 Task: Explore Airbnb accommodation in Razgrad, Bulgaria from 6th December, 2023 to 15th December, 2023 for 6 adults.6 bedrooms having 6 beds and 6 bathrooms. Property type can be house. Amenities needed are: wifi, TV, free parkinig on premises, gym, breakfast. Look for 5 properties as per requirement.
Action: Mouse moved to (523, 120)
Screenshot: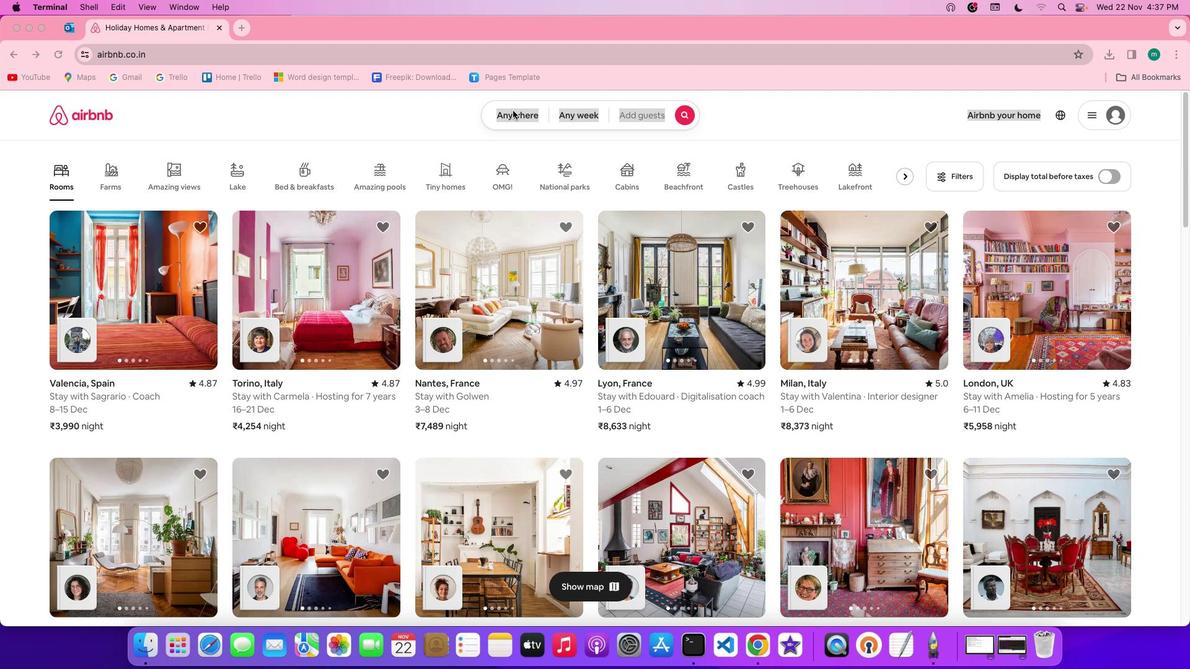 
Action: Mouse pressed left at (523, 120)
Screenshot: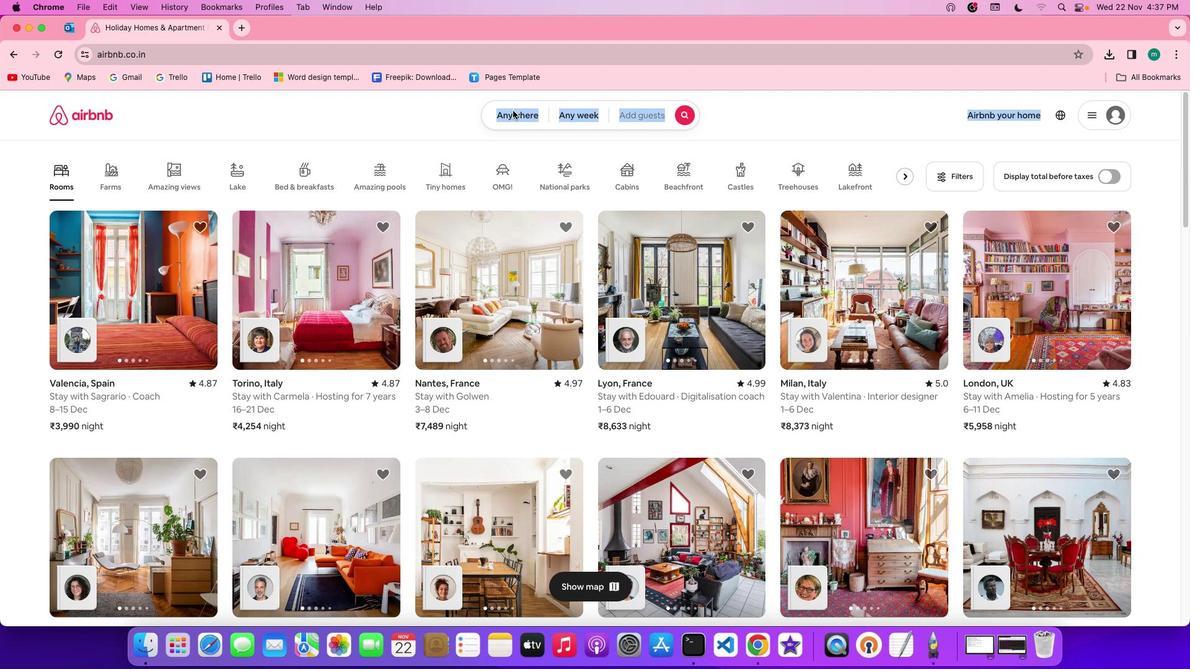 
Action: Mouse pressed left at (523, 120)
Screenshot: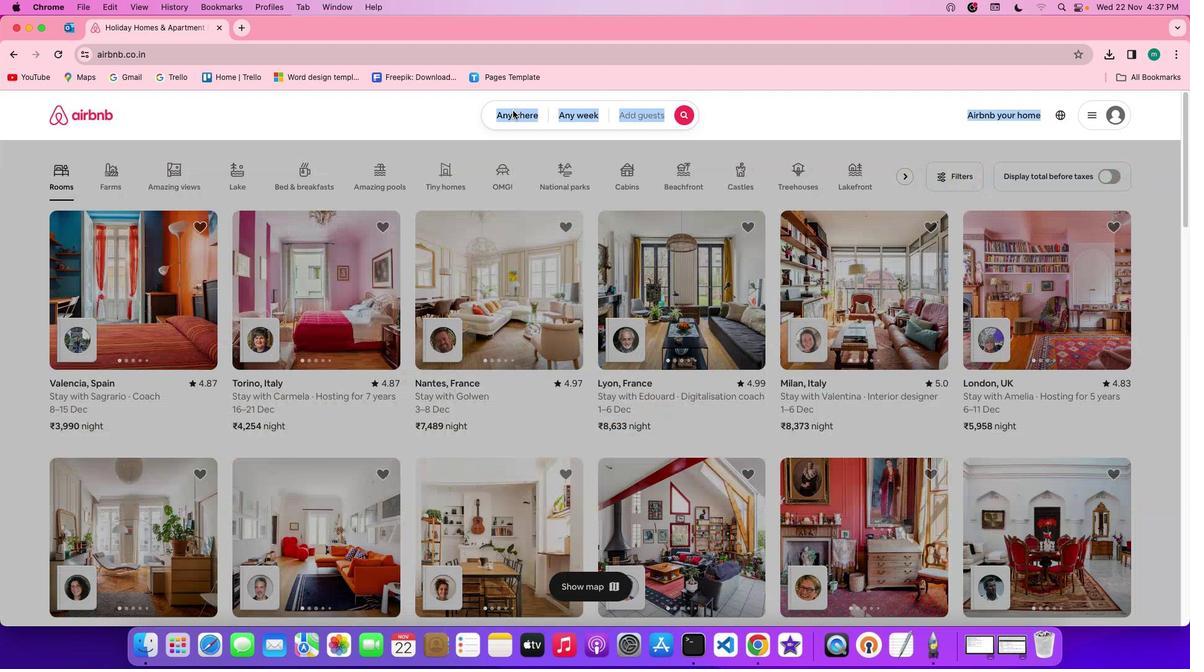 
Action: Mouse moved to (455, 175)
Screenshot: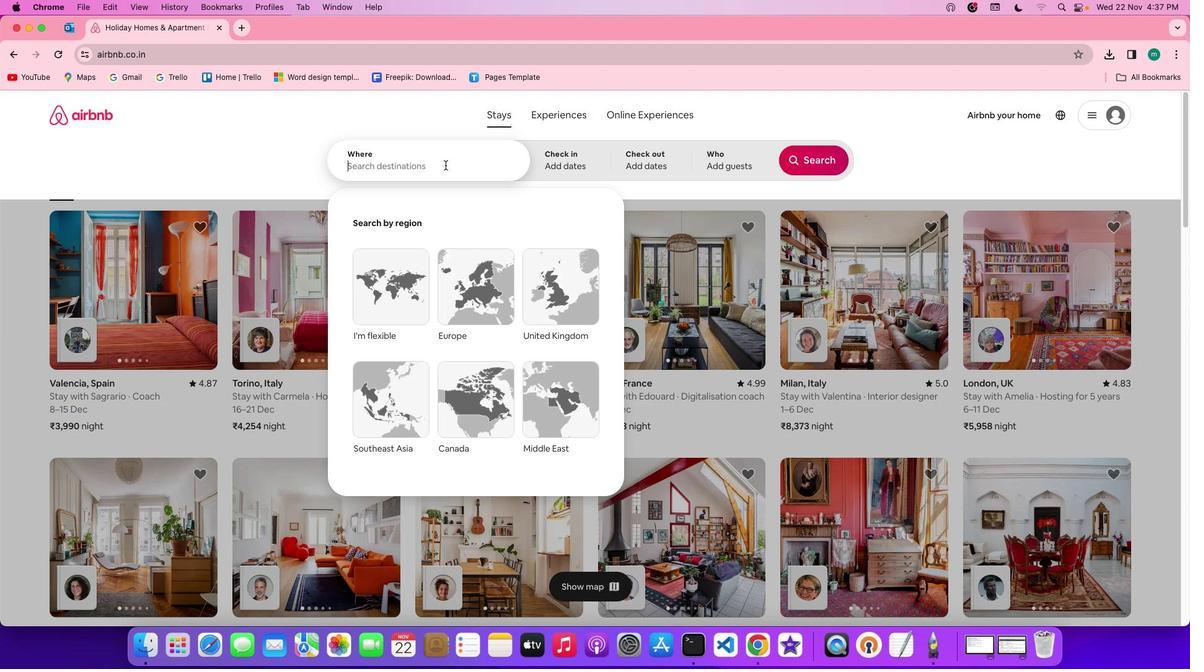 
Action: Mouse pressed left at (455, 175)
Screenshot: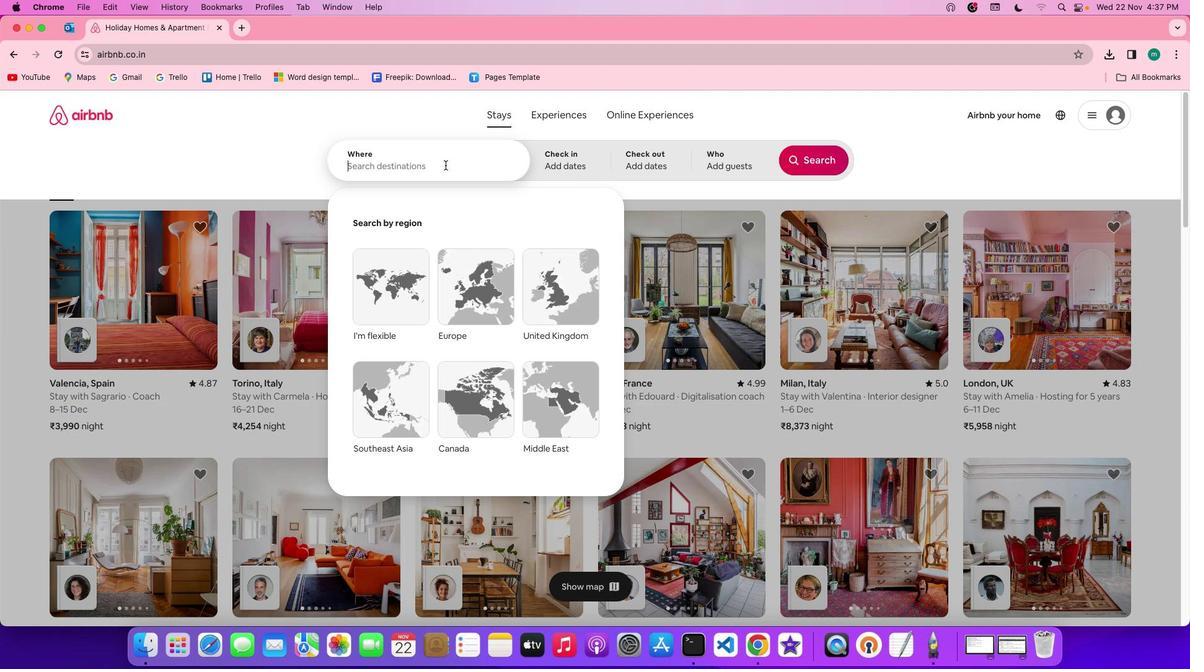 
Action: Mouse moved to (453, 175)
Screenshot: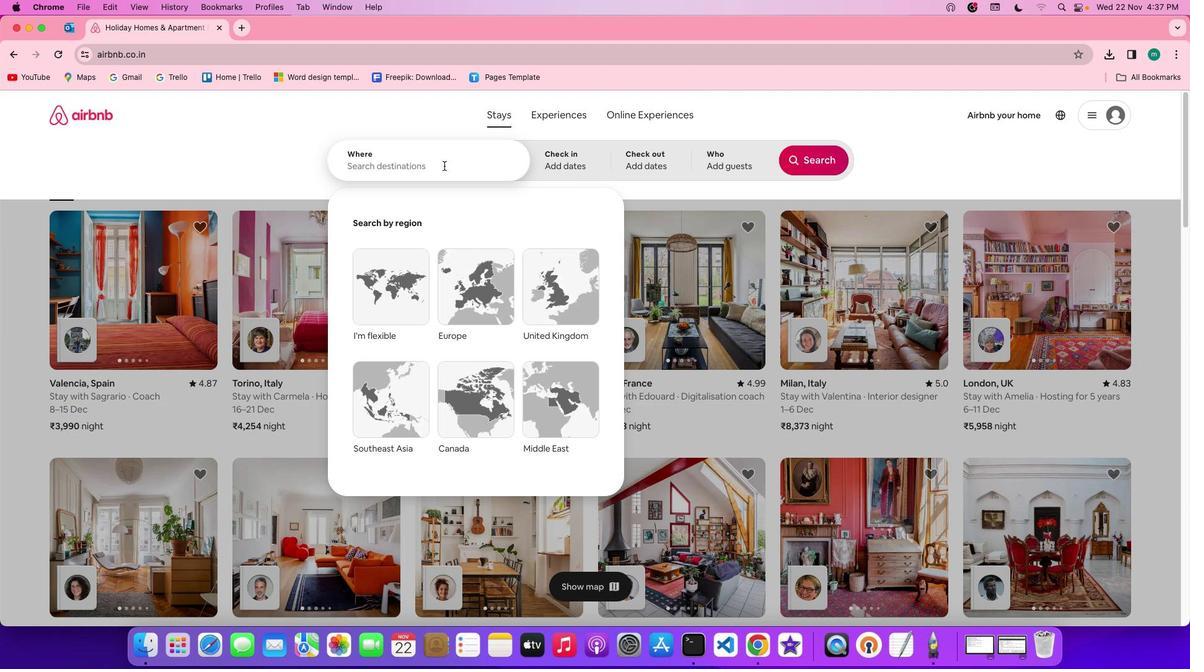 
Action: Key pressed Key.shift'R''a''z''g''r''a''d'','Key.spaceKey.shift'b''u''l''g''a''r''i''a'
Screenshot: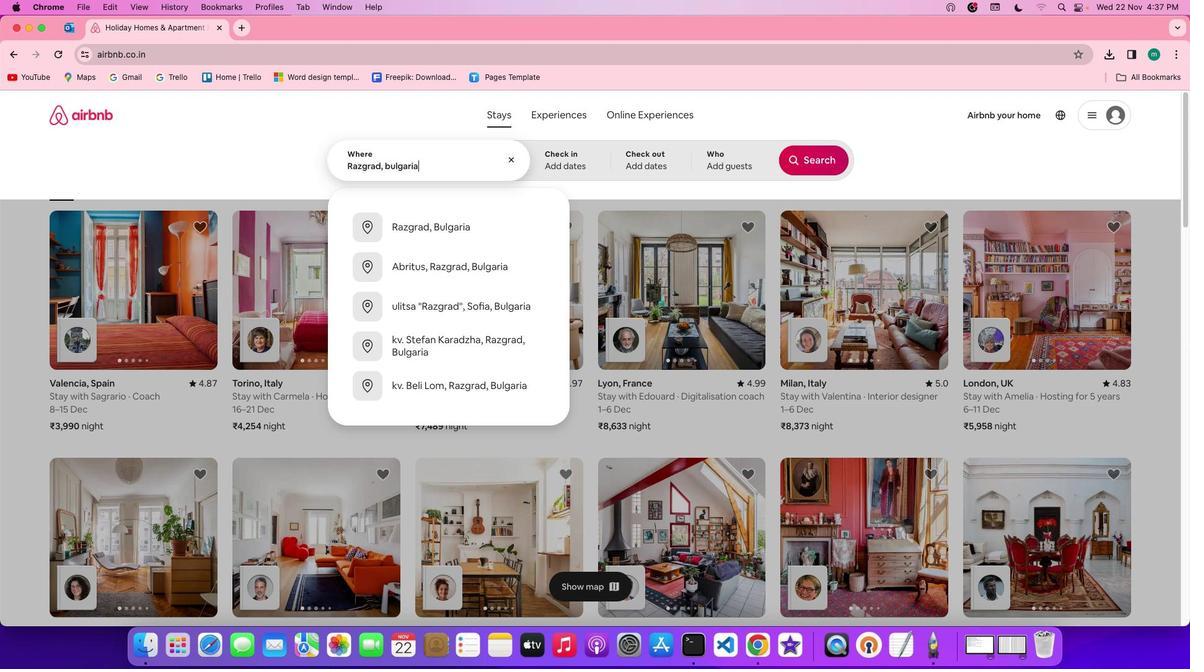 
Action: Mouse moved to (582, 166)
Screenshot: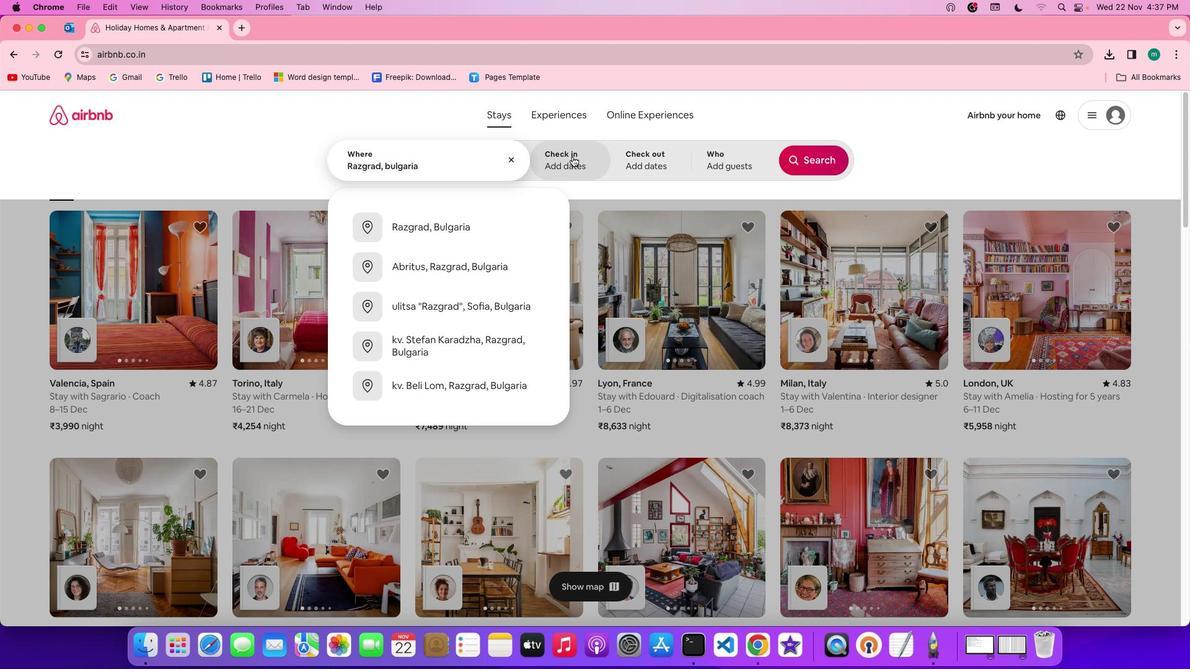 
Action: Mouse pressed left at (582, 166)
Screenshot: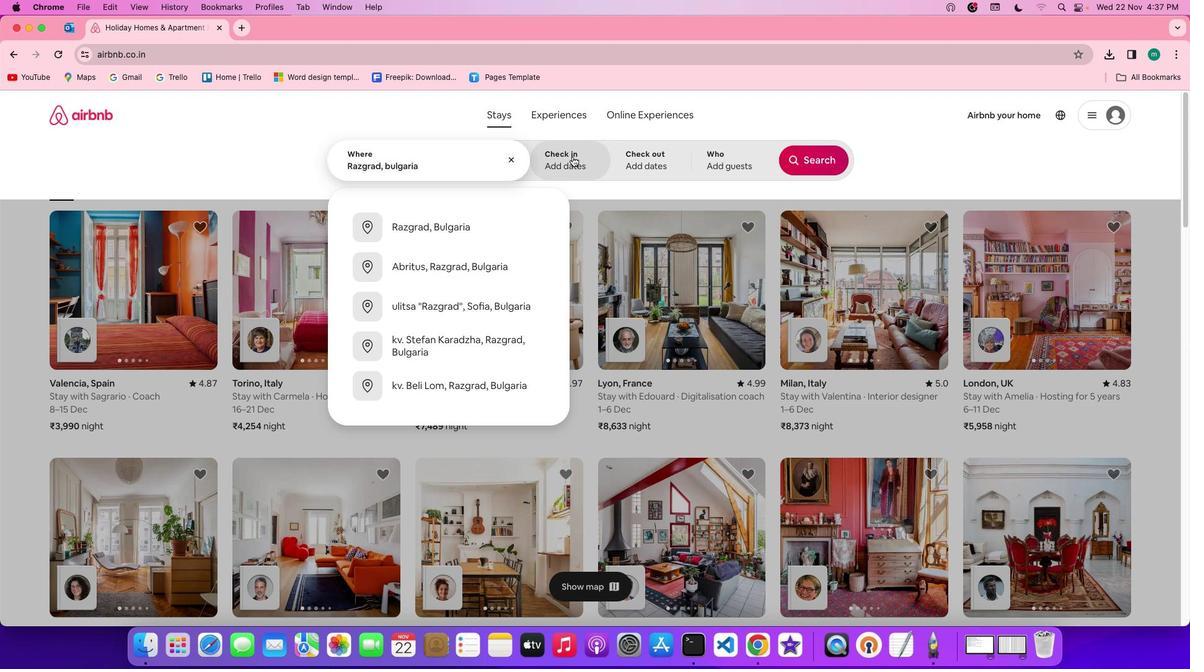 
Action: Mouse moved to (709, 349)
Screenshot: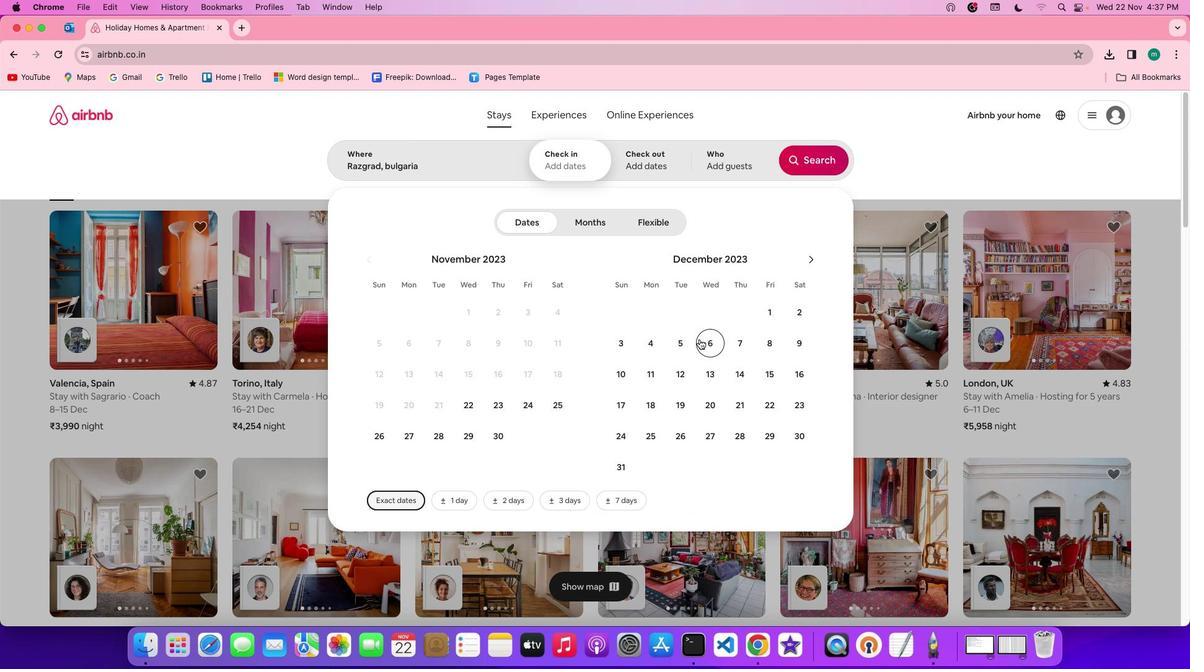 
Action: Mouse pressed left at (709, 349)
Screenshot: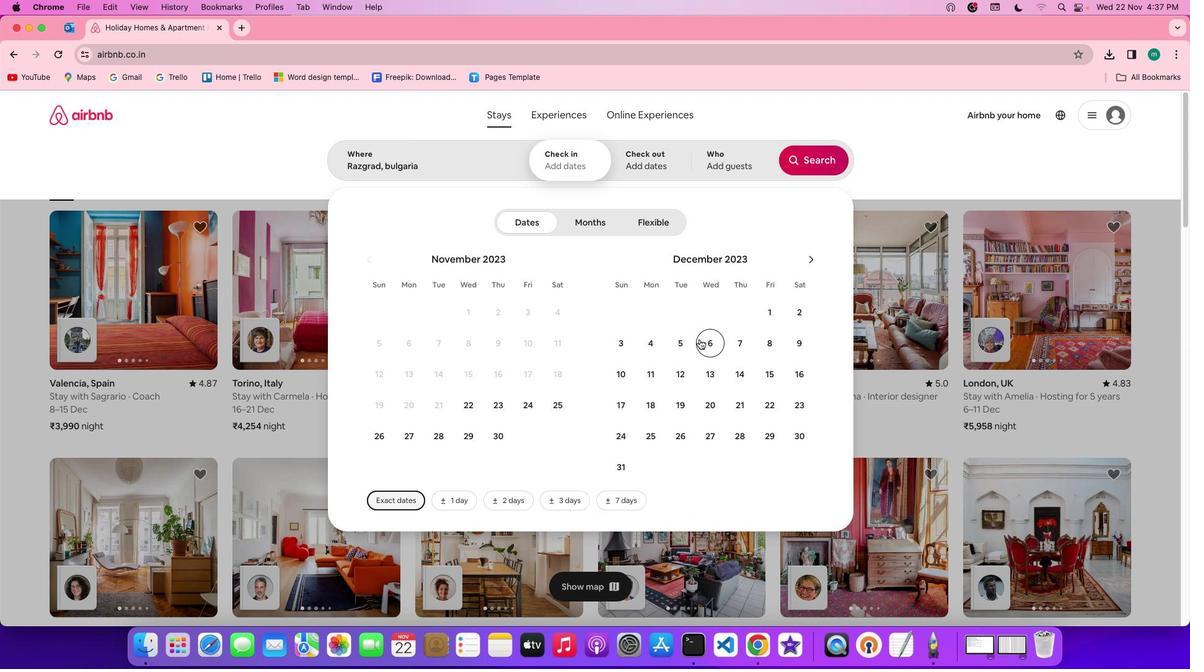 
Action: Mouse moved to (769, 381)
Screenshot: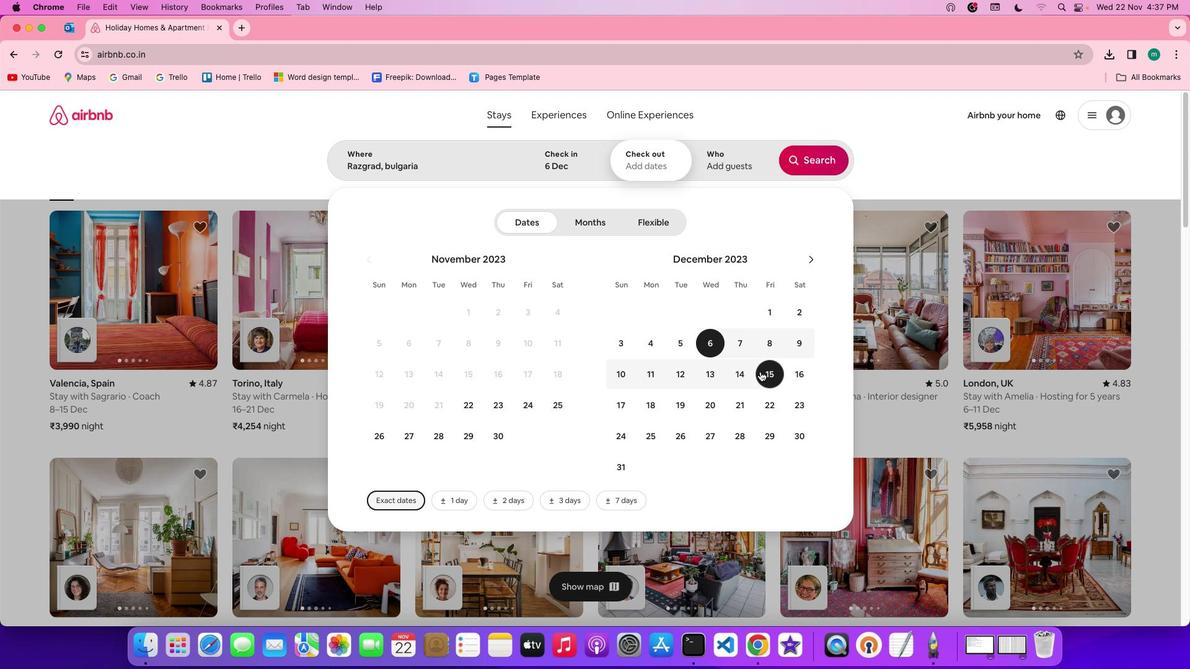 
Action: Mouse pressed left at (769, 381)
Screenshot: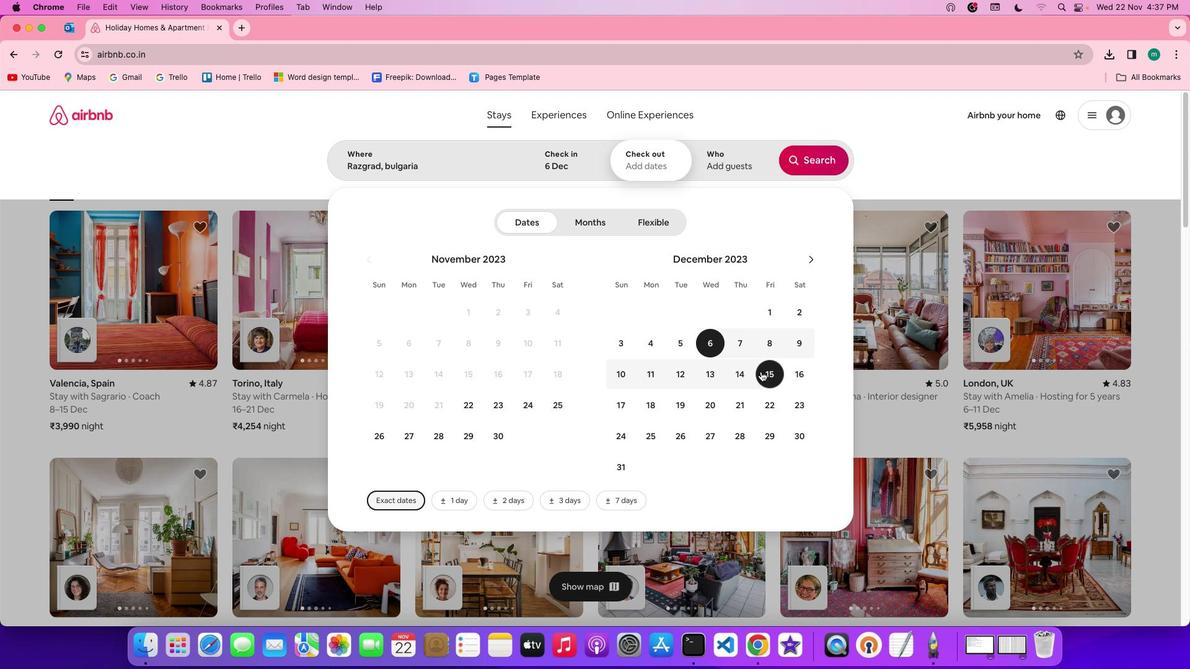 
Action: Mouse moved to (724, 166)
Screenshot: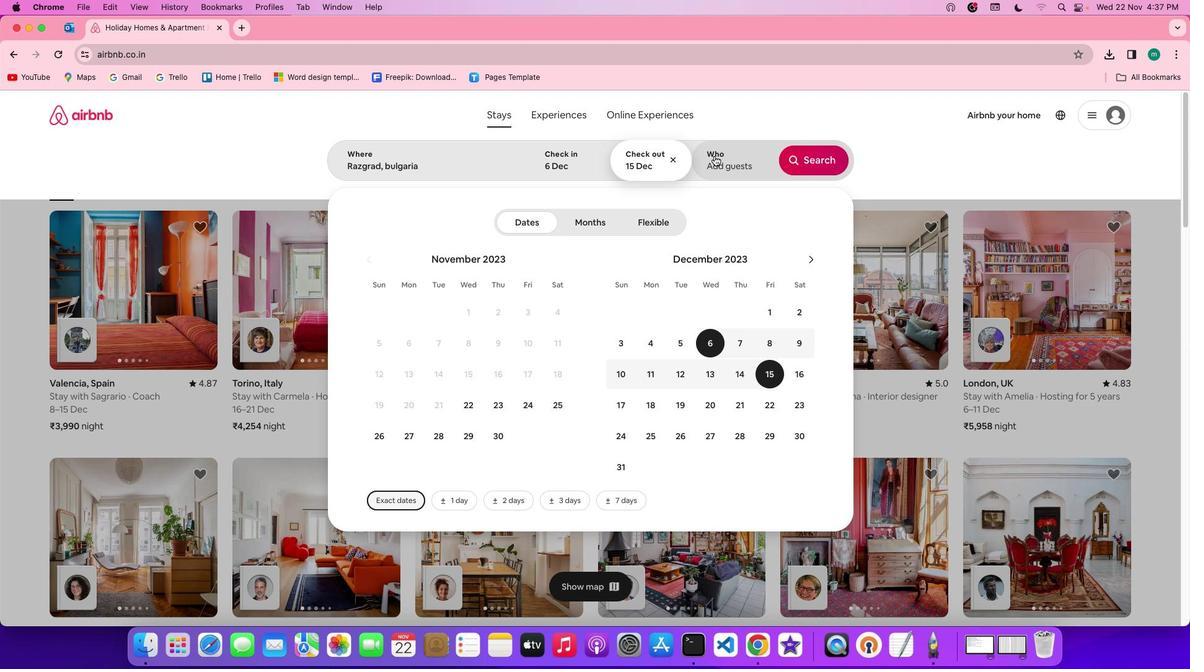 
Action: Mouse pressed left at (724, 166)
Screenshot: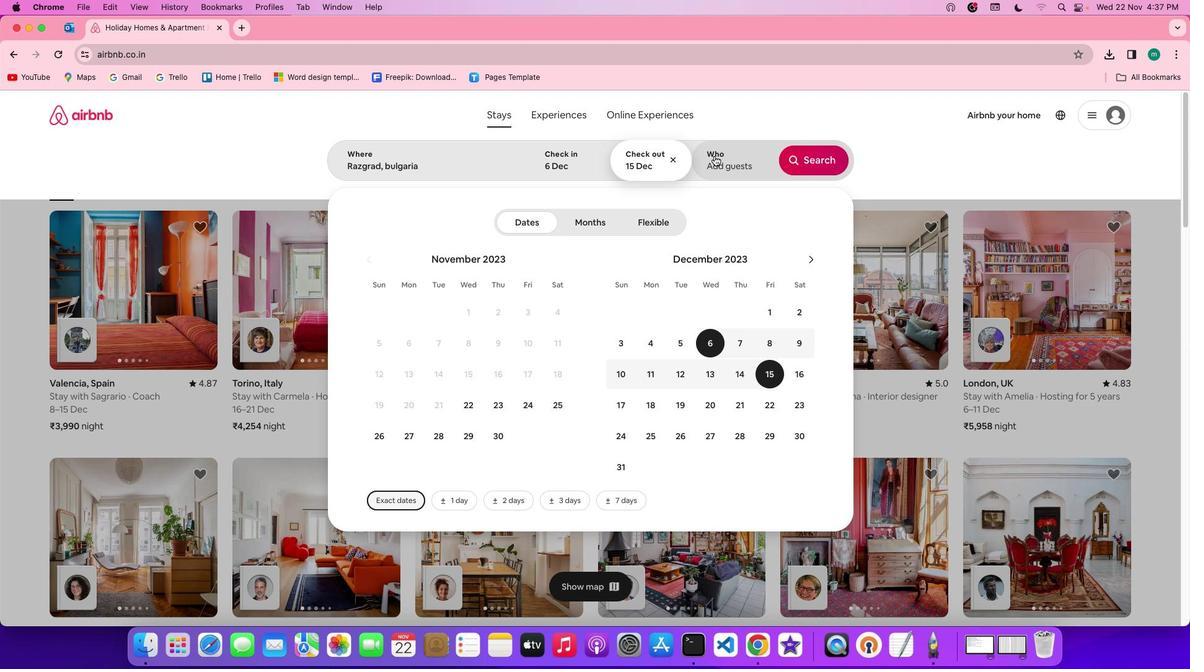 
Action: Mouse moved to (830, 233)
Screenshot: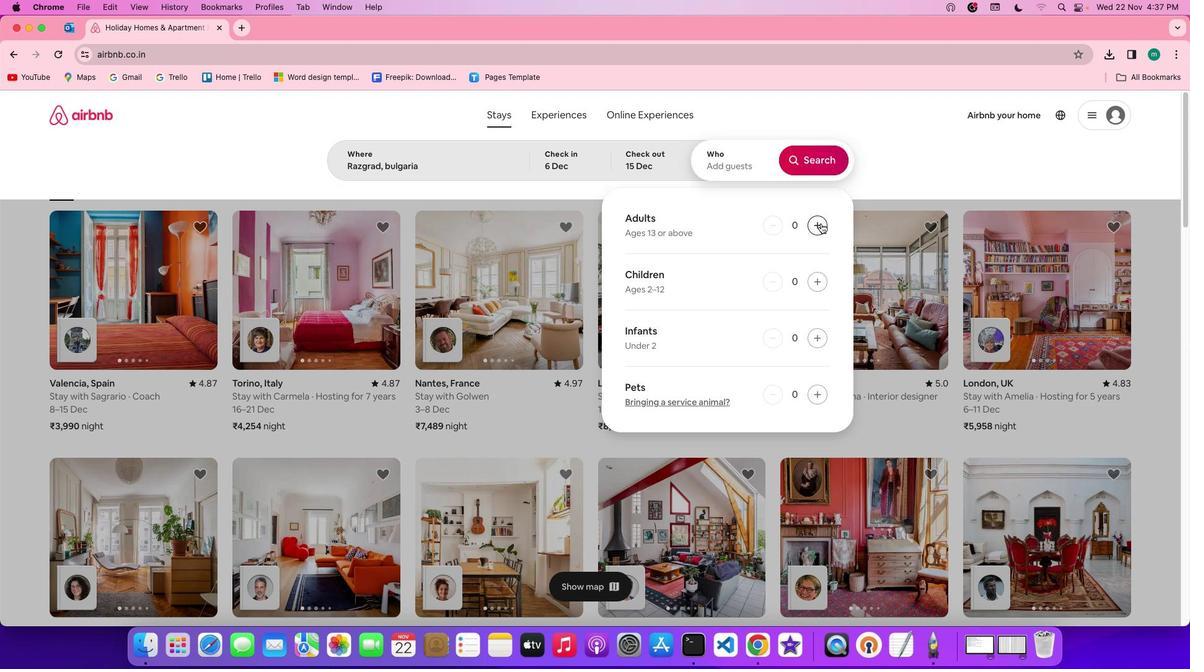 
Action: Mouse pressed left at (830, 233)
Screenshot: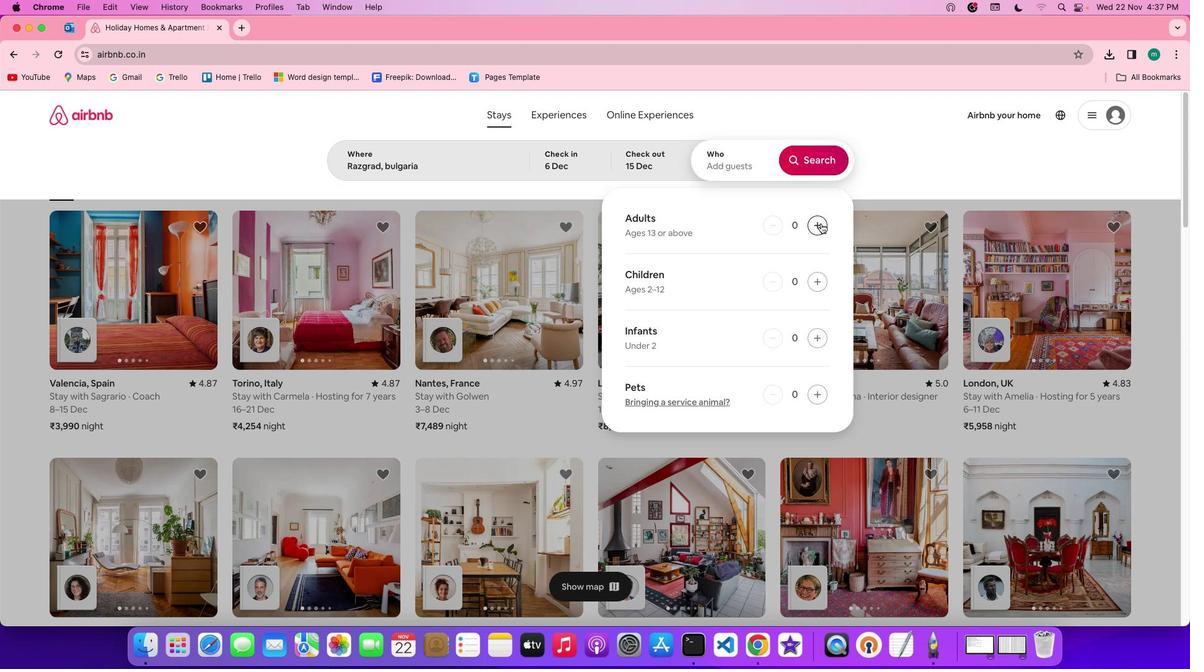 
Action: Mouse pressed left at (830, 233)
Screenshot: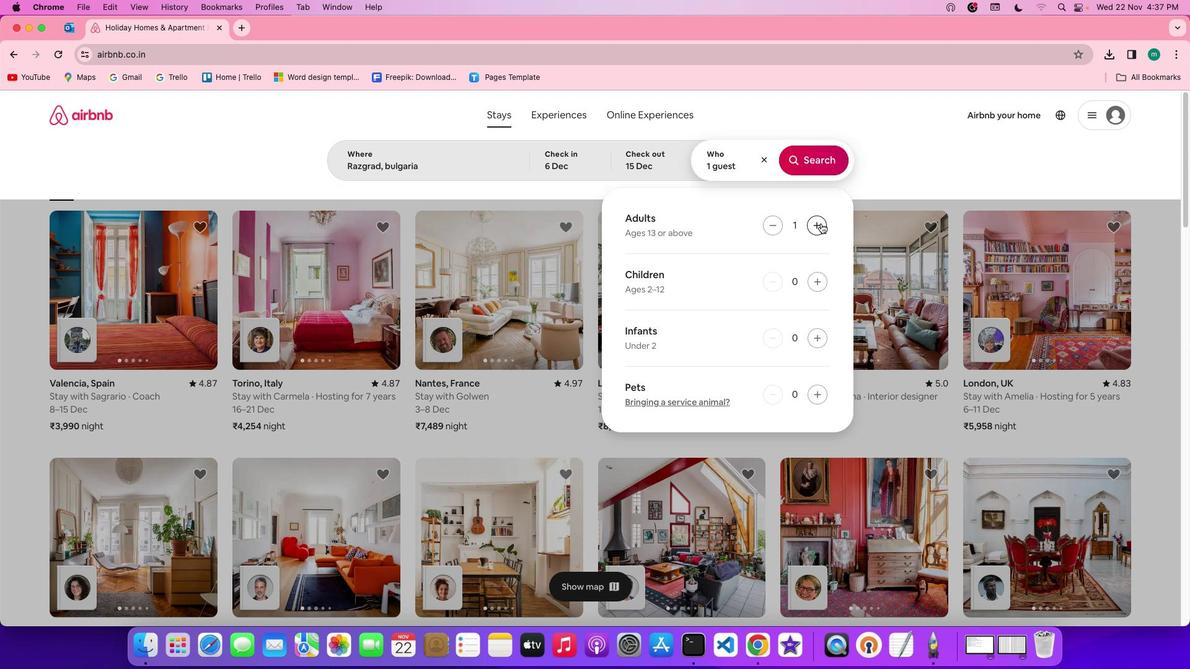 
Action: Mouse pressed left at (830, 233)
Screenshot: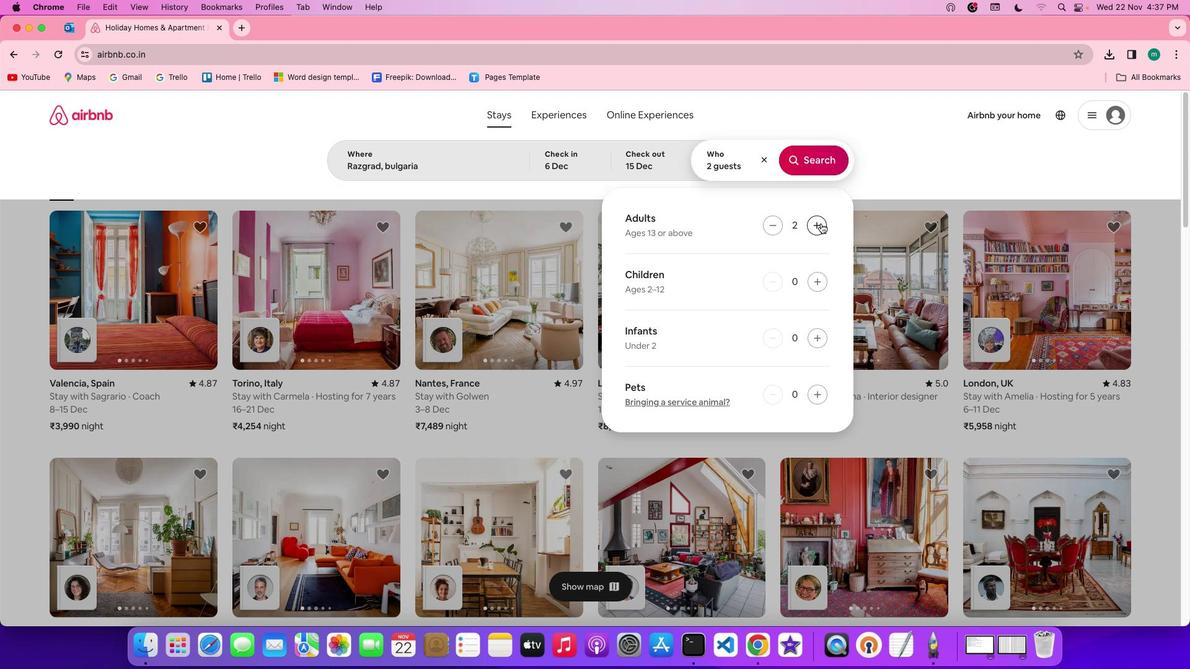 
Action: Mouse pressed left at (830, 233)
Screenshot: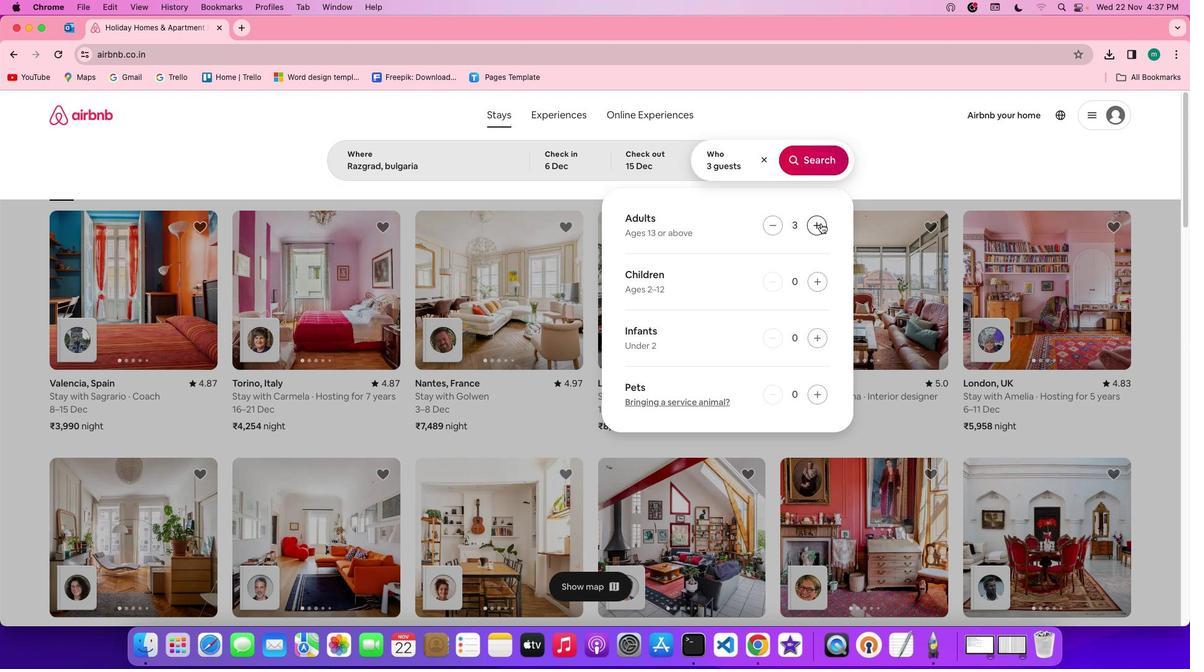 
Action: Mouse pressed left at (830, 233)
Screenshot: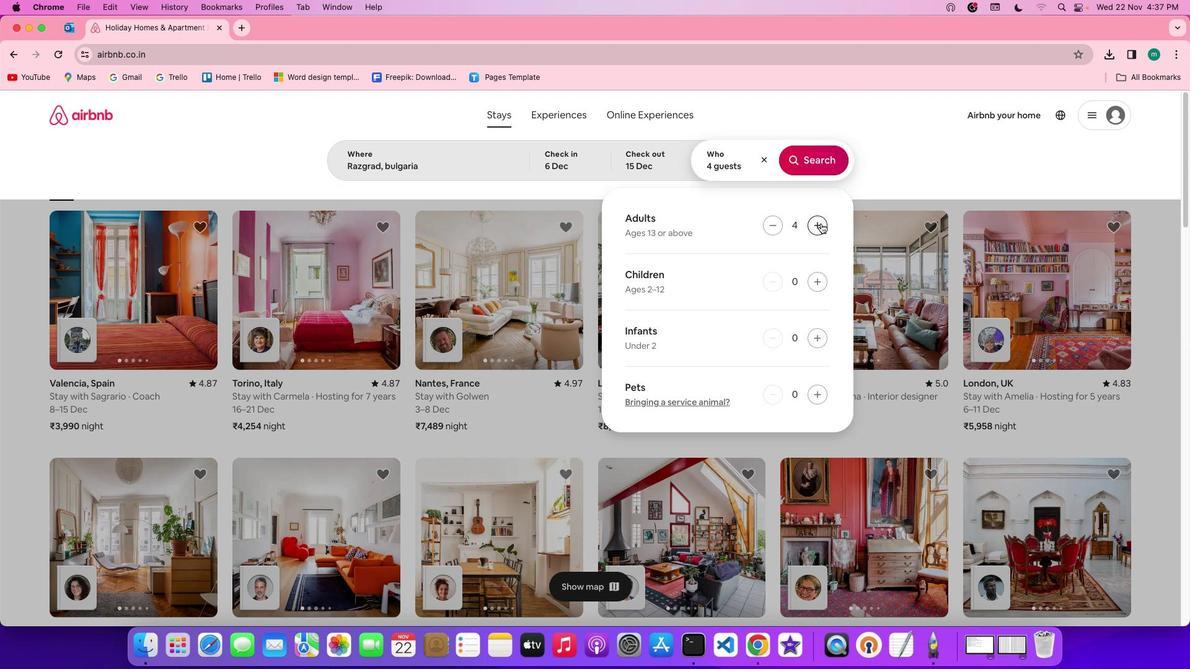 
Action: Mouse pressed left at (830, 233)
Screenshot: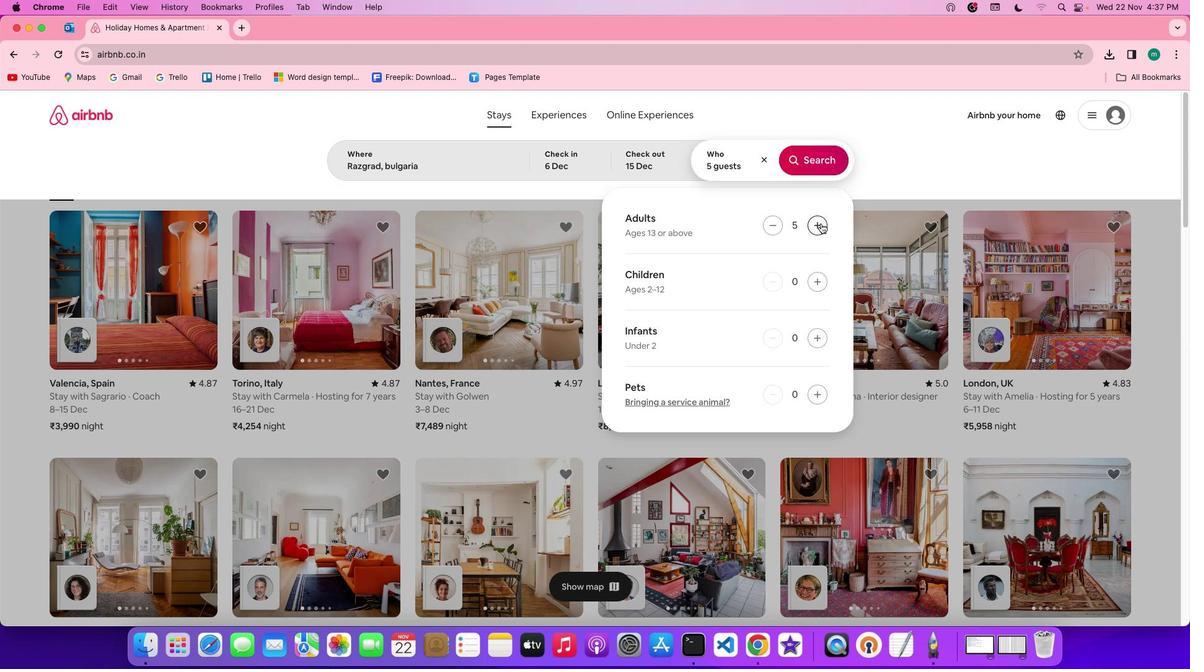 
Action: Mouse moved to (815, 163)
Screenshot: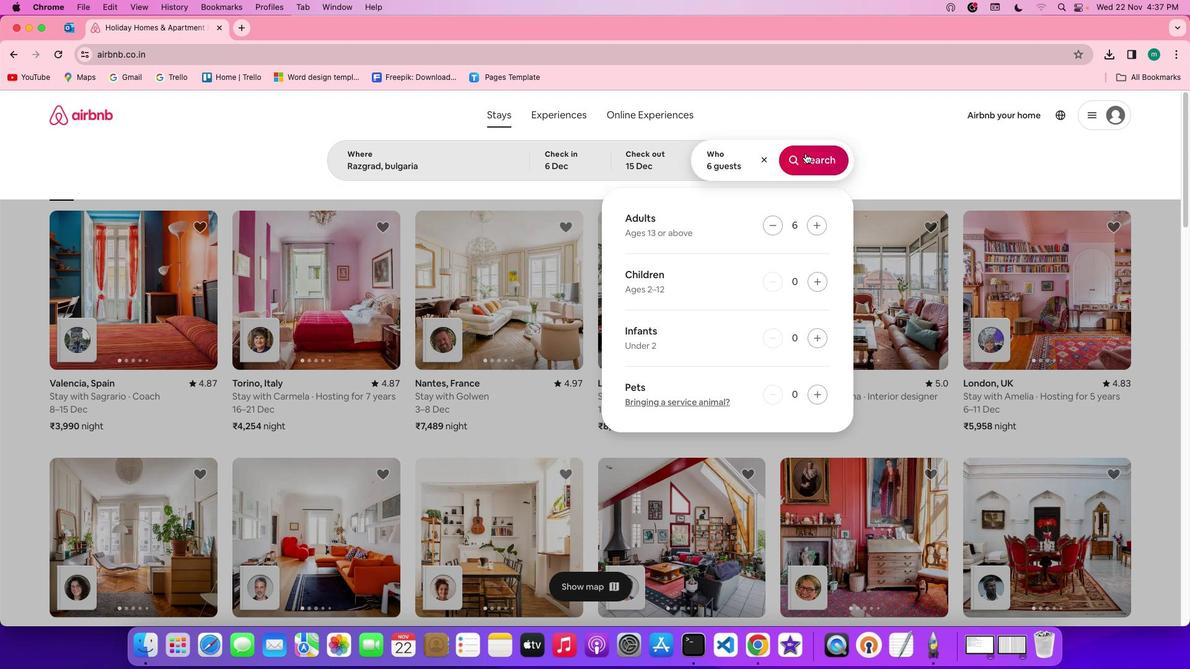 
Action: Mouse pressed left at (815, 163)
Screenshot: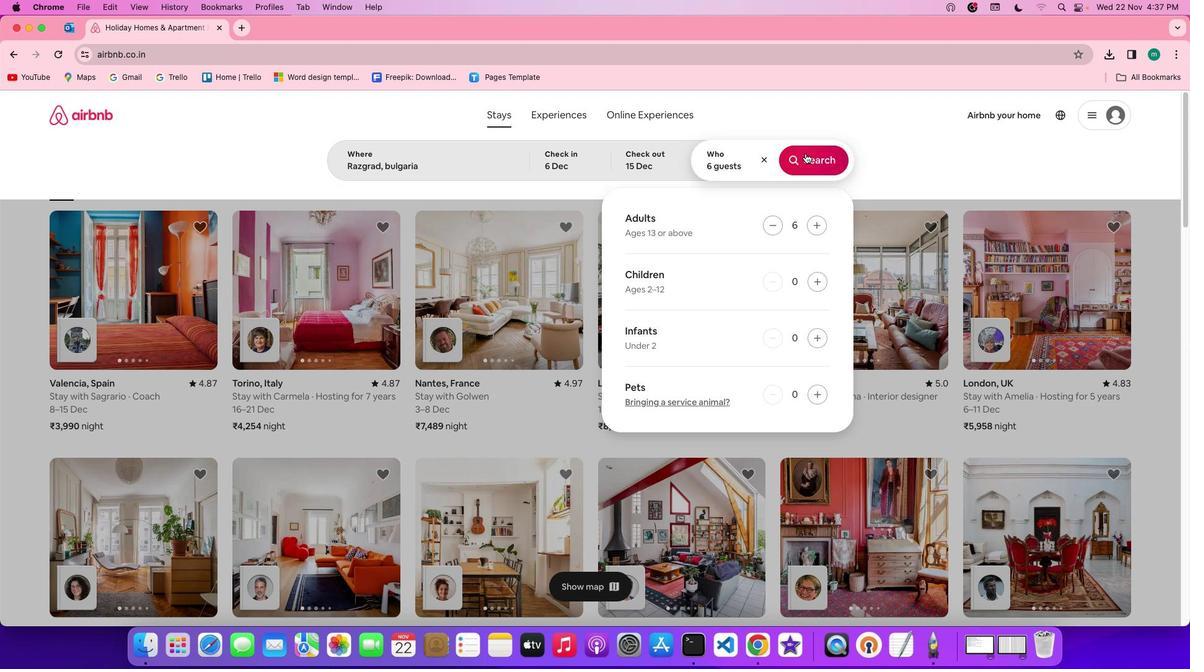 
Action: Mouse moved to (988, 174)
Screenshot: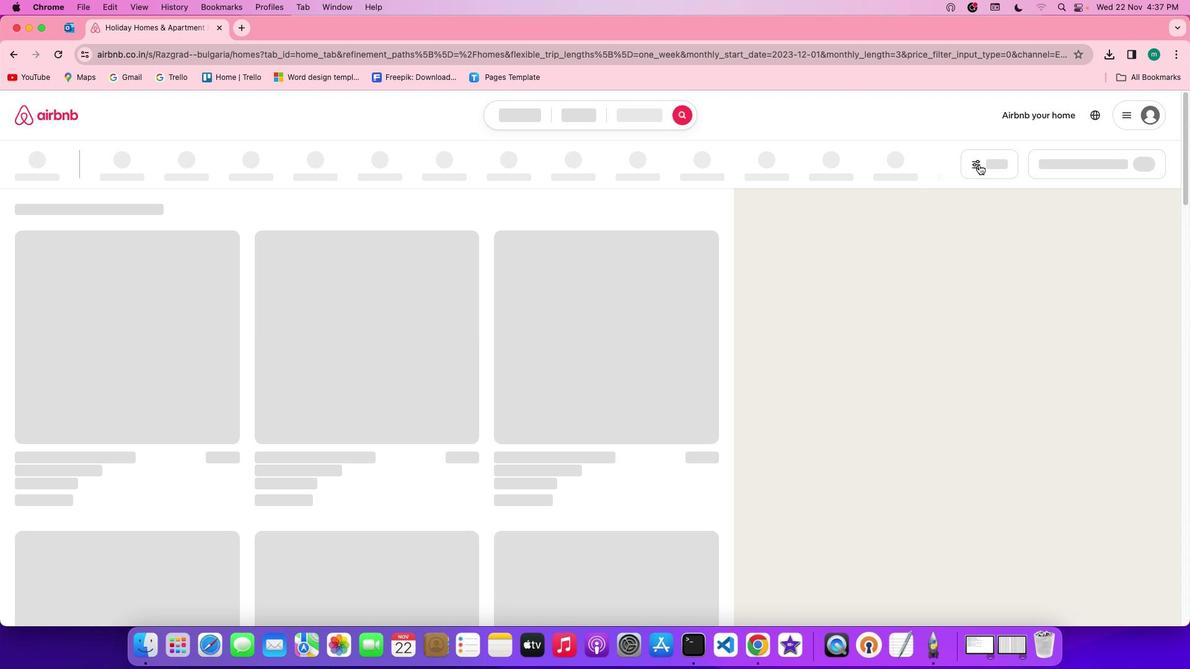 
Action: Mouse pressed left at (988, 174)
Screenshot: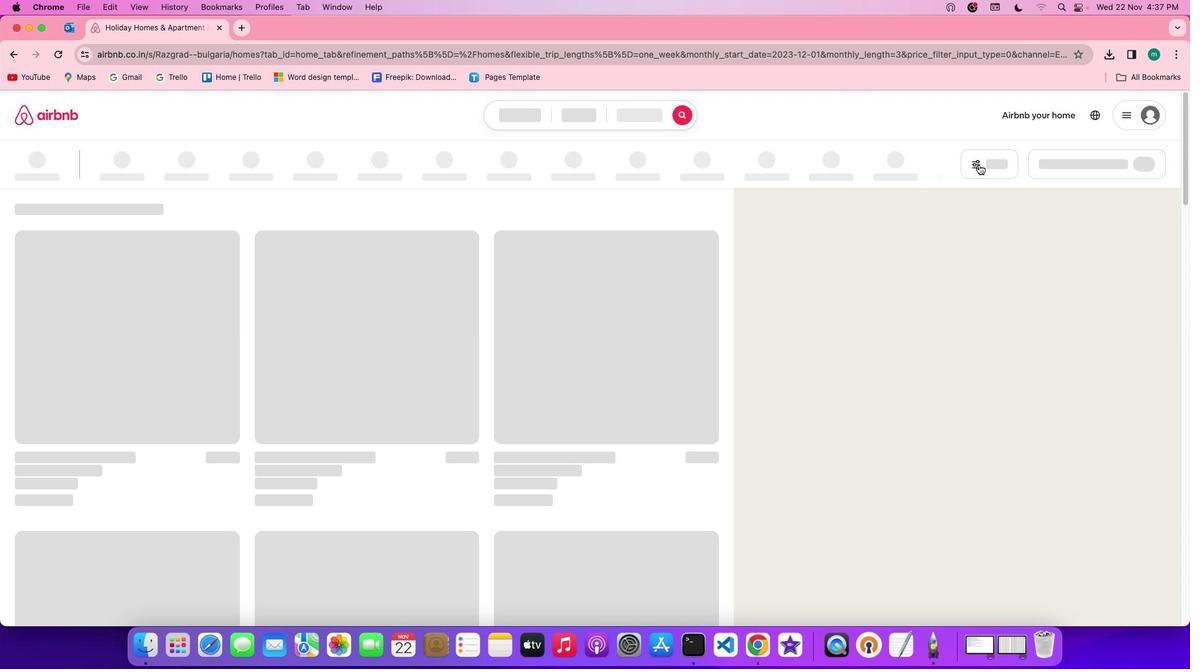 
Action: Mouse moved to (609, 396)
Screenshot: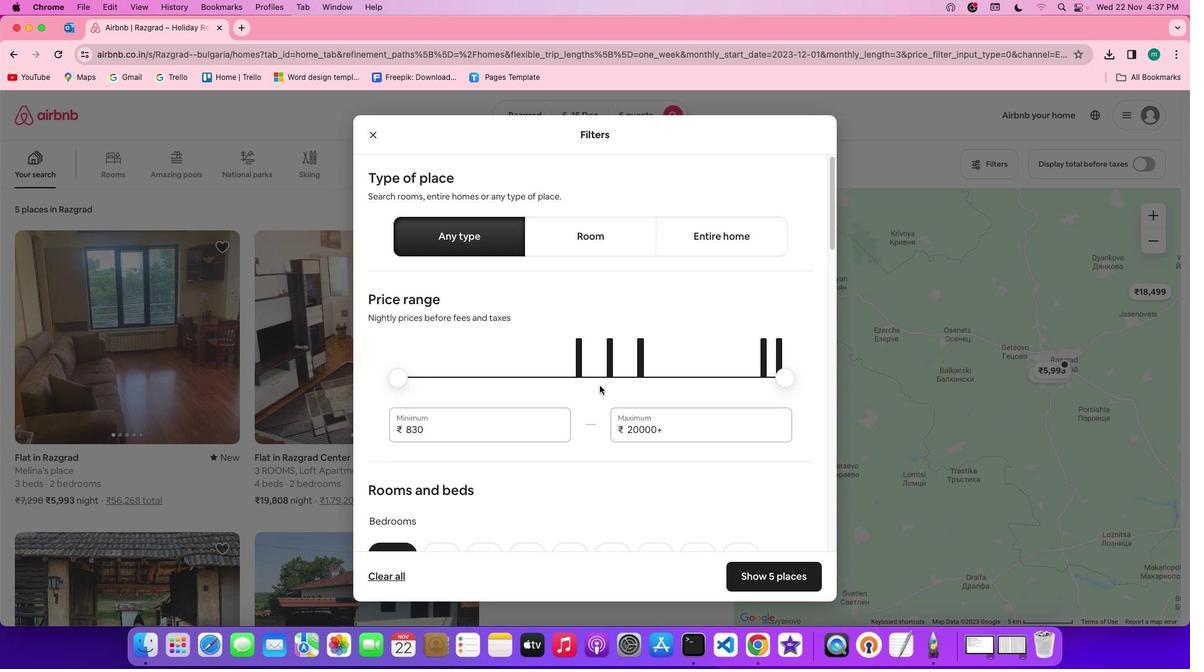 
Action: Mouse scrolled (609, 396) with delta (9, 9)
Screenshot: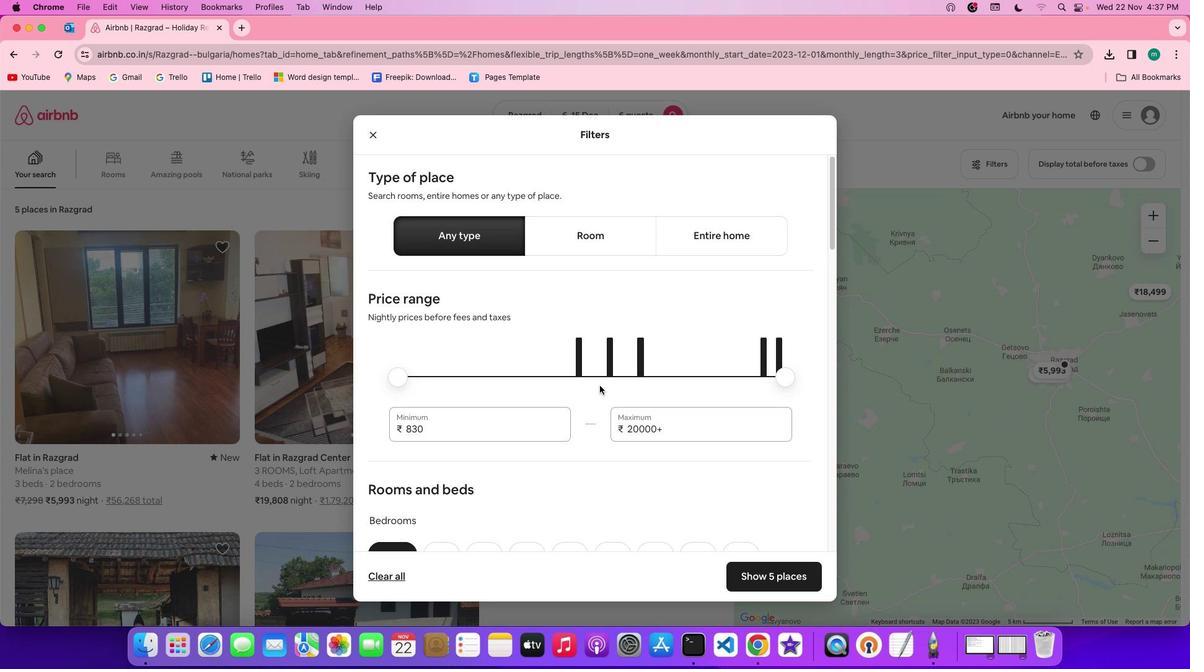 
Action: Mouse scrolled (609, 396) with delta (9, 9)
Screenshot: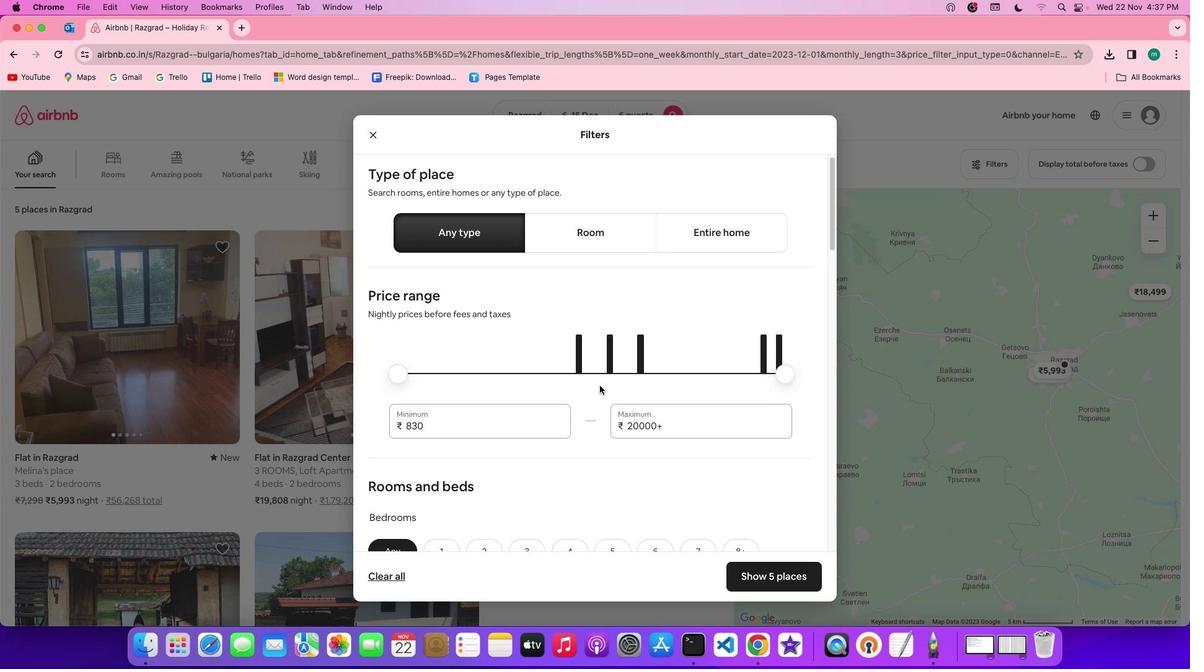 
Action: Mouse scrolled (609, 396) with delta (9, 9)
Screenshot: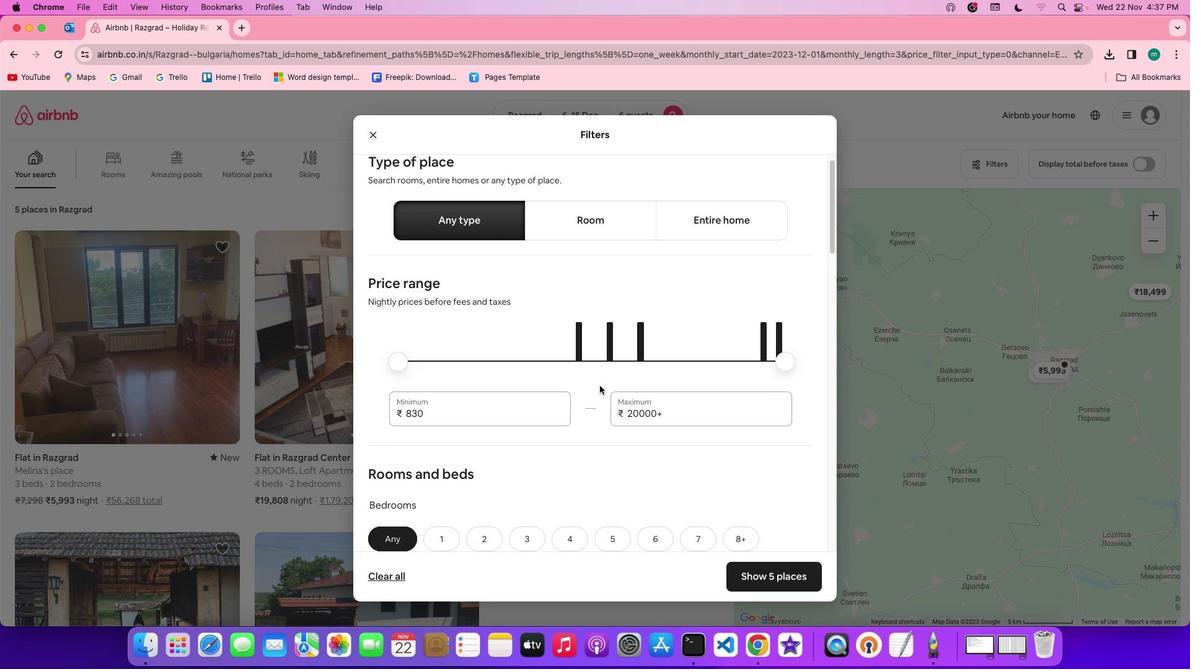 
Action: Mouse scrolled (609, 396) with delta (9, 8)
Screenshot: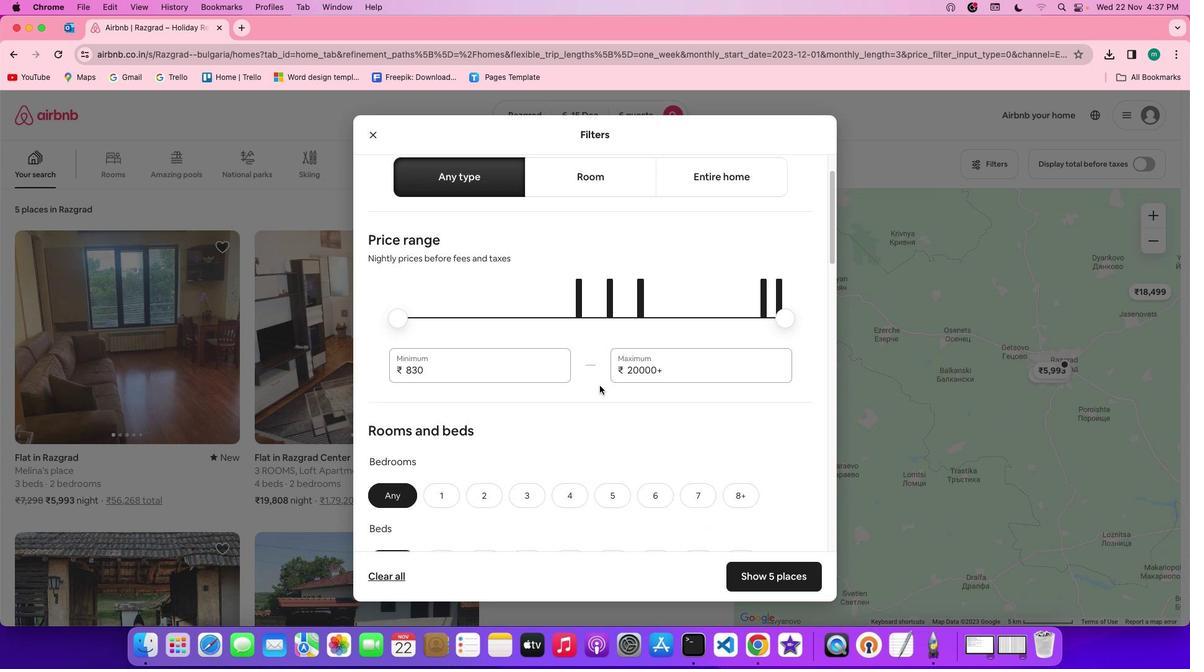 
Action: Mouse scrolled (609, 396) with delta (9, 8)
Screenshot: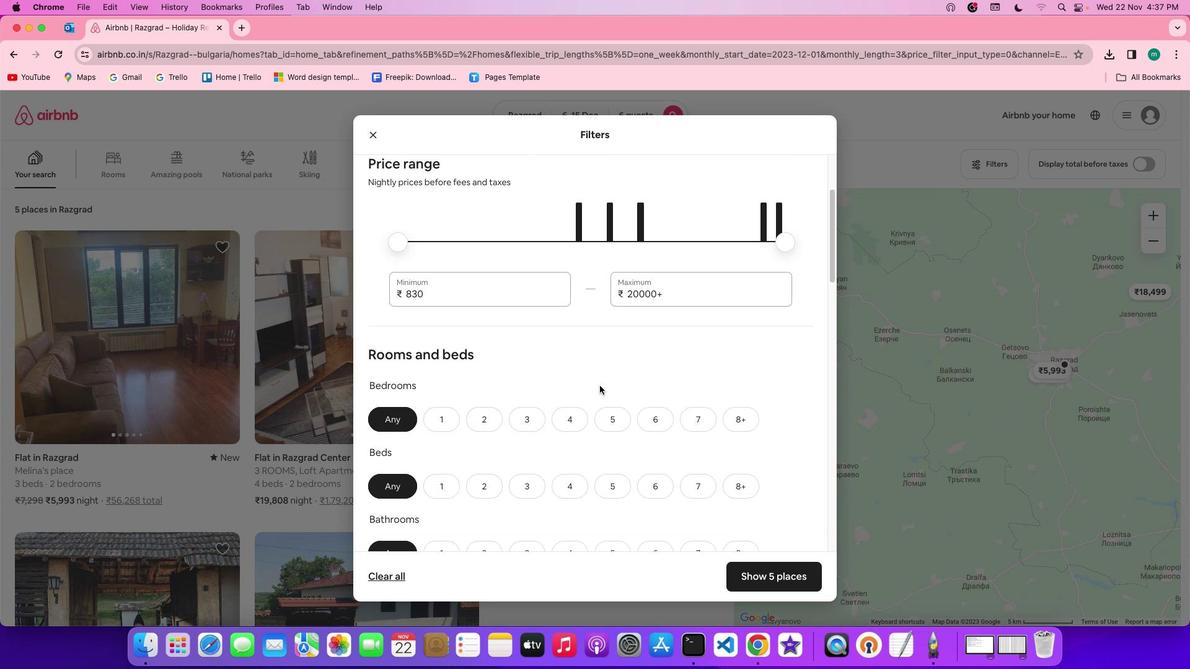 
Action: Mouse scrolled (609, 396) with delta (9, 9)
Screenshot: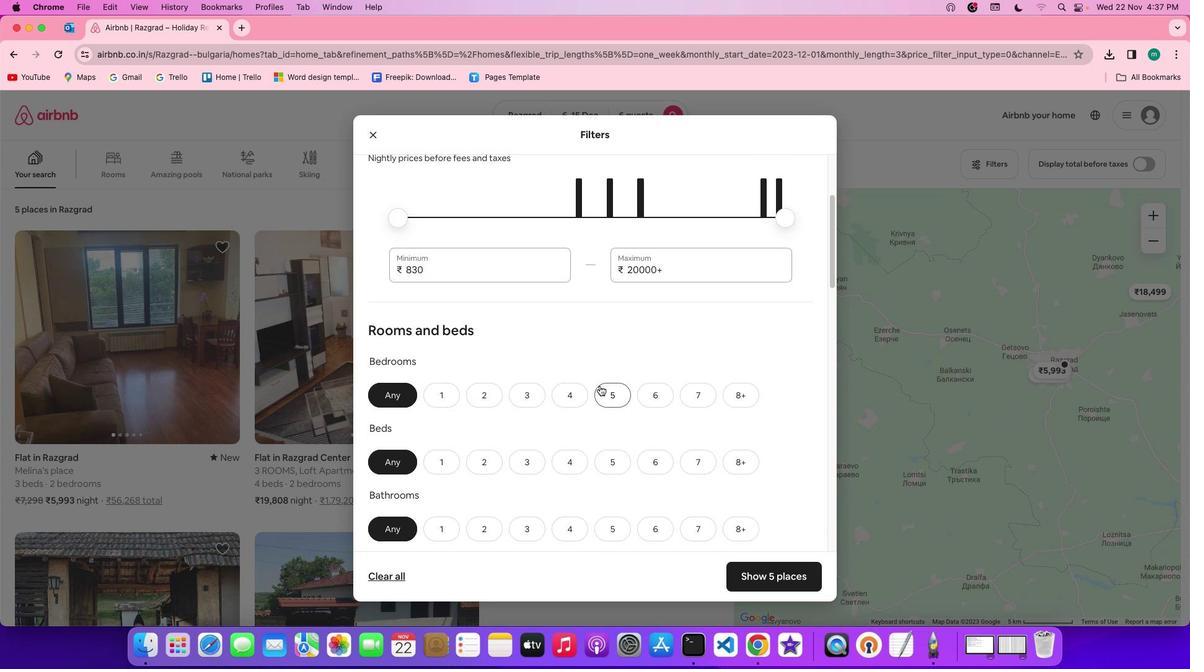 
Action: Mouse scrolled (609, 396) with delta (9, 9)
Screenshot: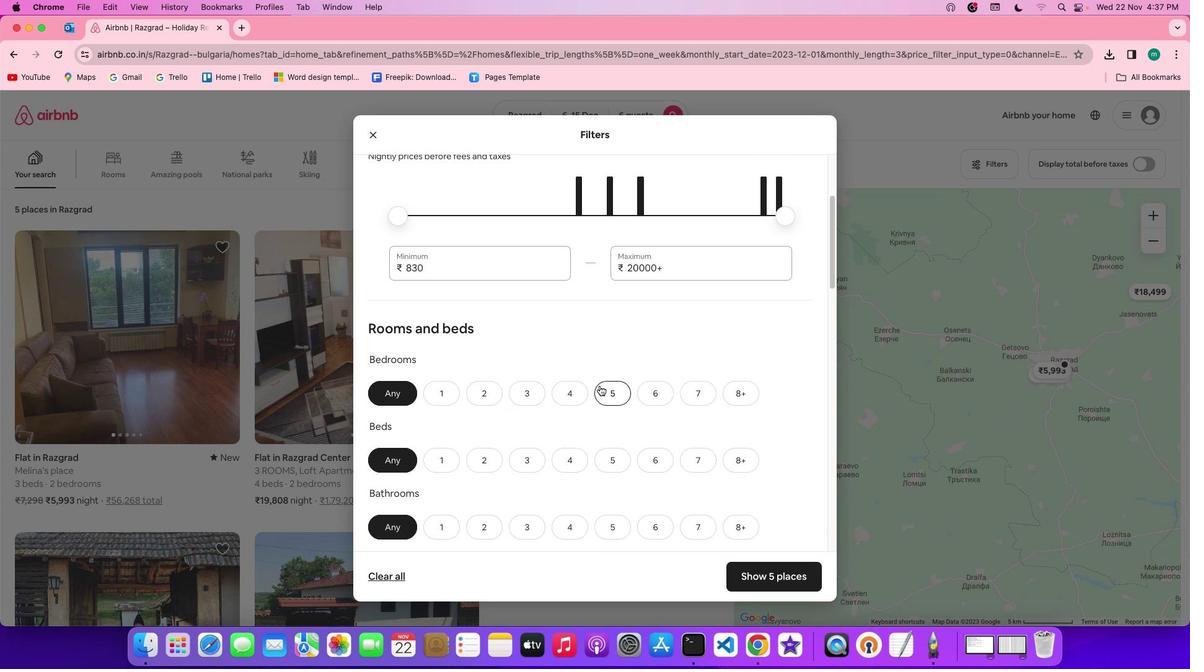 
Action: Mouse scrolled (609, 396) with delta (9, 8)
Screenshot: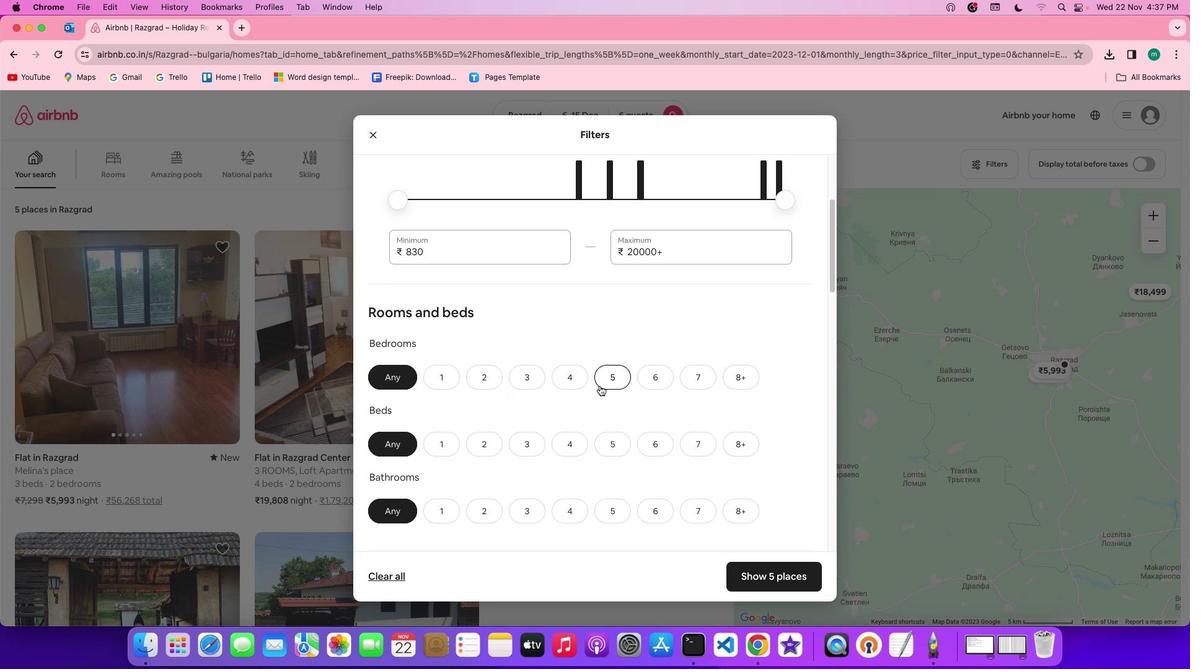 
Action: Mouse scrolled (609, 396) with delta (9, 8)
Screenshot: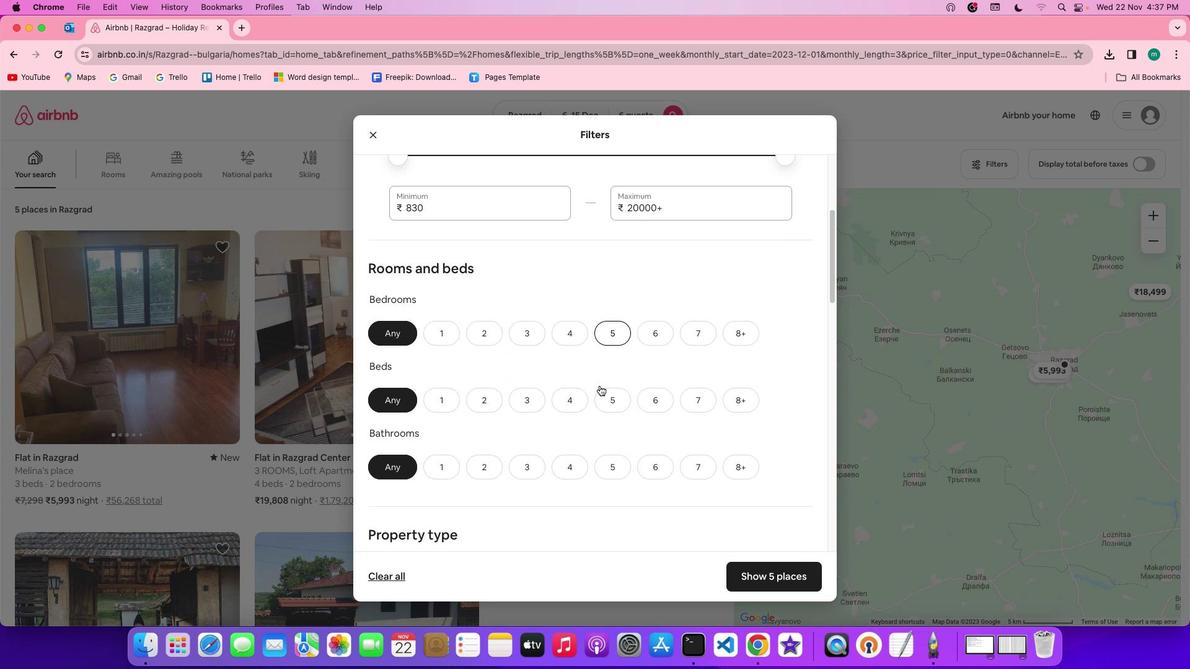 
Action: Mouse scrolled (609, 396) with delta (9, 9)
Screenshot: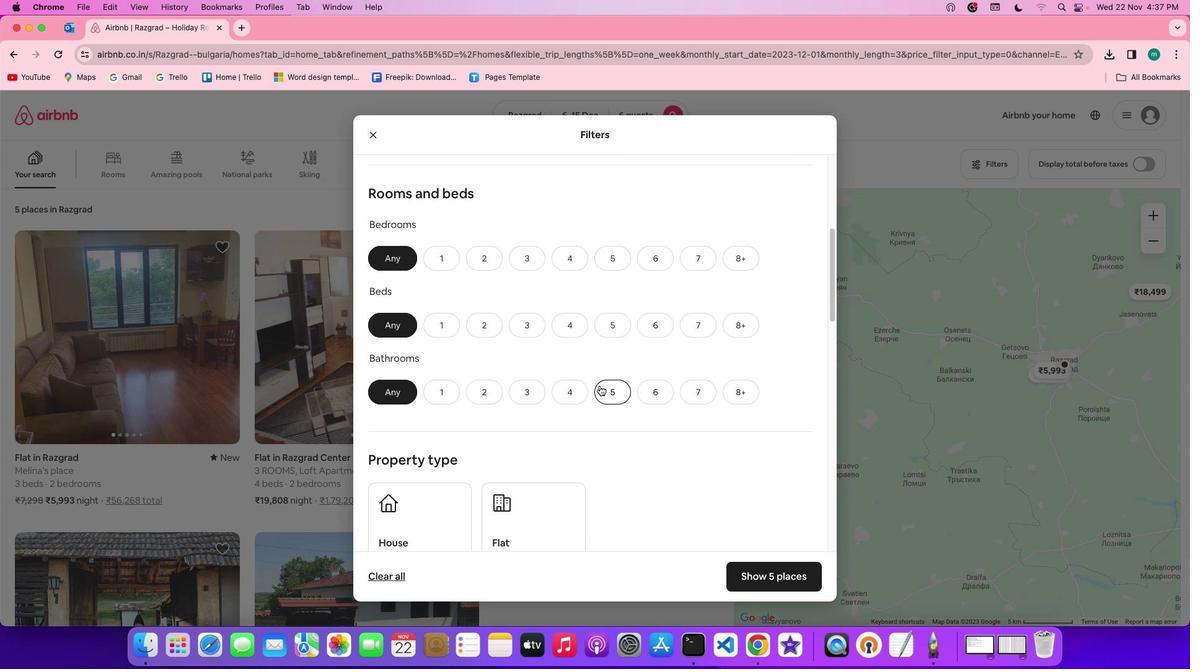 
Action: Mouse scrolled (609, 396) with delta (9, 9)
Screenshot: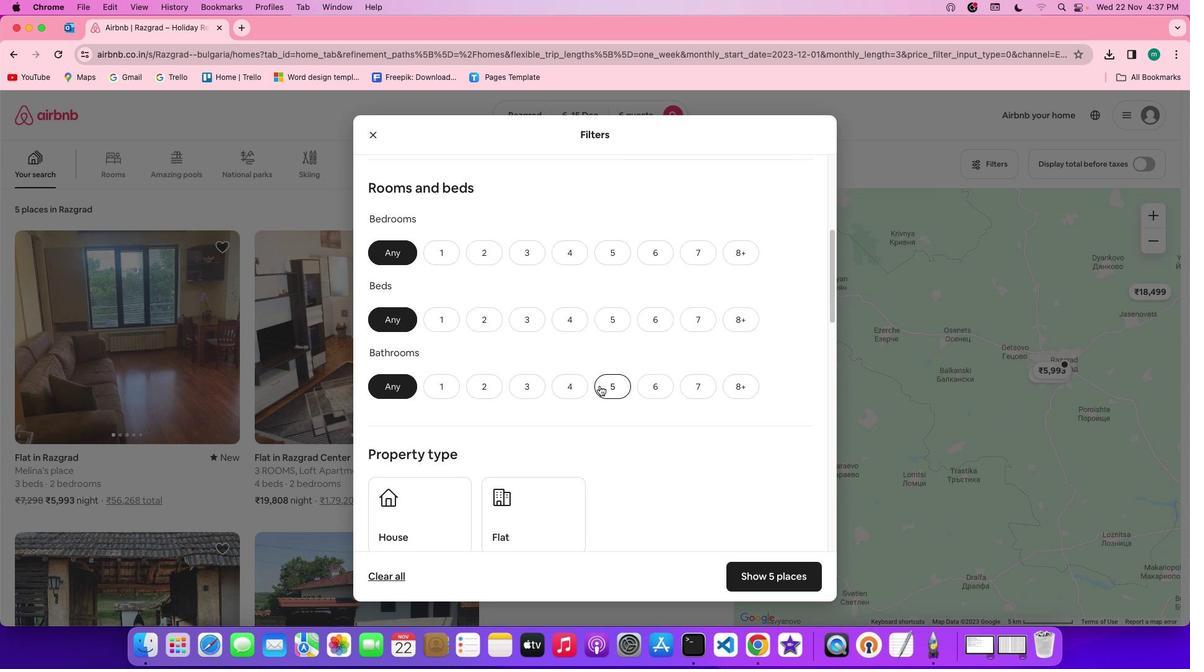 
Action: Mouse scrolled (609, 396) with delta (9, 9)
Screenshot: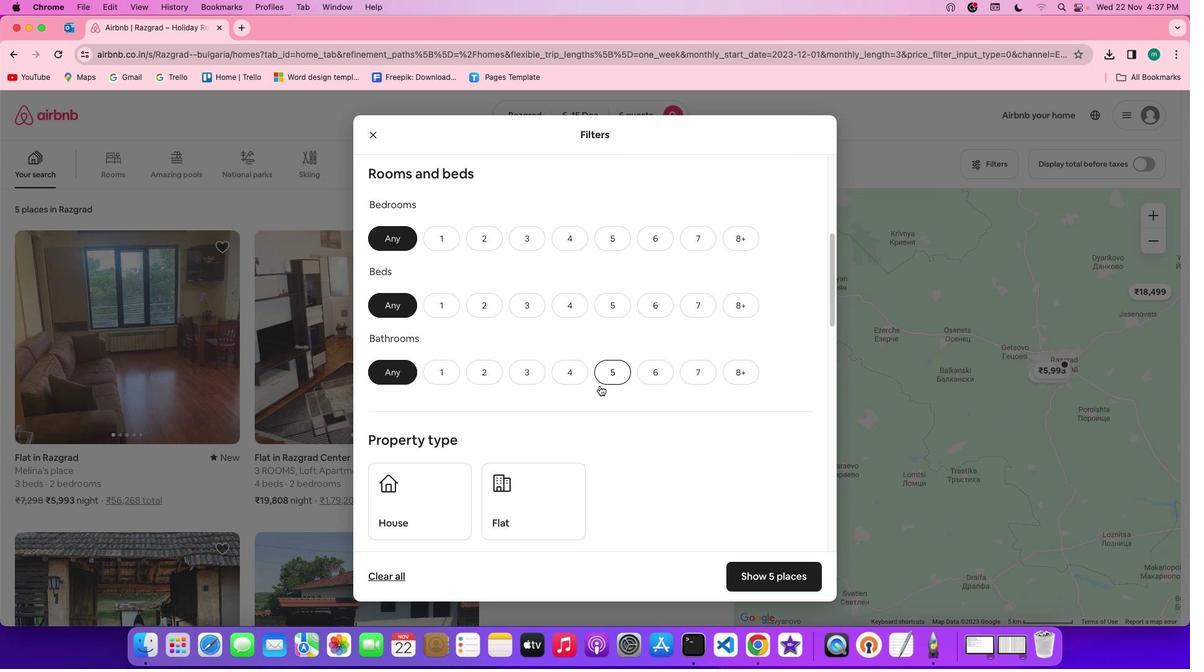 
Action: Mouse scrolled (609, 396) with delta (9, 9)
Screenshot: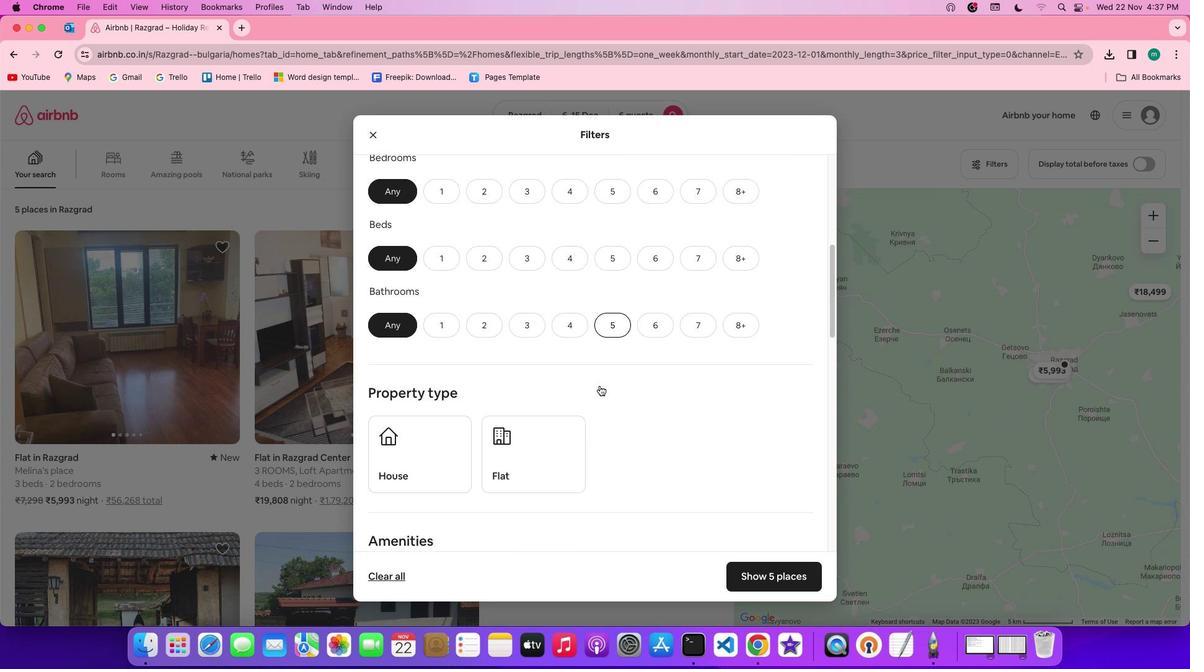 
Action: Mouse moved to (660, 205)
Screenshot: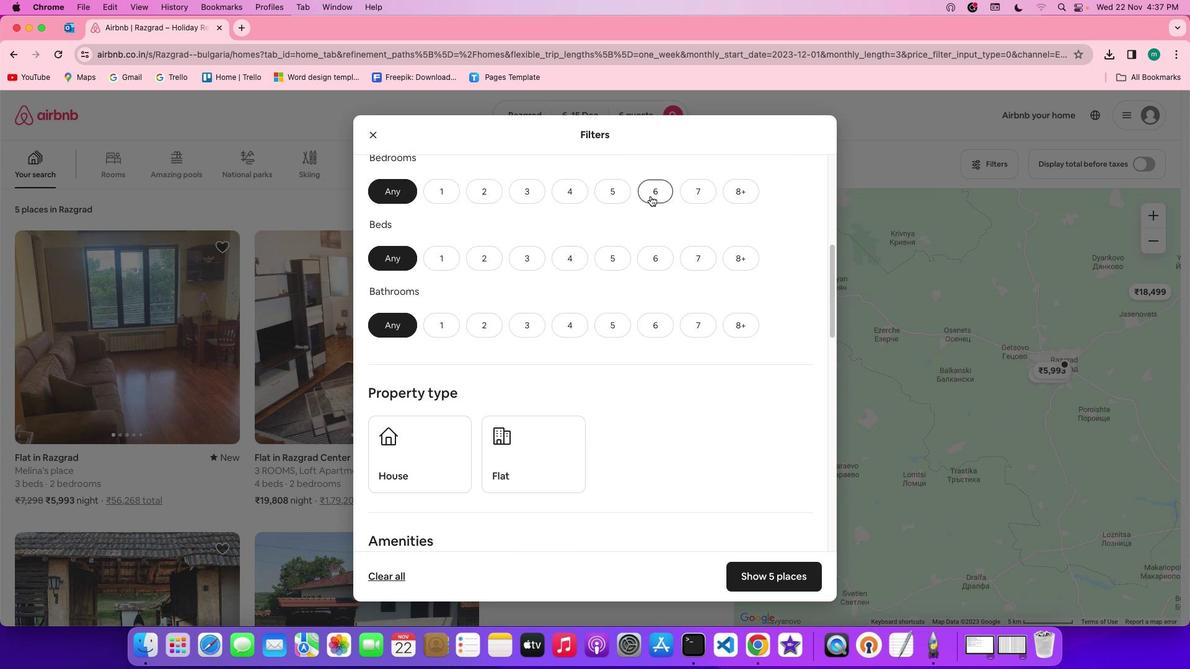 
Action: Mouse pressed left at (660, 205)
Screenshot: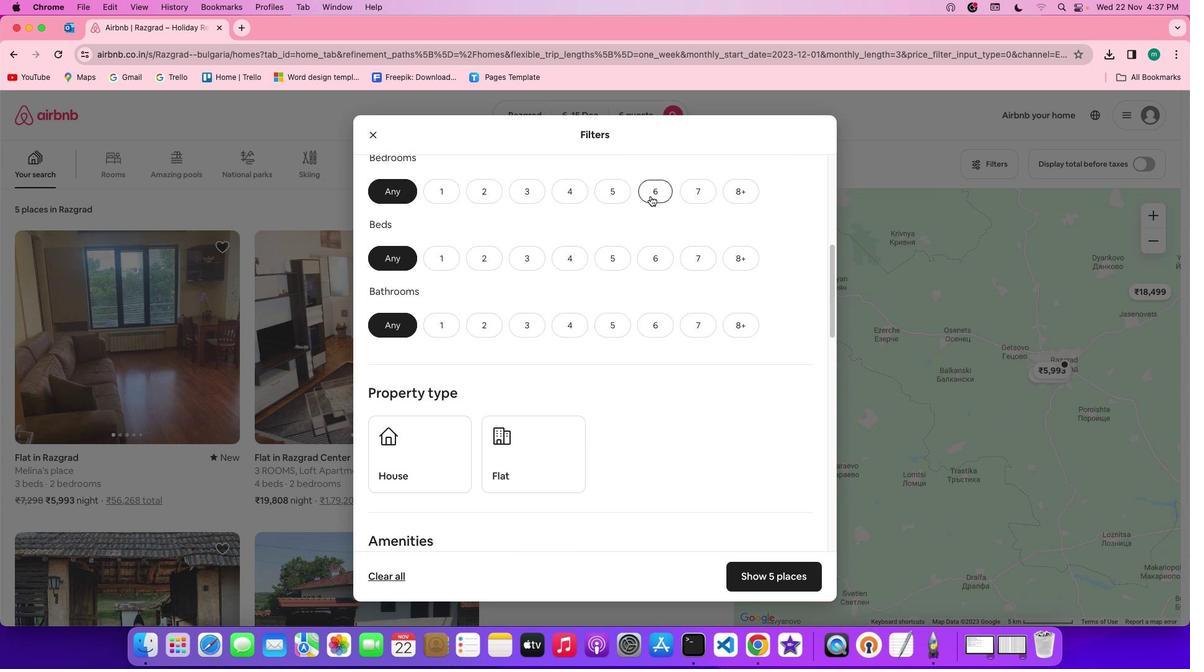 
Action: Mouse moved to (675, 282)
Screenshot: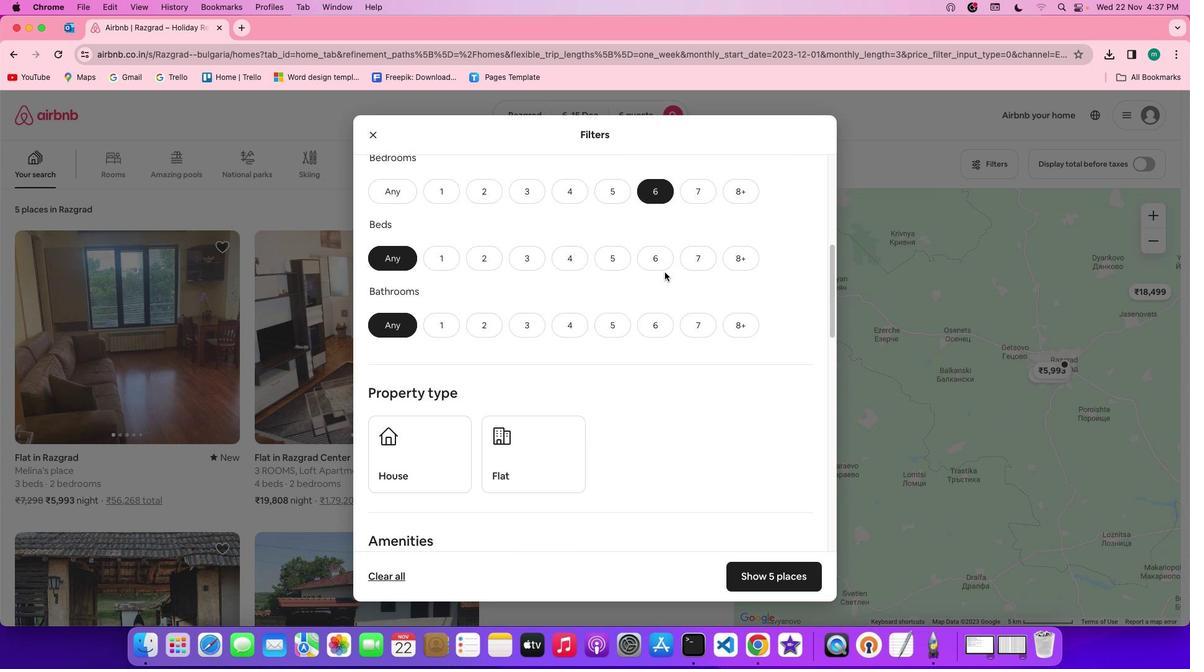 
Action: Mouse pressed left at (675, 282)
Screenshot: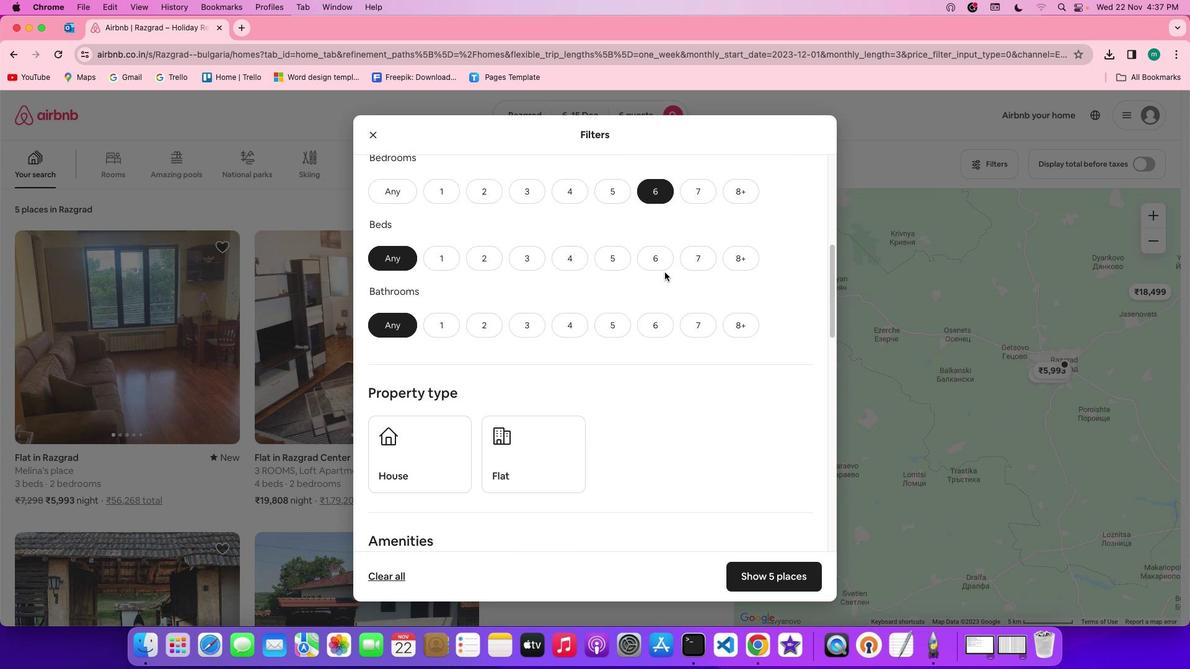 
Action: Mouse moved to (668, 269)
Screenshot: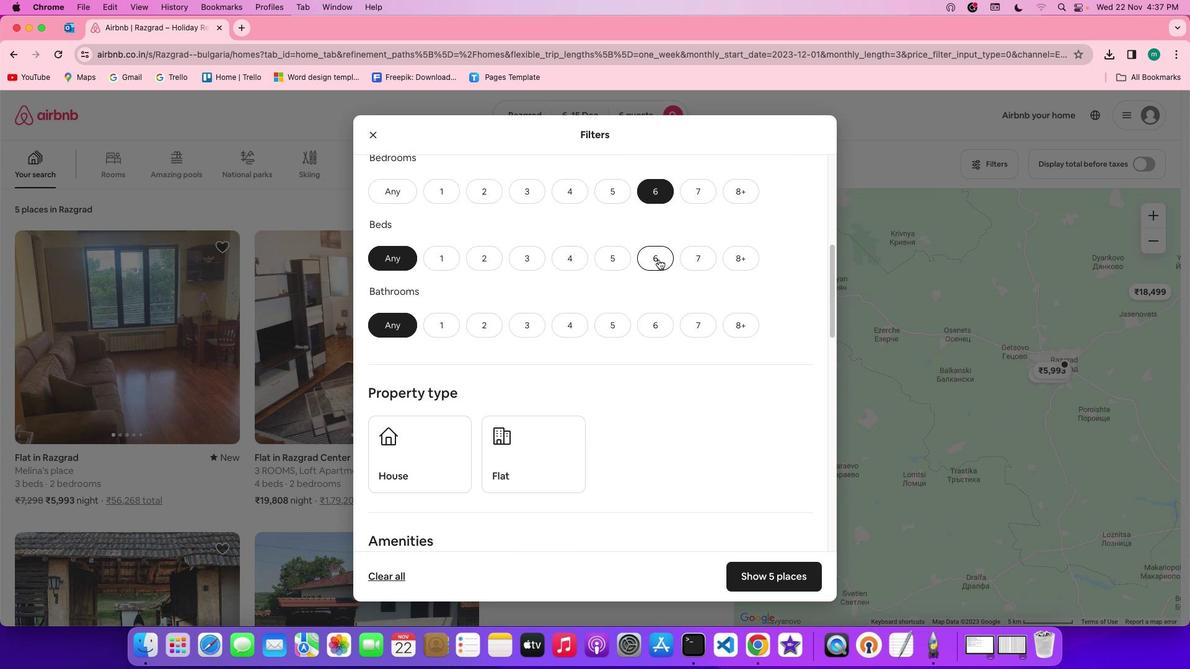 
Action: Mouse pressed left at (668, 269)
Screenshot: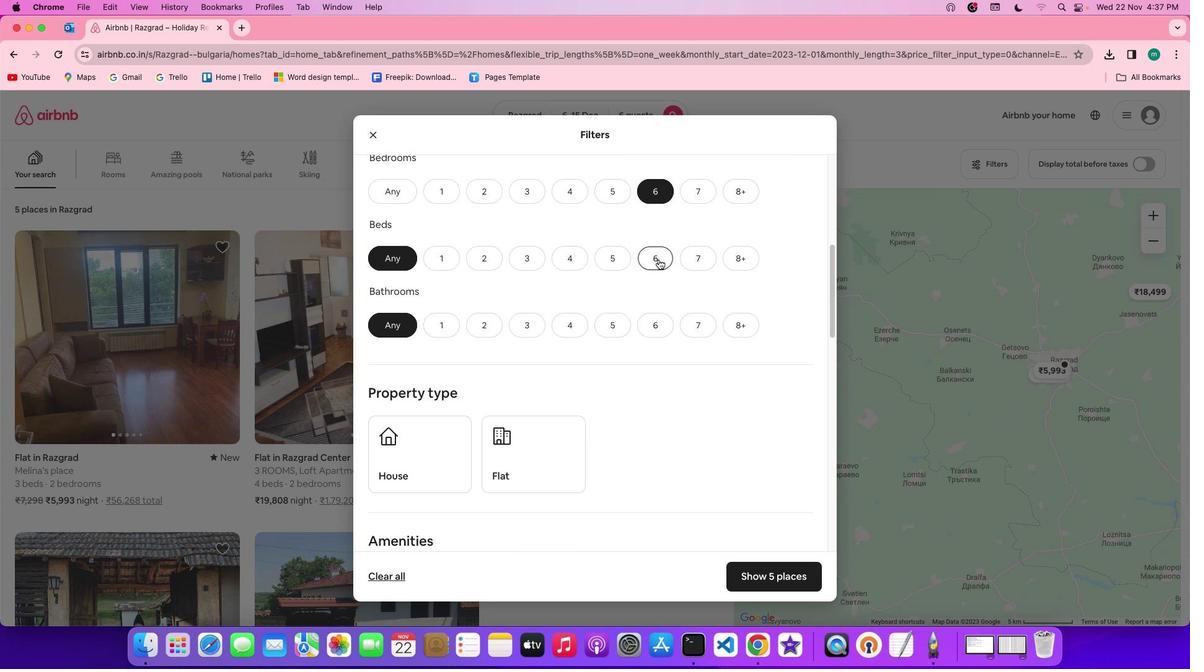 
Action: Mouse moved to (659, 334)
Screenshot: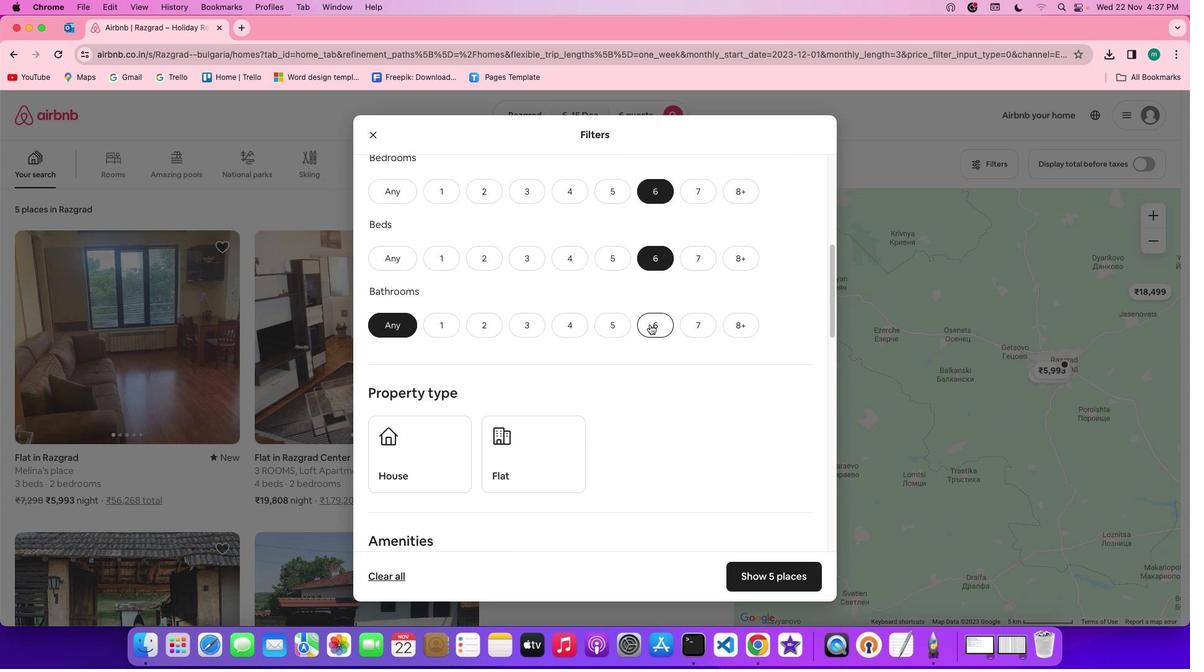 
Action: Mouse pressed left at (659, 334)
Screenshot: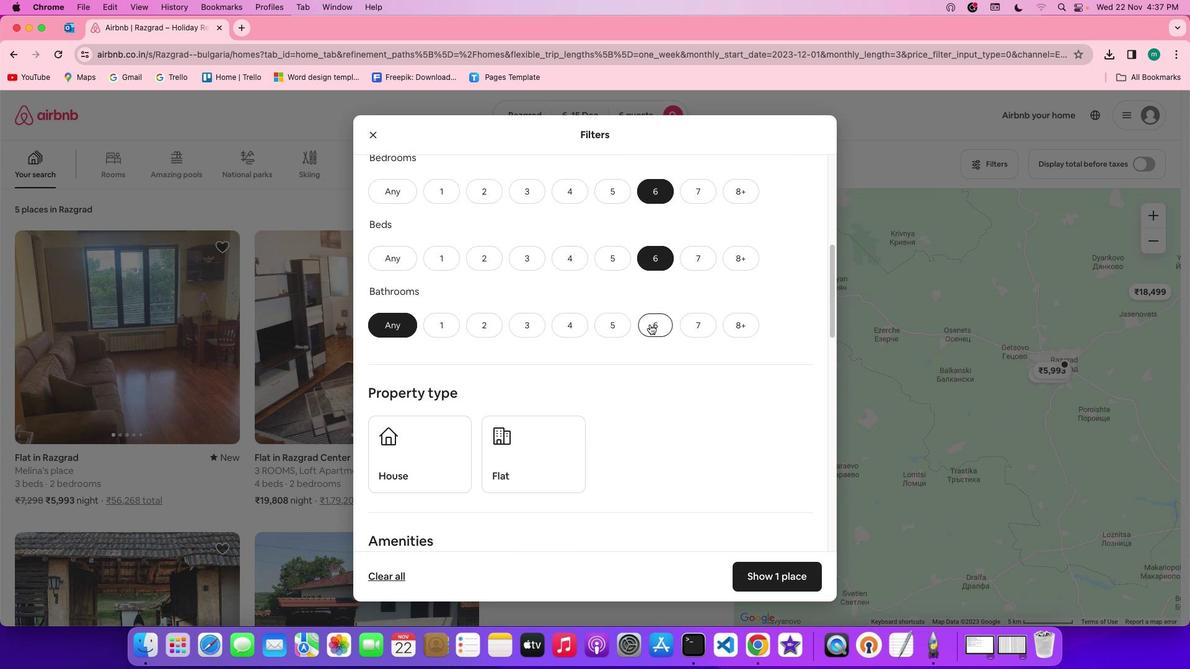 
Action: Mouse moved to (711, 401)
Screenshot: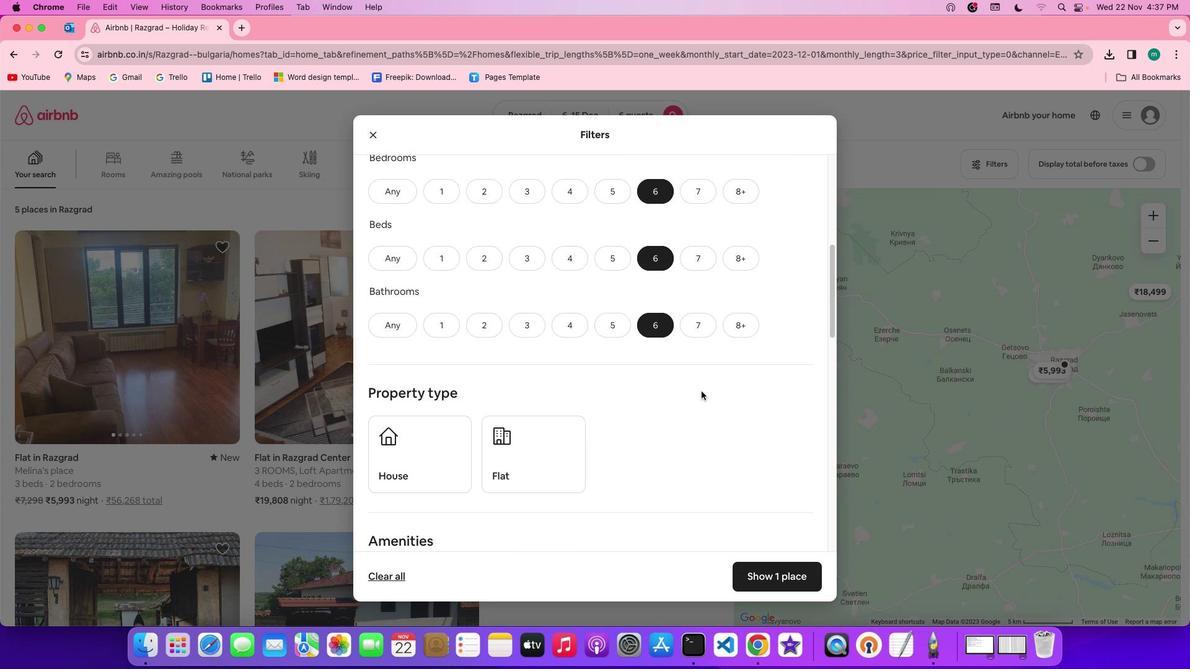 
Action: Mouse scrolled (711, 401) with delta (9, 9)
Screenshot: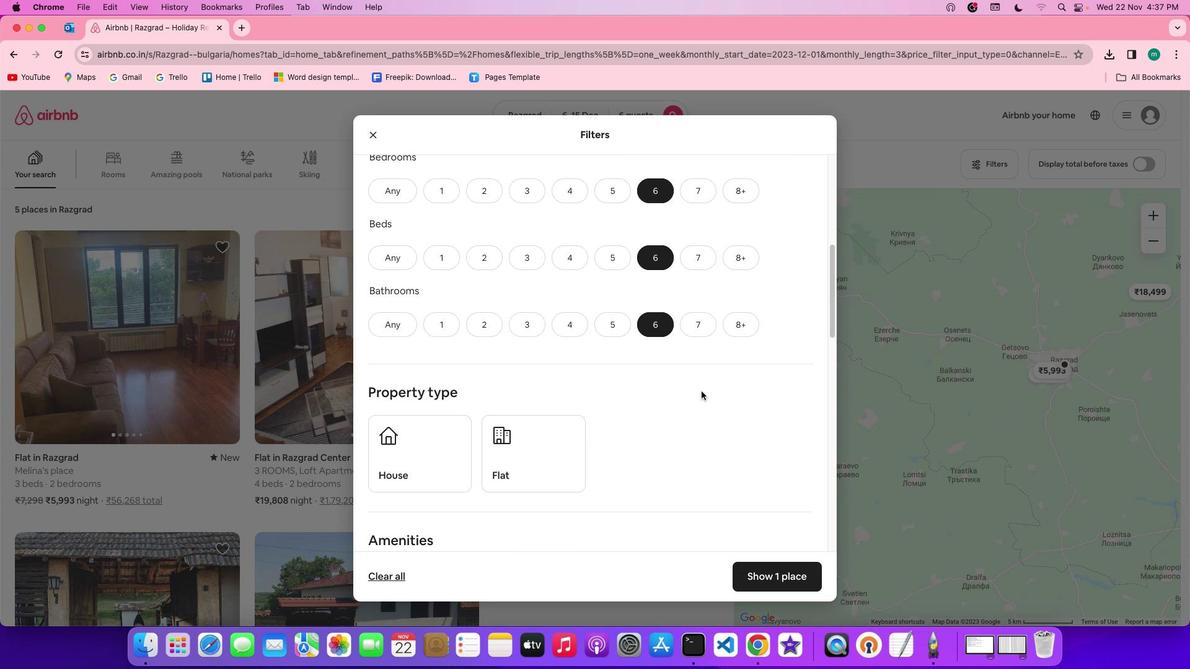 
Action: Mouse scrolled (711, 401) with delta (9, 9)
Screenshot: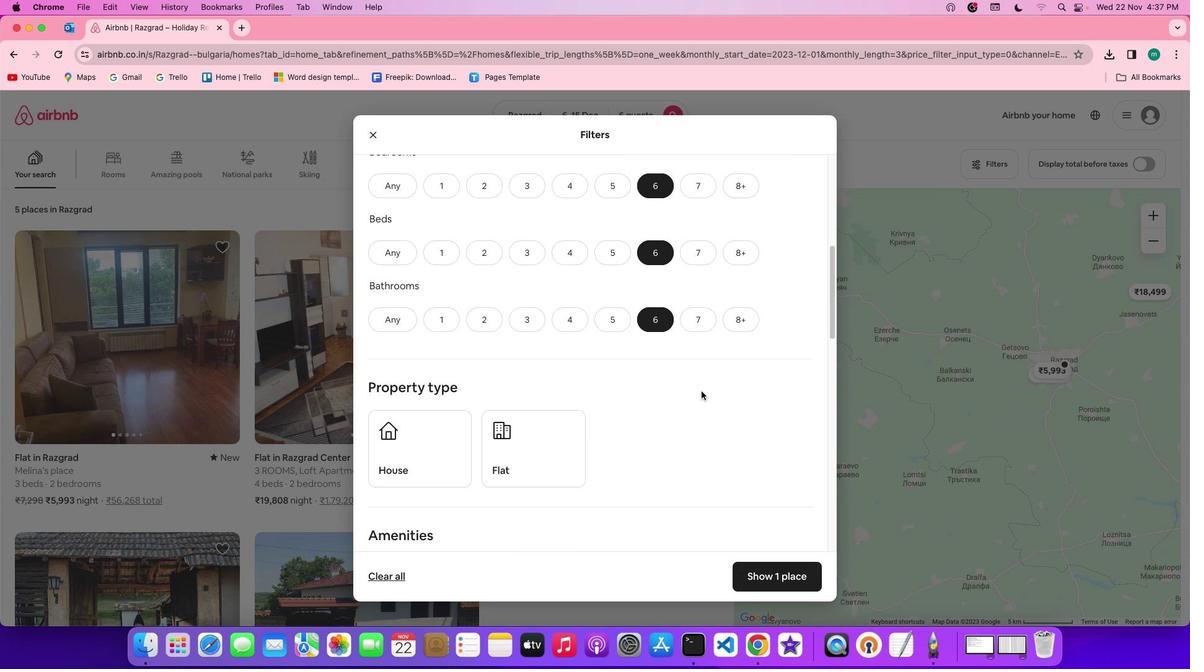 
Action: Mouse scrolled (711, 401) with delta (9, 9)
Screenshot: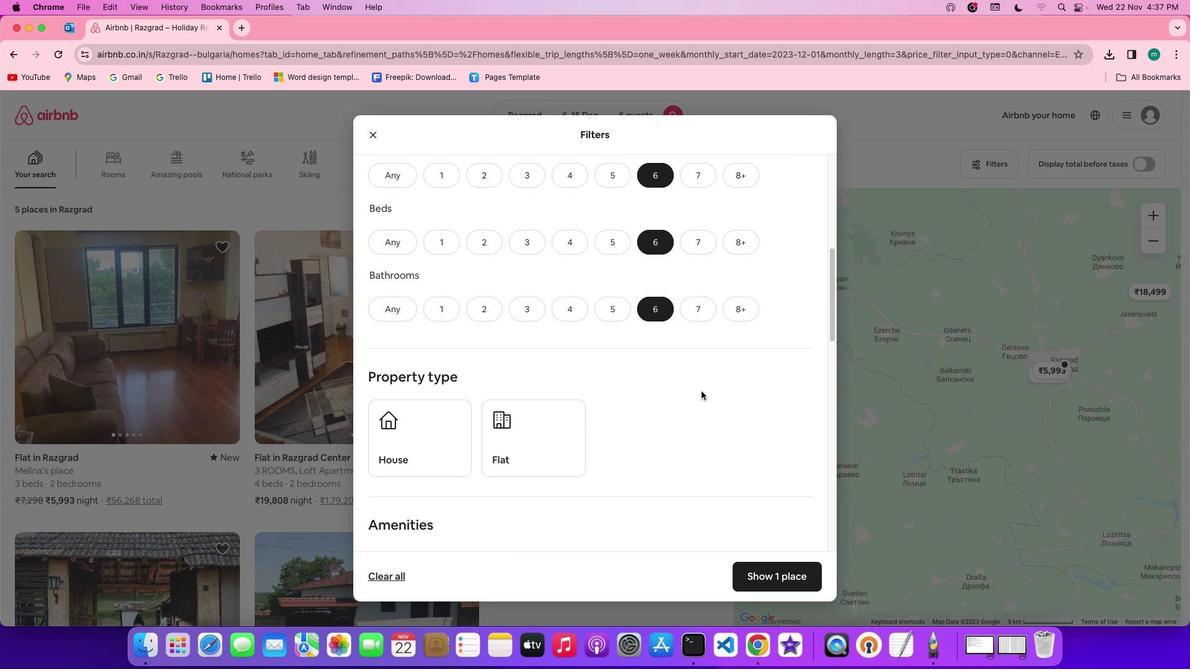 
Action: Mouse scrolled (711, 401) with delta (9, 9)
Screenshot: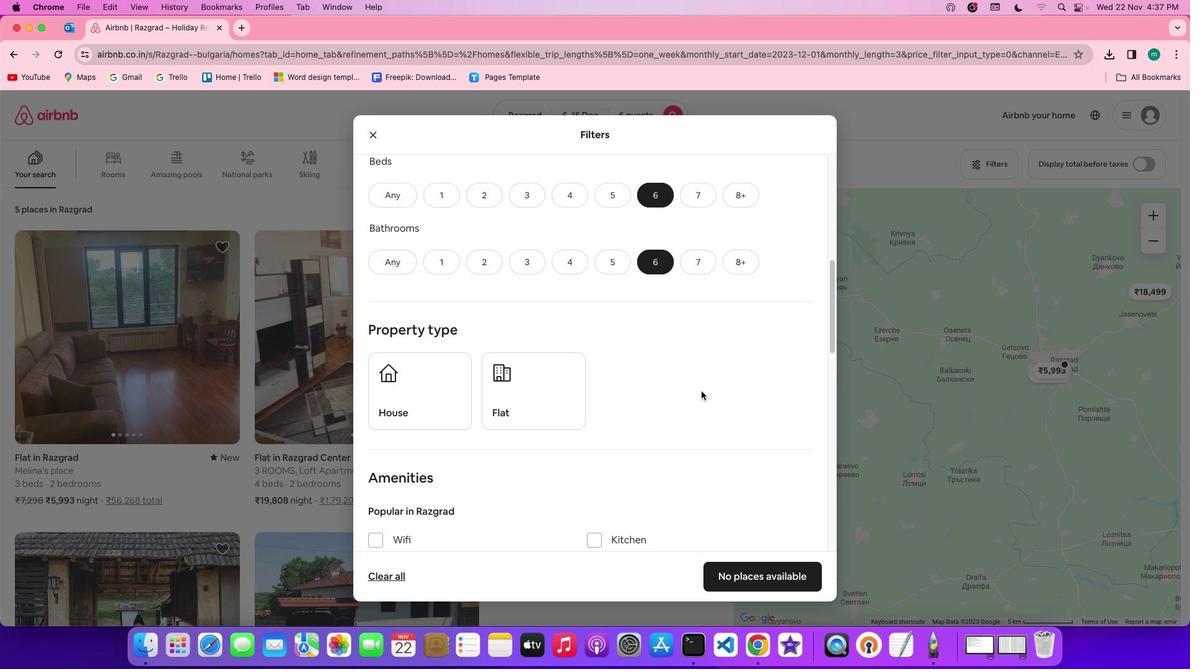 
Action: Mouse scrolled (711, 401) with delta (9, 9)
Screenshot: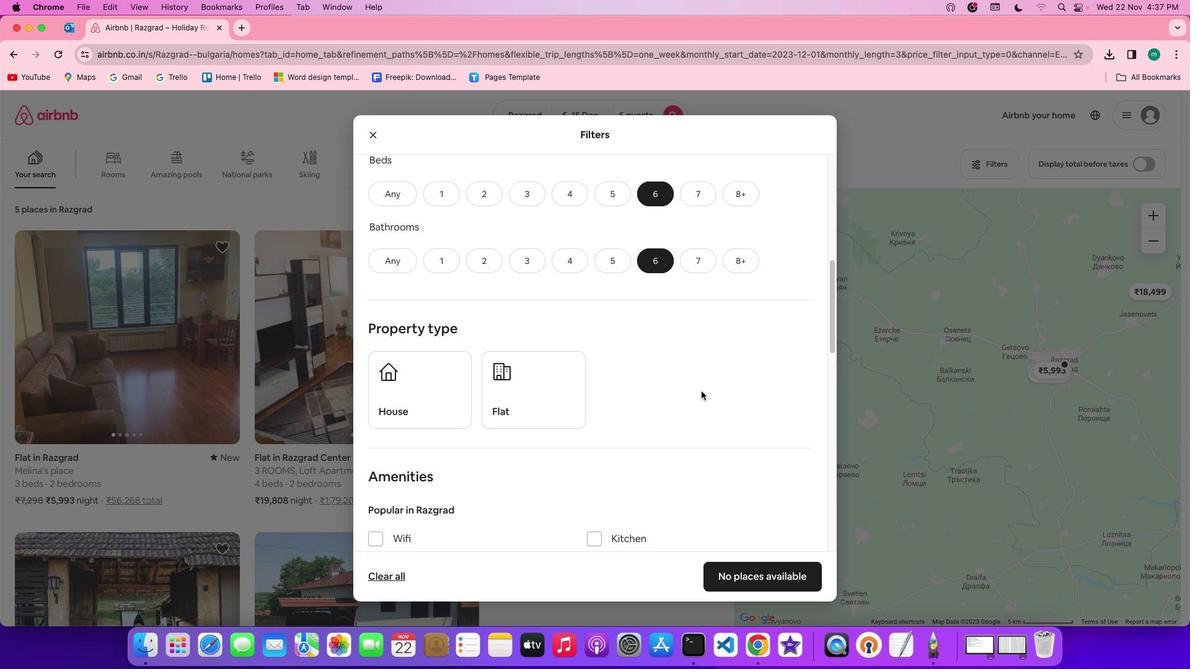 
Action: Mouse scrolled (711, 401) with delta (9, 9)
Screenshot: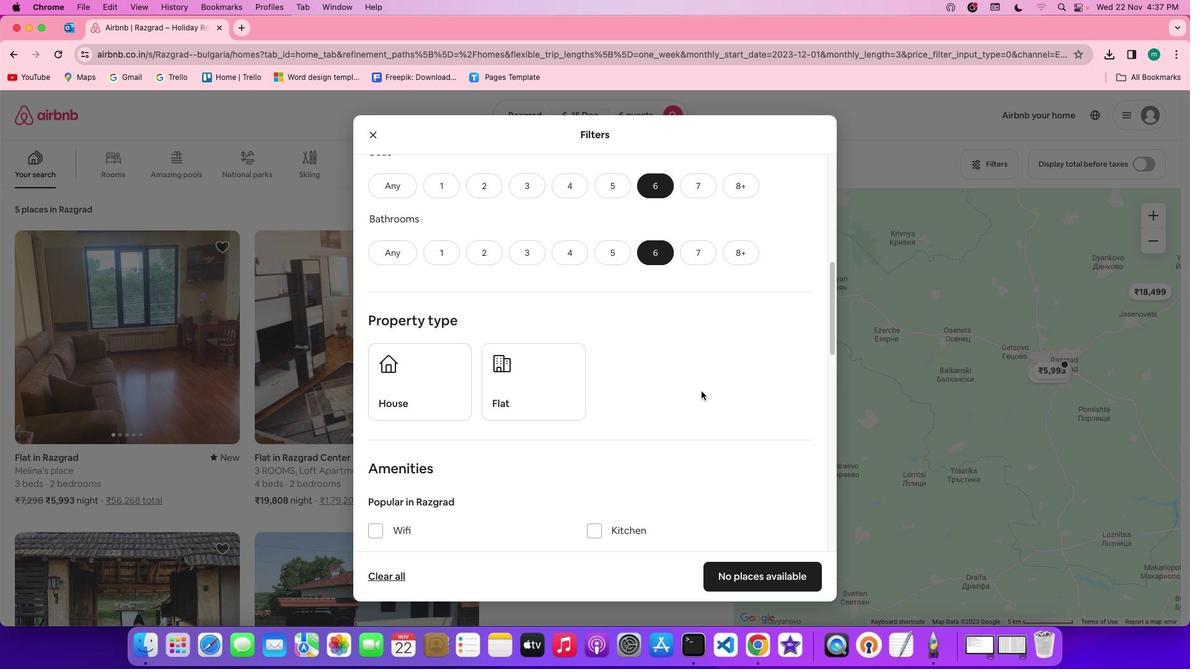 
Action: Mouse scrolled (711, 401) with delta (9, 8)
Screenshot: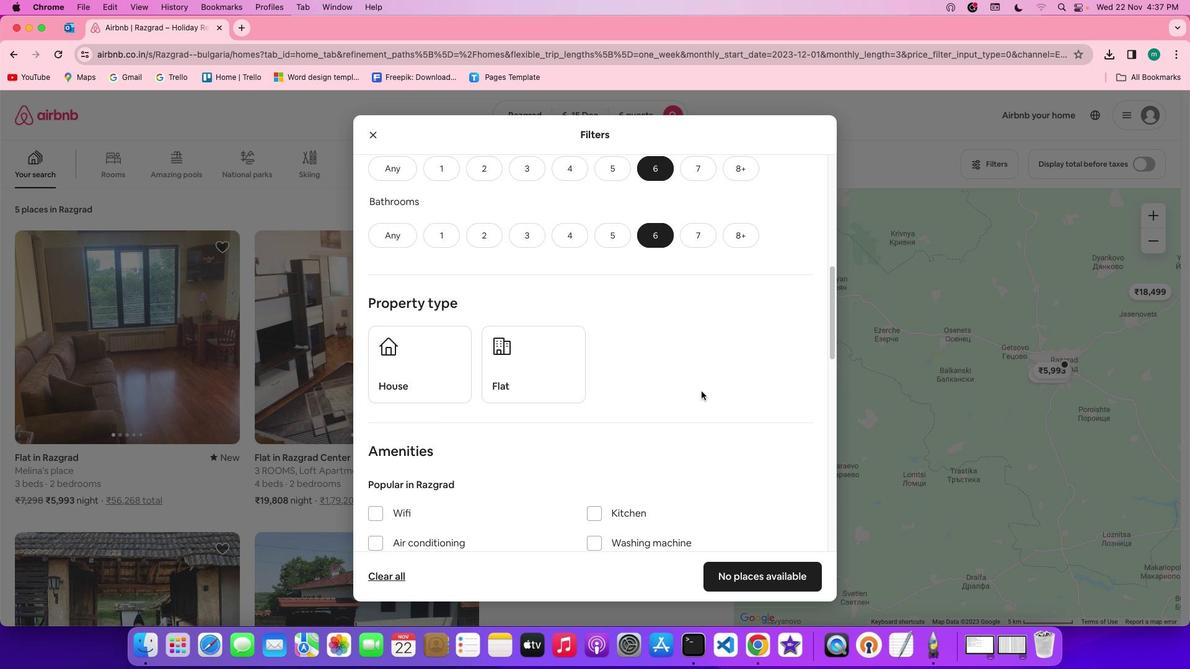 
Action: Mouse scrolled (711, 401) with delta (9, 9)
Screenshot: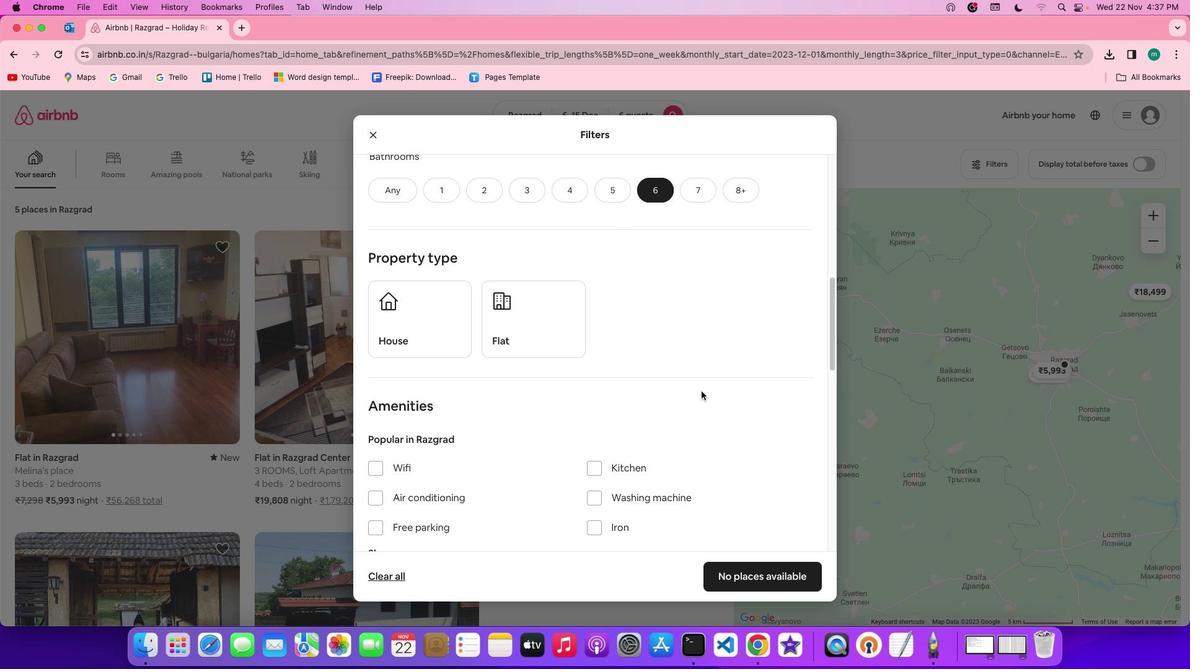 
Action: Mouse moved to (471, 329)
Screenshot: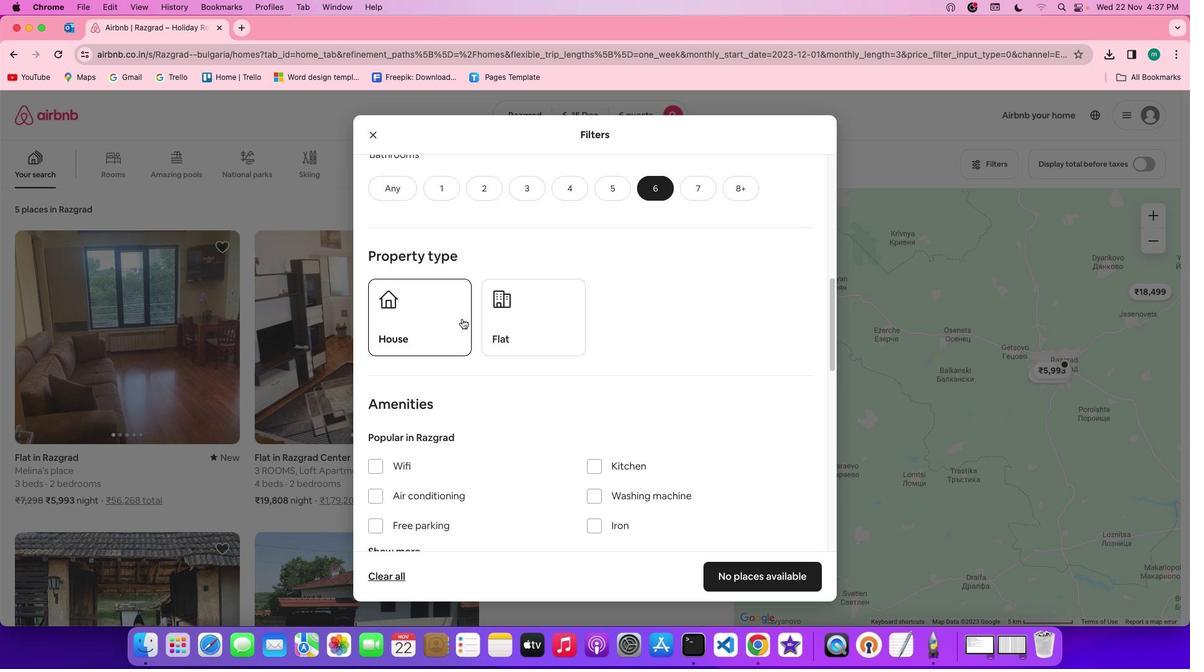 
Action: Mouse pressed left at (471, 329)
Screenshot: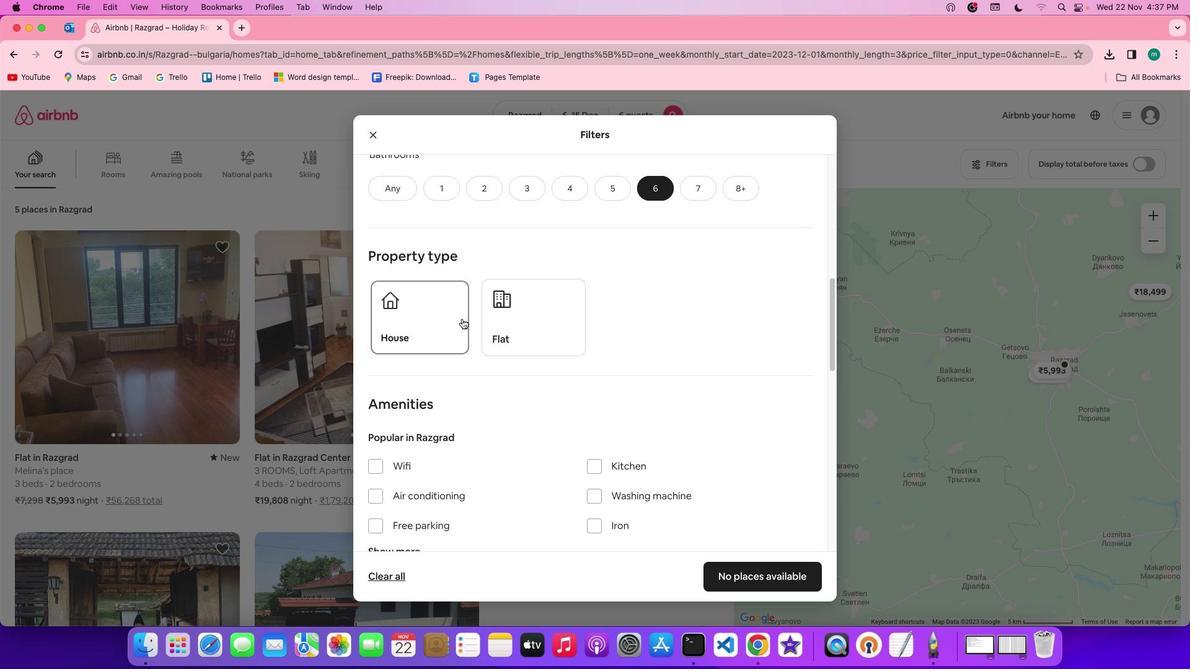 
Action: Mouse moved to (667, 387)
Screenshot: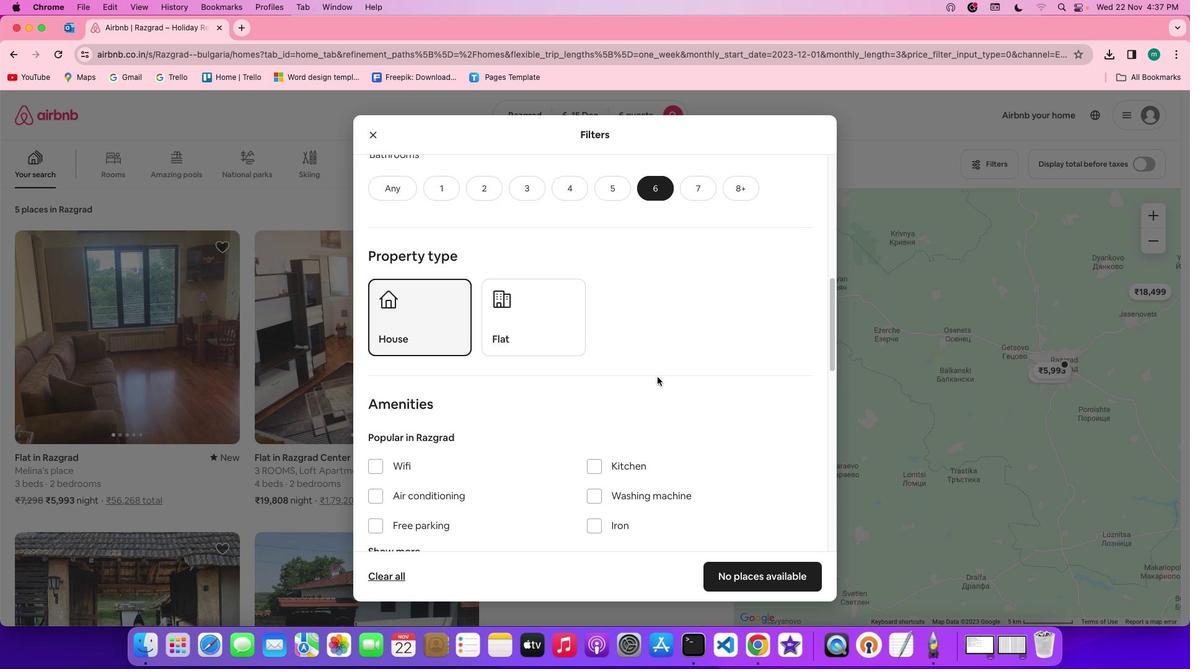 
Action: Mouse scrolled (667, 387) with delta (9, 9)
Screenshot: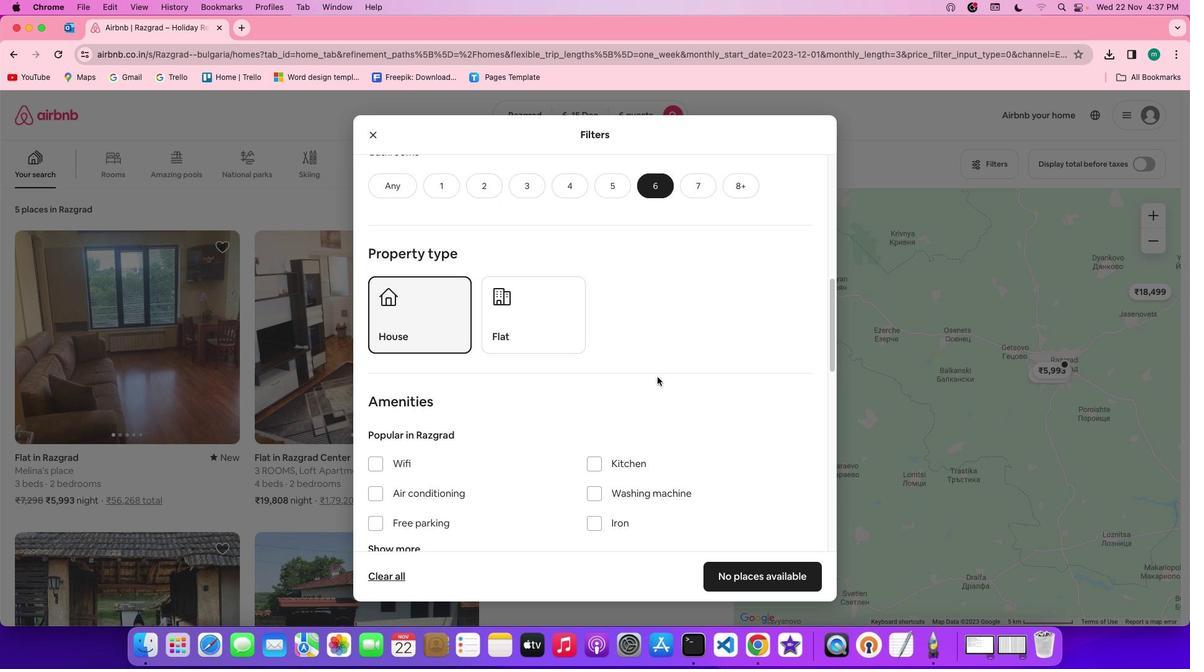 
Action: Mouse scrolled (667, 387) with delta (9, 9)
Screenshot: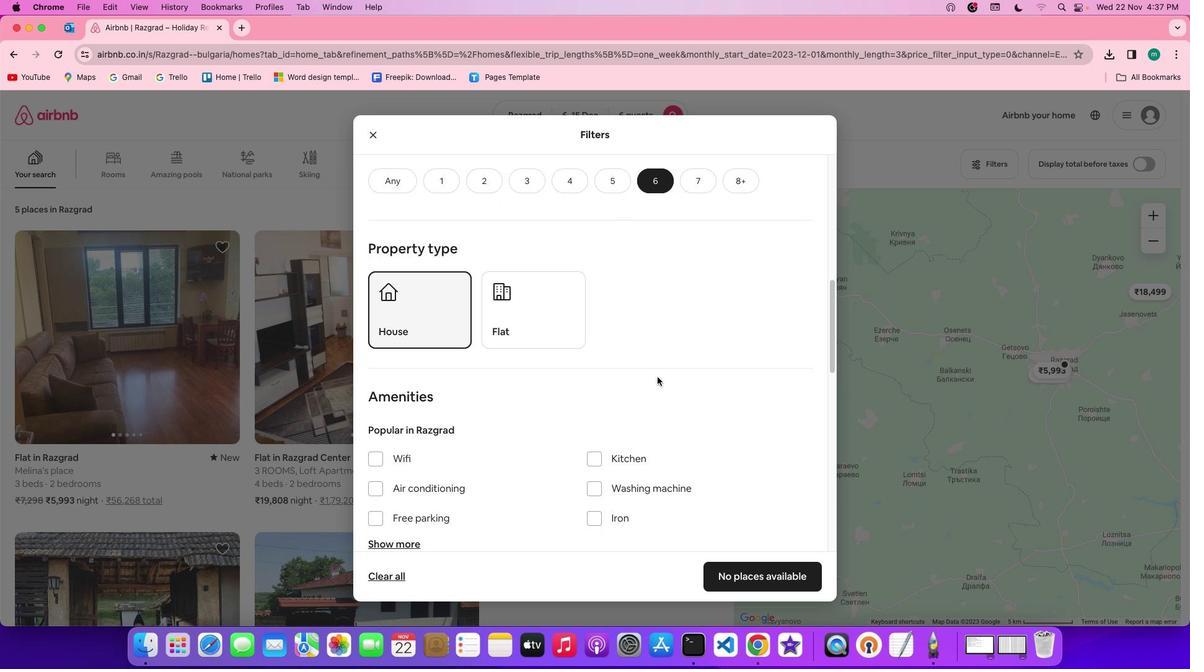 
Action: Mouse scrolled (667, 387) with delta (9, 8)
Screenshot: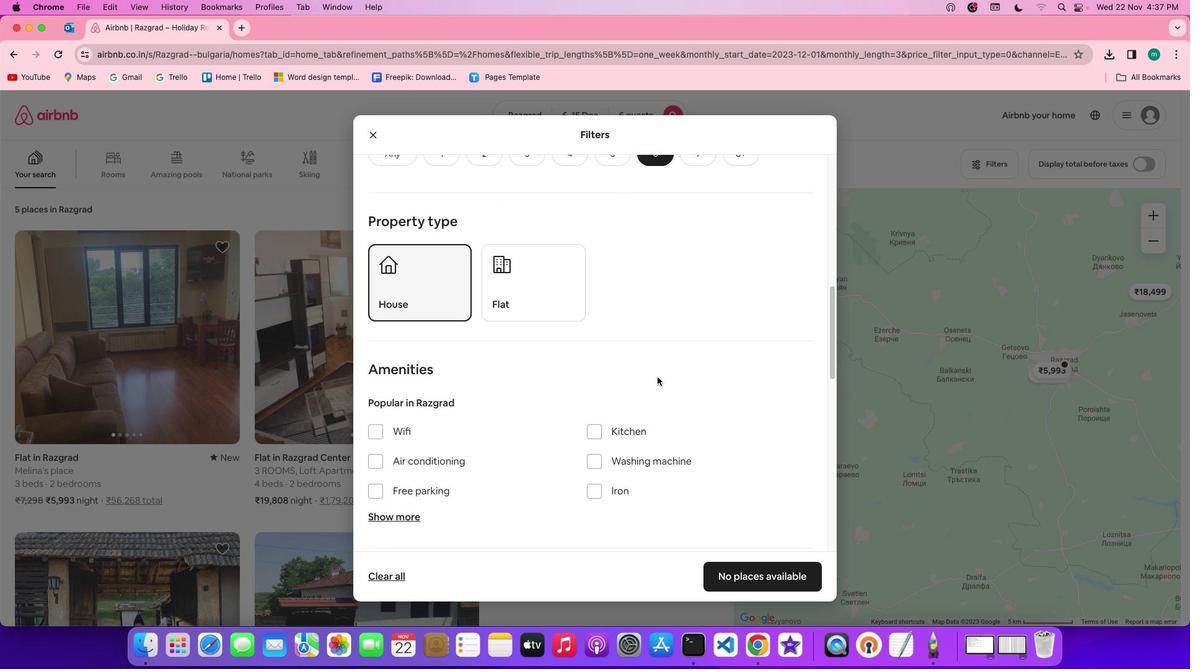
Action: Mouse scrolled (667, 387) with delta (9, 9)
Screenshot: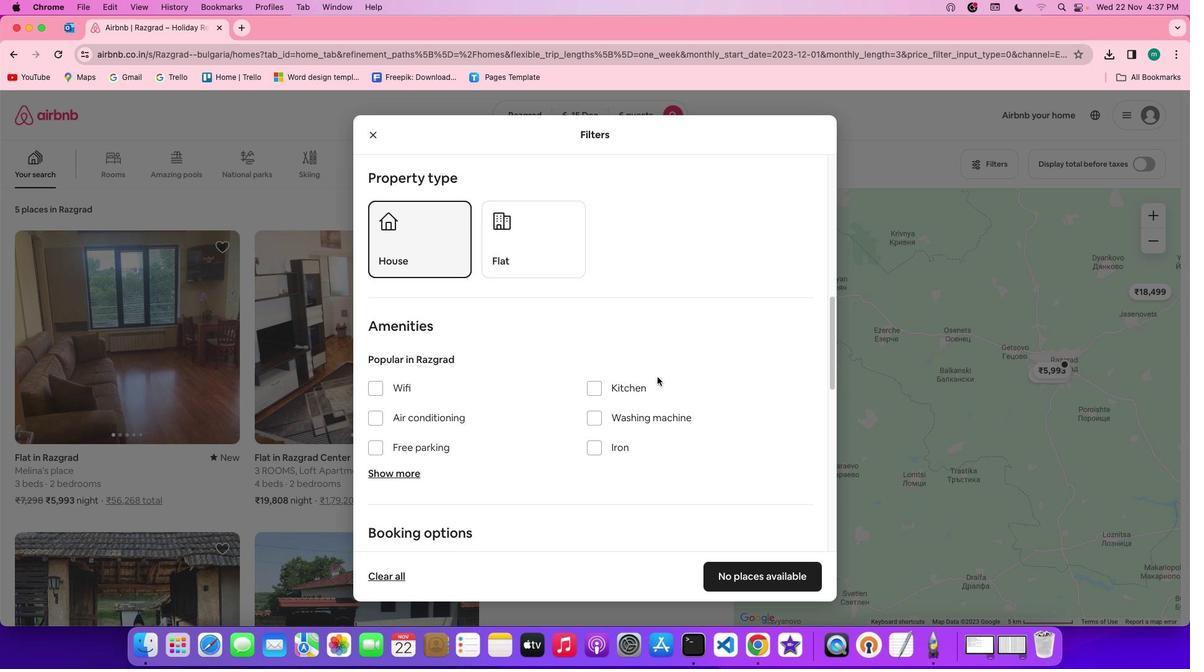 
Action: Mouse scrolled (667, 387) with delta (9, 9)
Screenshot: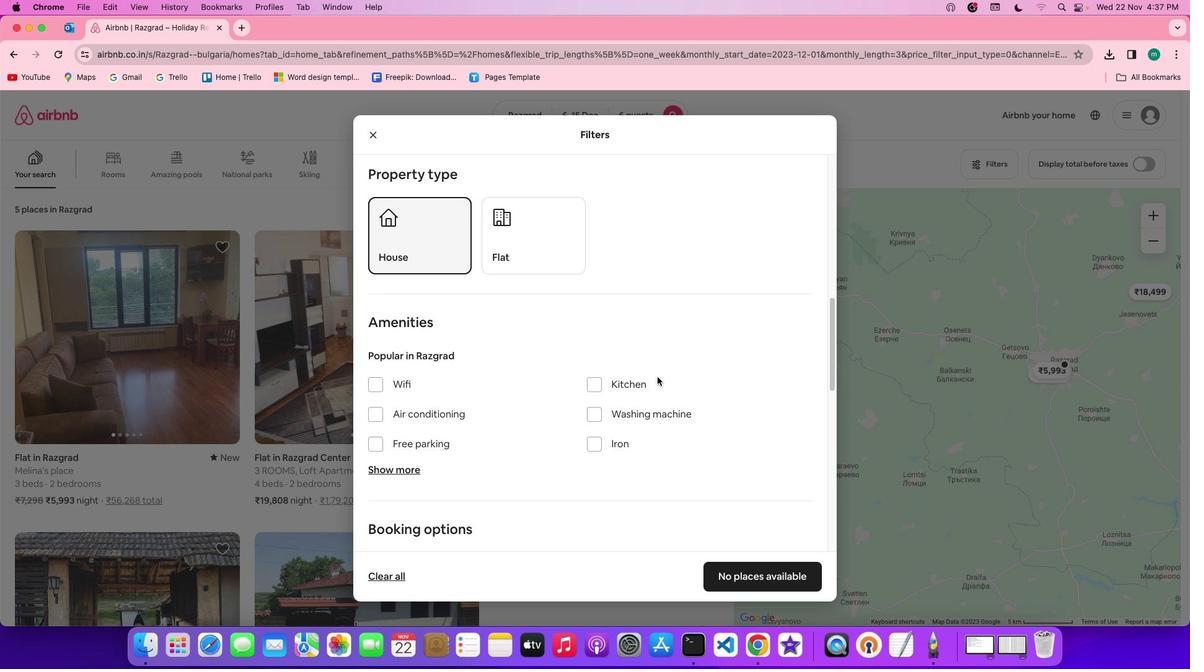 
Action: Mouse scrolled (667, 387) with delta (9, 9)
Screenshot: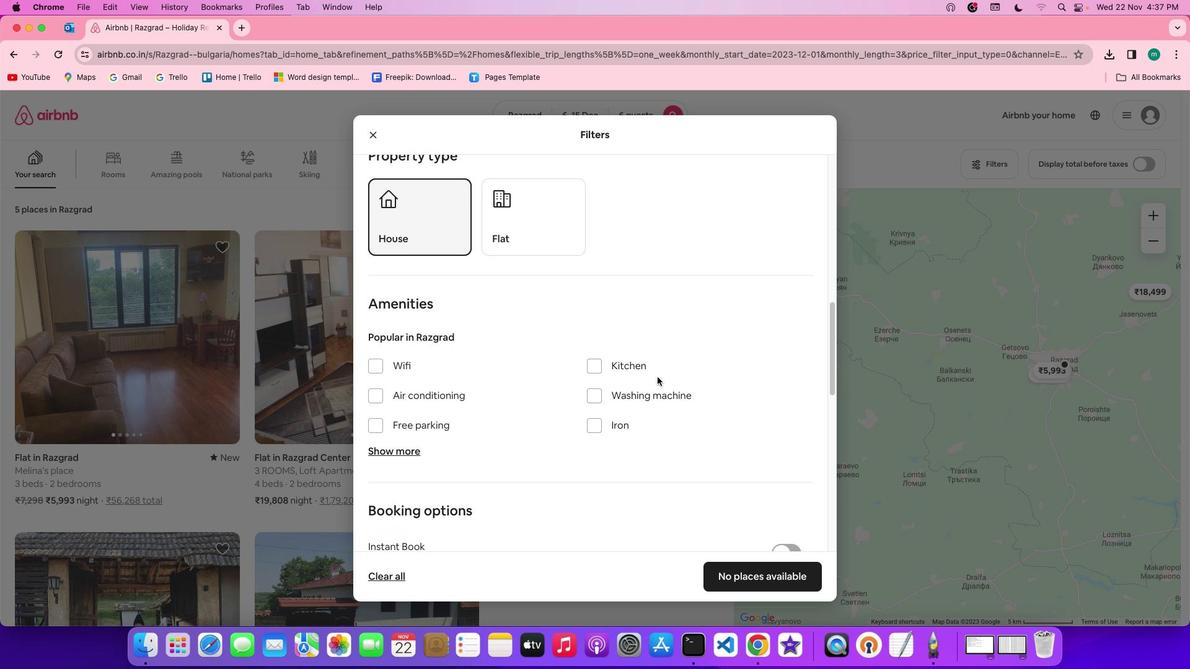 
Action: Mouse scrolled (667, 387) with delta (9, 9)
Screenshot: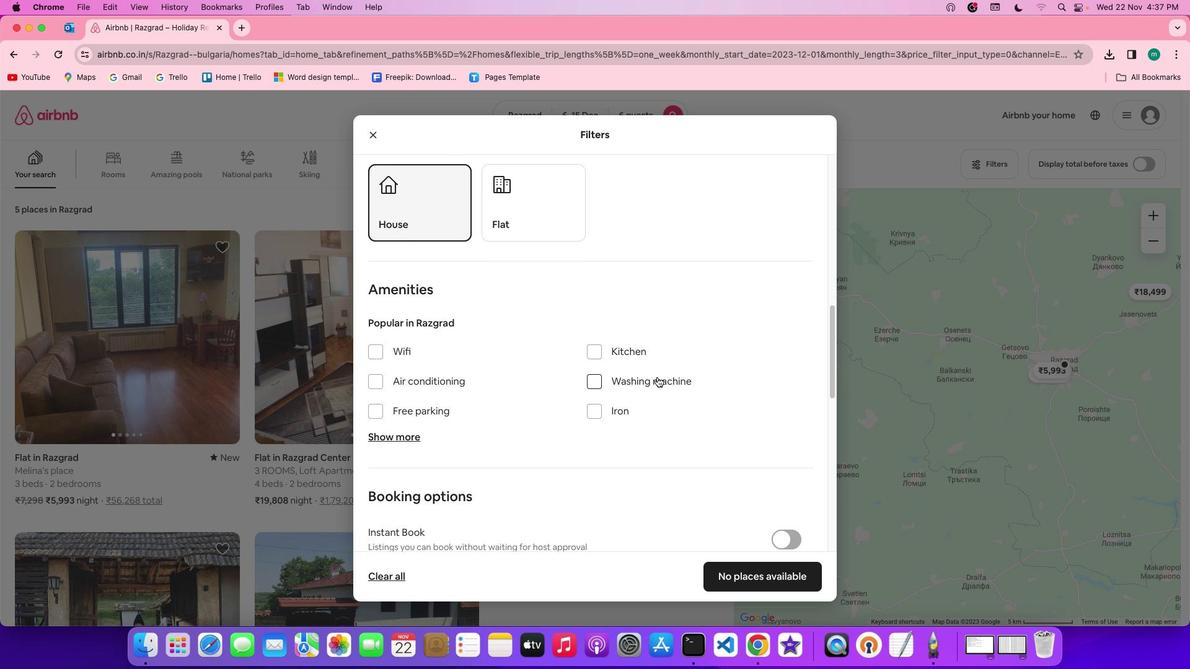 
Action: Mouse scrolled (667, 387) with delta (9, 9)
Screenshot: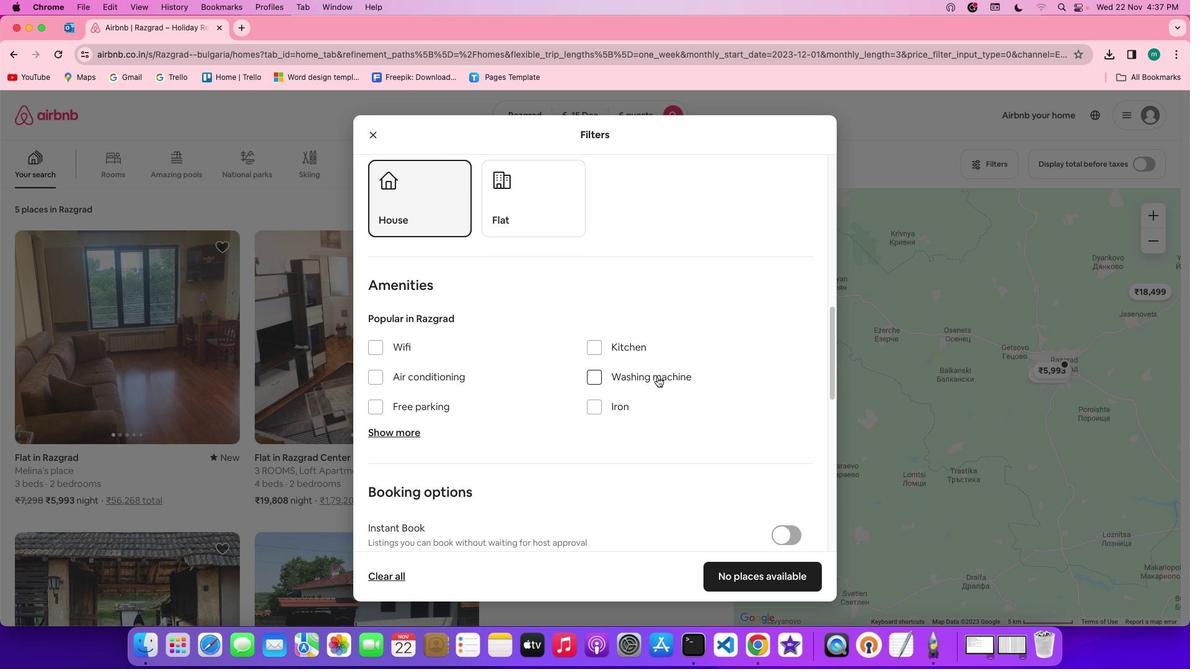 
Action: Mouse scrolled (667, 387) with delta (9, 9)
Screenshot: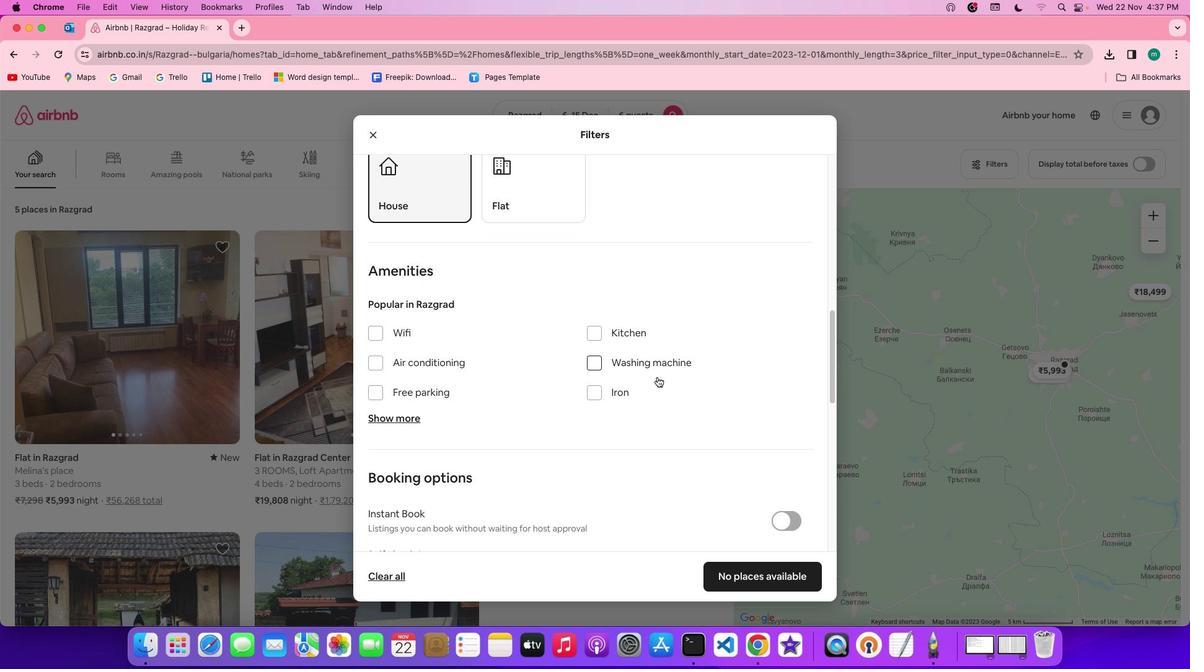 
Action: Mouse moved to (379, 323)
Screenshot: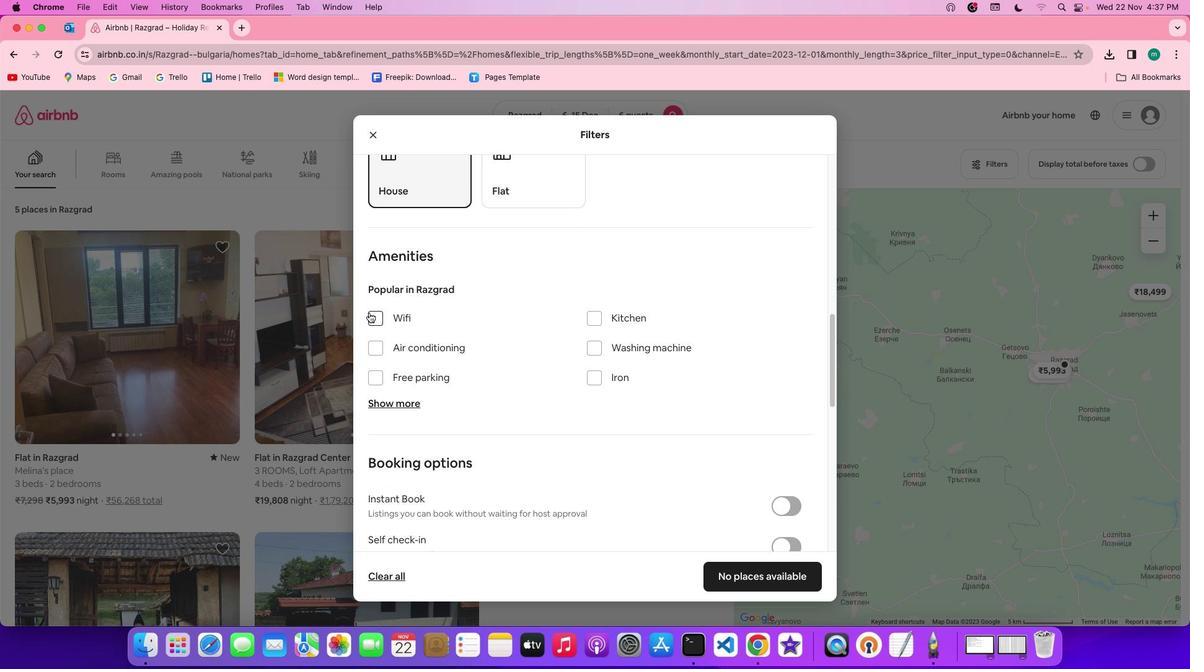 
Action: Mouse pressed left at (379, 323)
Screenshot: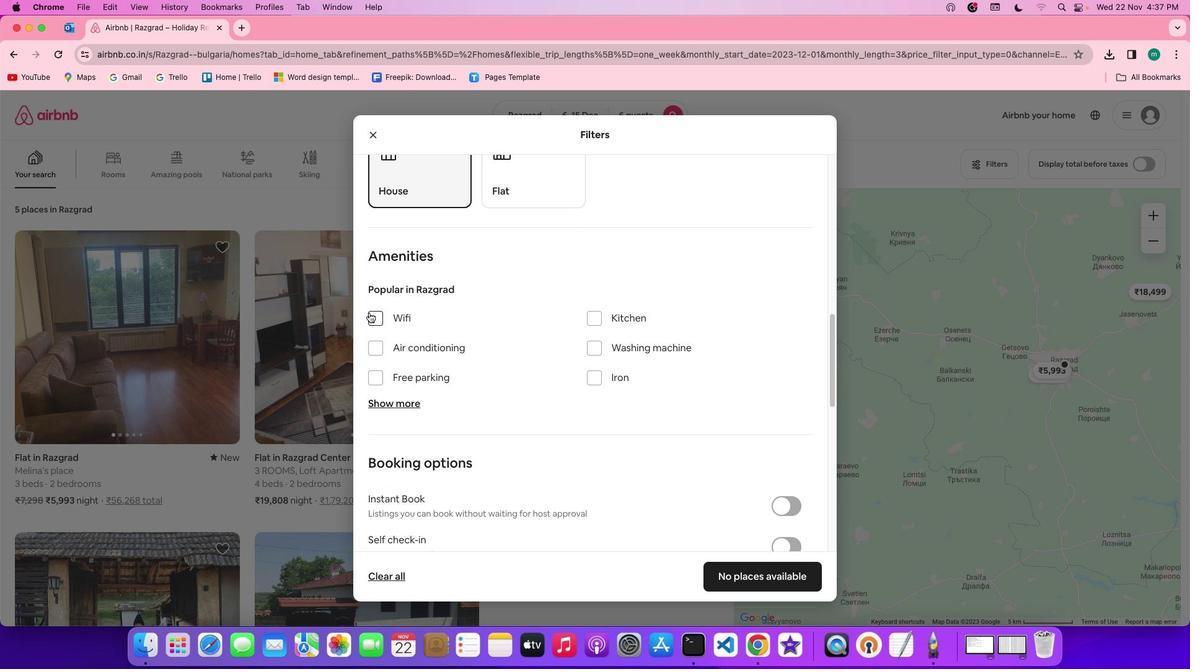 
Action: Mouse moved to (418, 414)
Screenshot: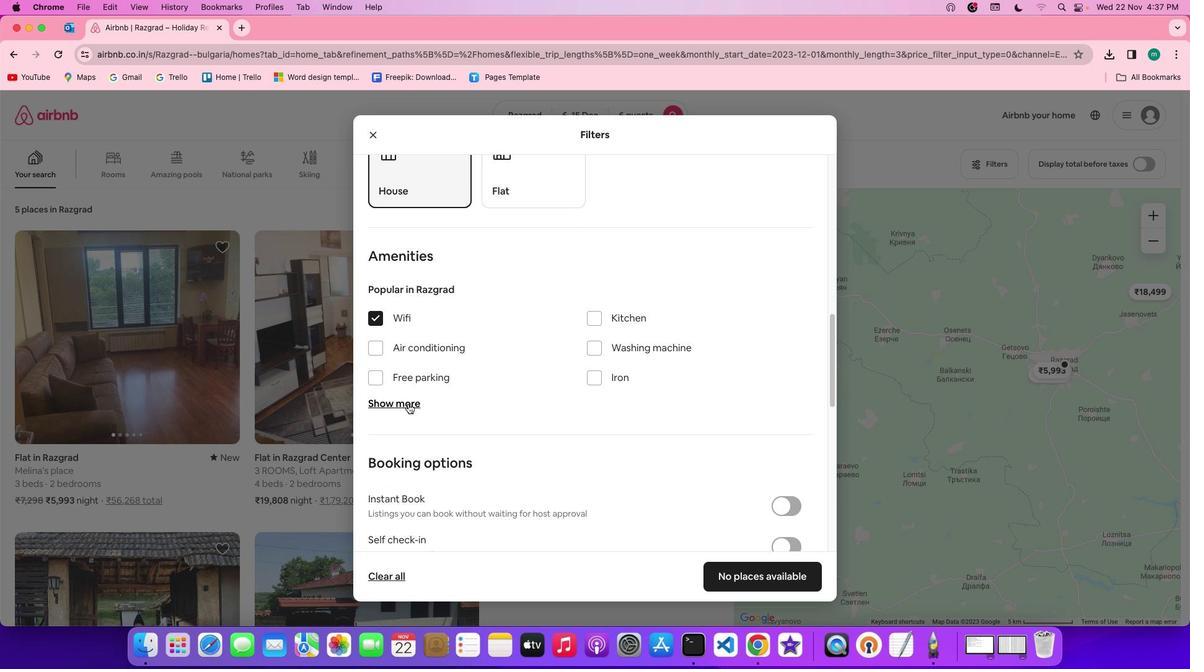 
Action: Mouse pressed left at (418, 414)
Screenshot: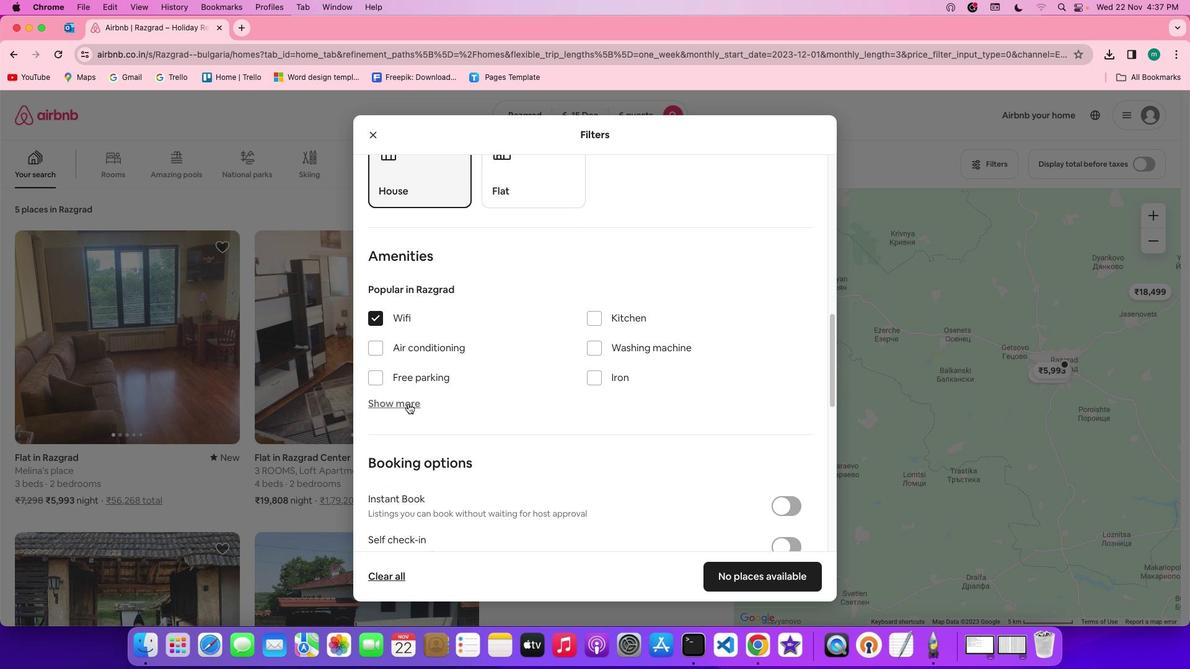
Action: Mouse moved to (564, 418)
Screenshot: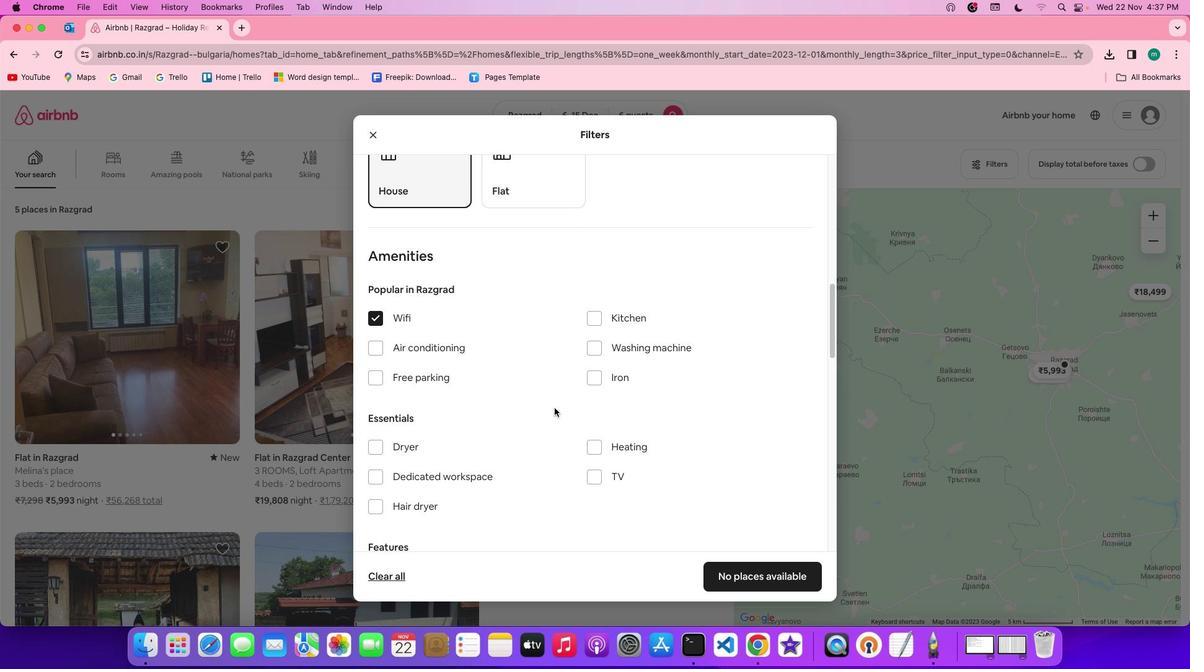 
Action: Mouse scrolled (564, 418) with delta (9, 9)
Screenshot: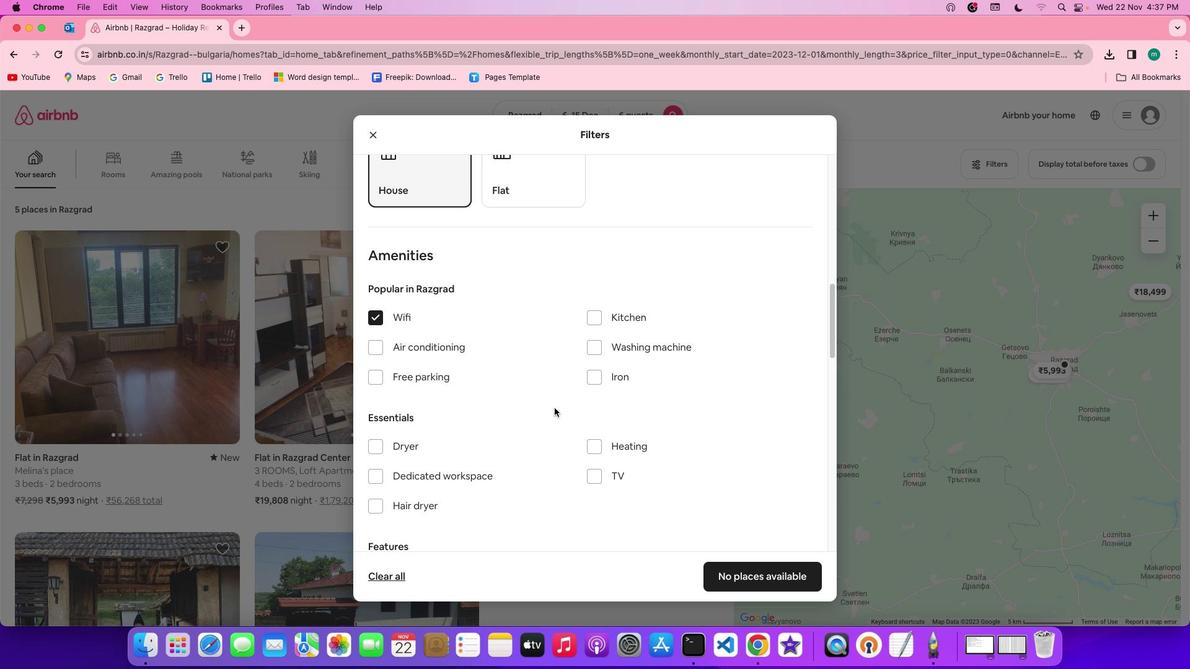 
Action: Mouse scrolled (564, 418) with delta (9, 9)
Screenshot: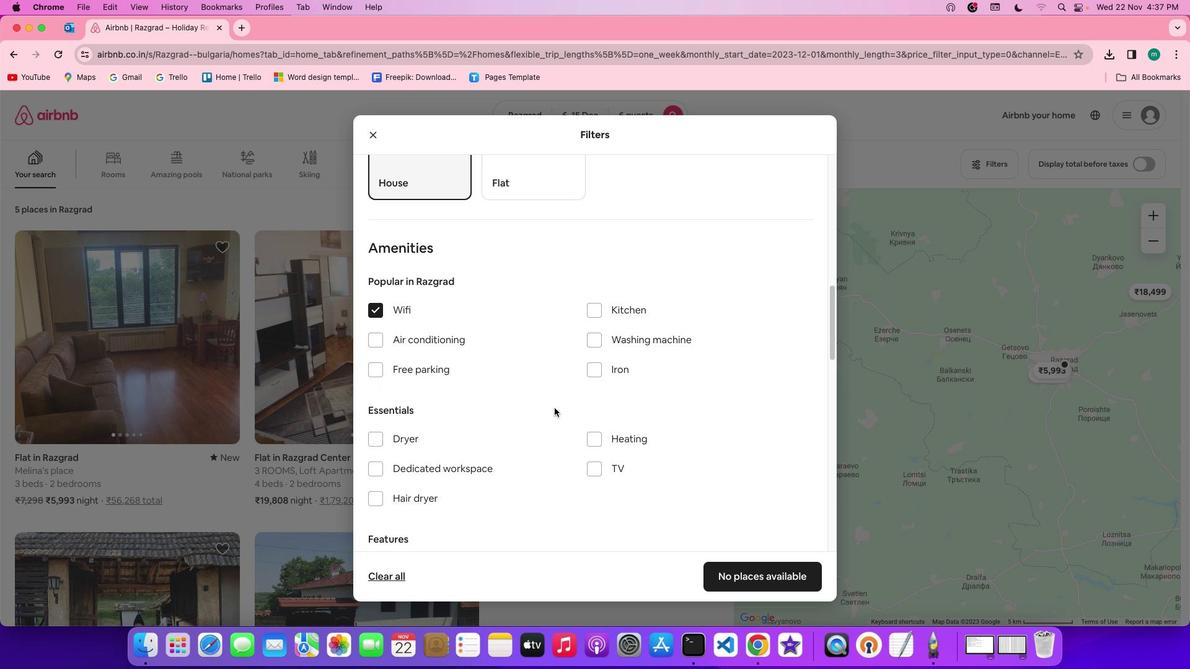 
Action: Mouse scrolled (564, 418) with delta (9, 9)
Screenshot: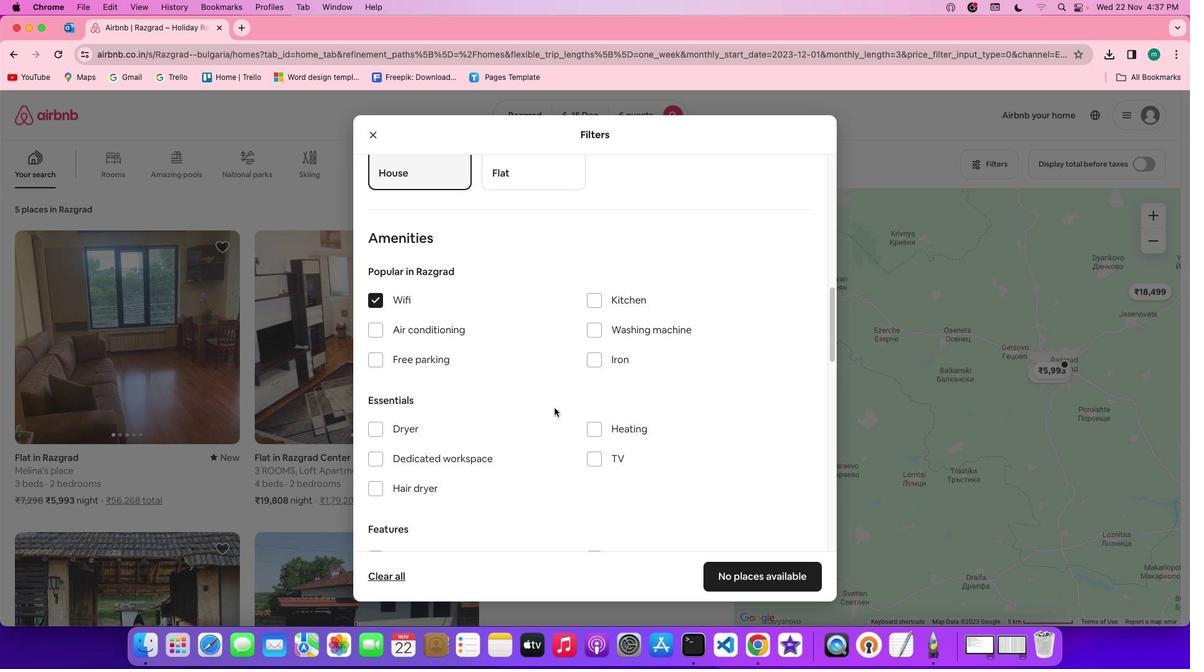 
Action: Mouse moved to (564, 414)
Screenshot: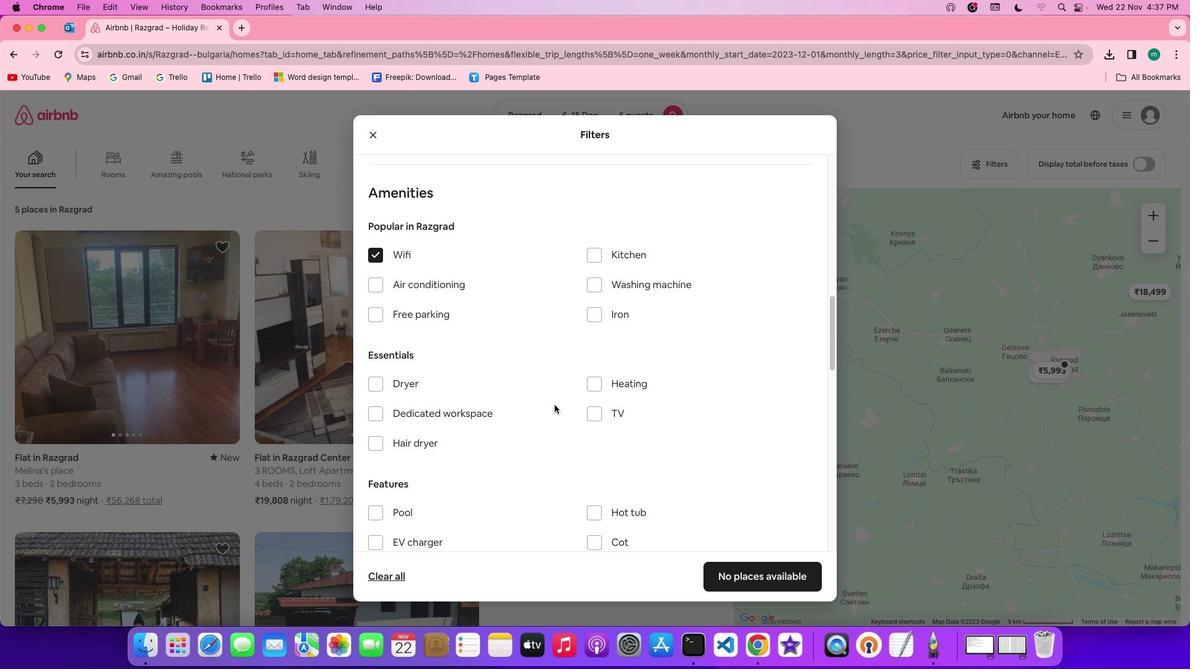 
Action: Mouse scrolled (564, 414) with delta (9, 9)
Screenshot: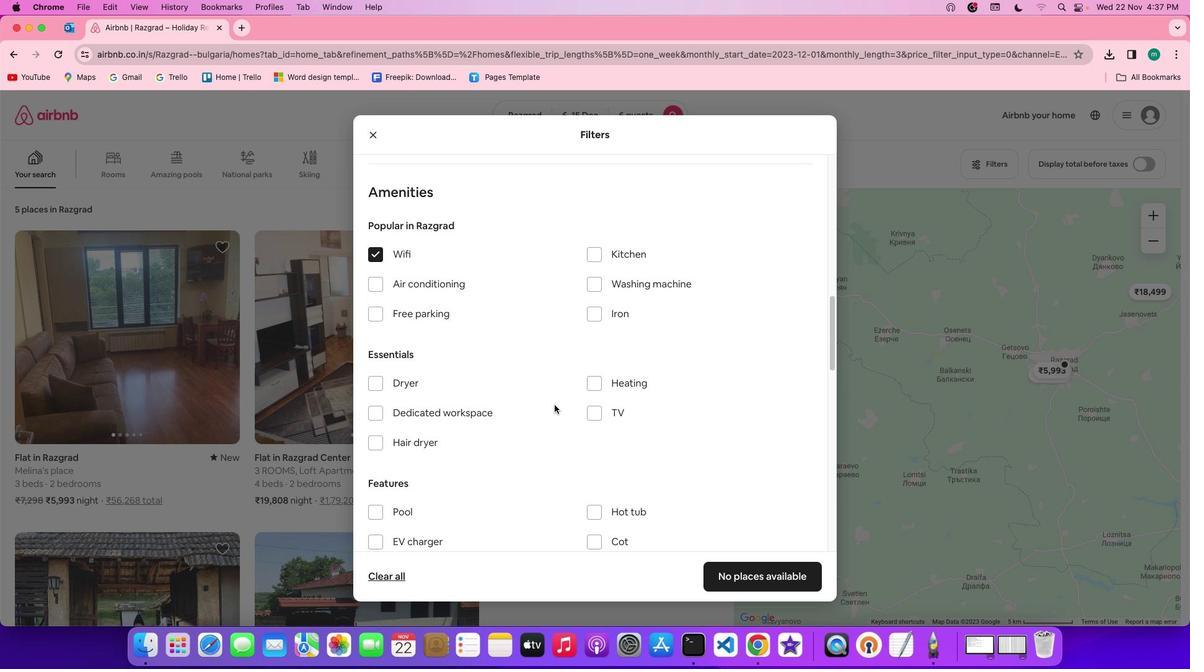 
Action: Mouse scrolled (564, 414) with delta (9, 9)
Screenshot: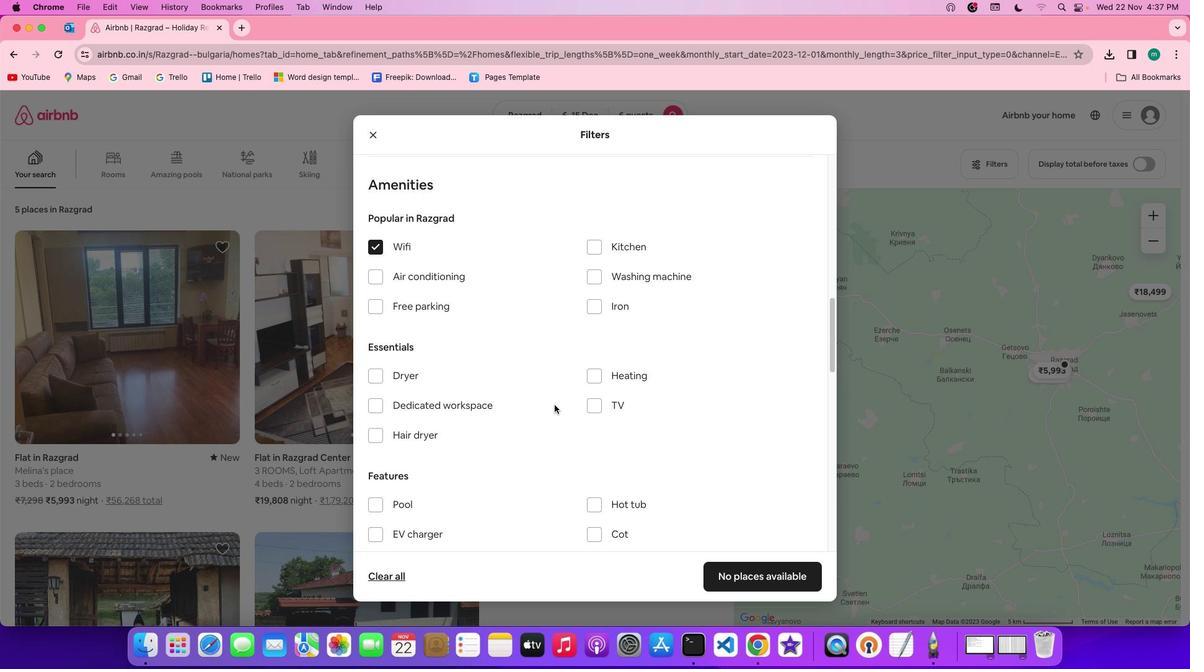 
Action: Mouse scrolled (564, 414) with delta (9, 9)
Screenshot: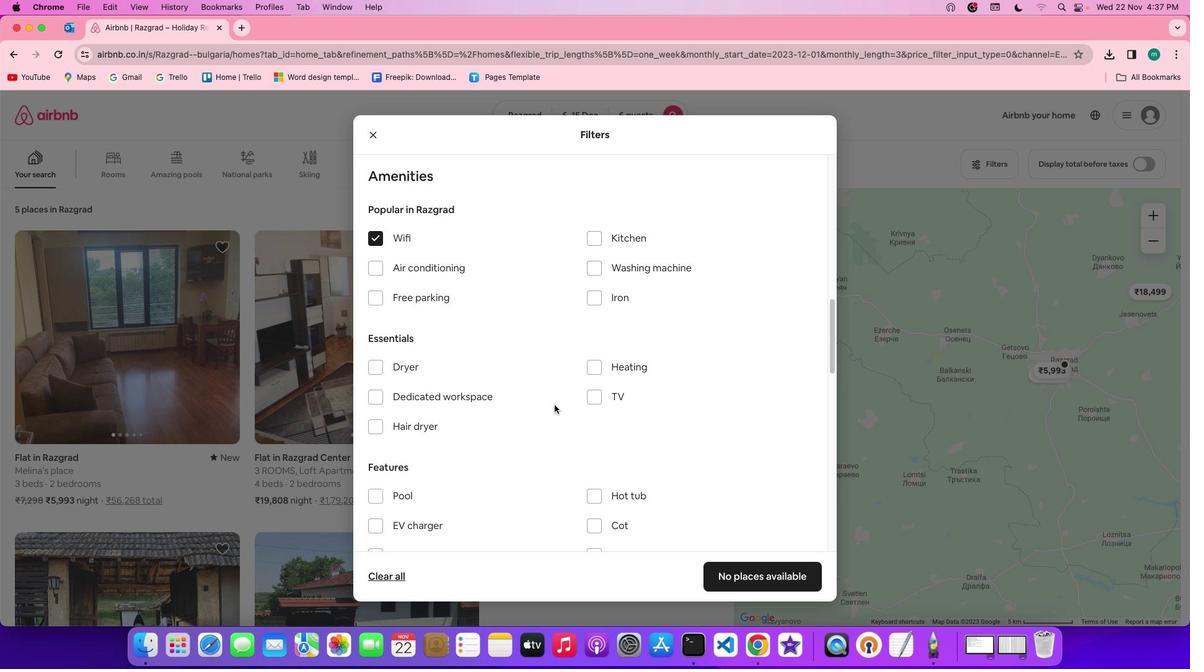 
Action: Mouse scrolled (564, 414) with delta (9, 9)
Screenshot: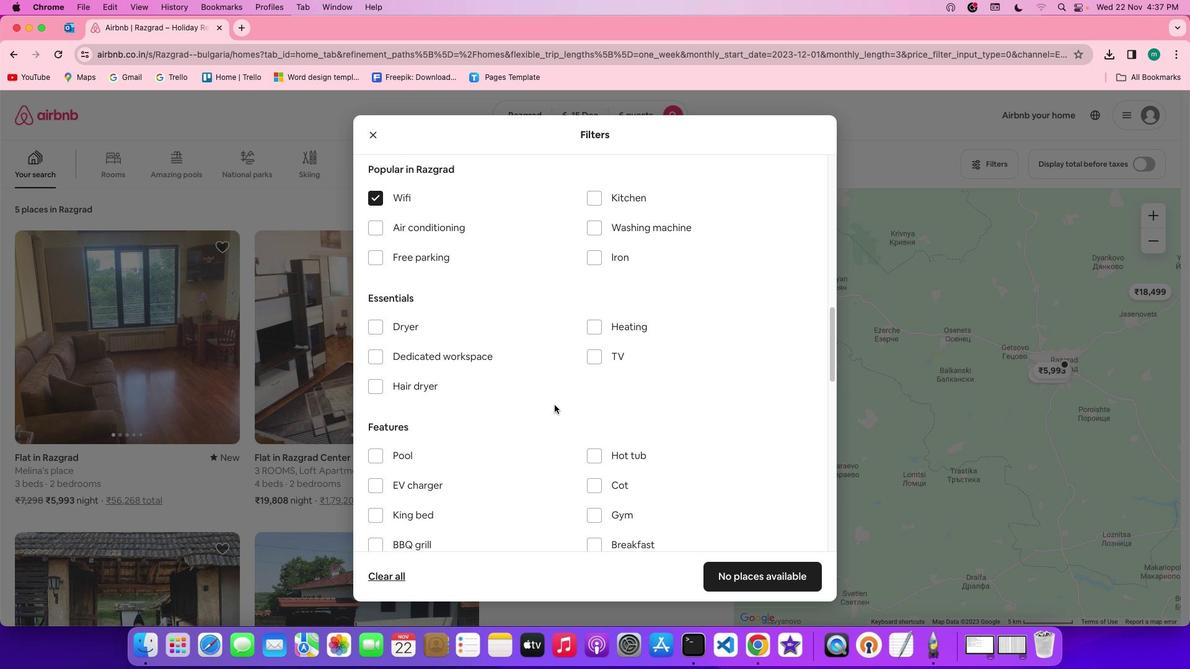 
Action: Mouse moved to (564, 414)
Screenshot: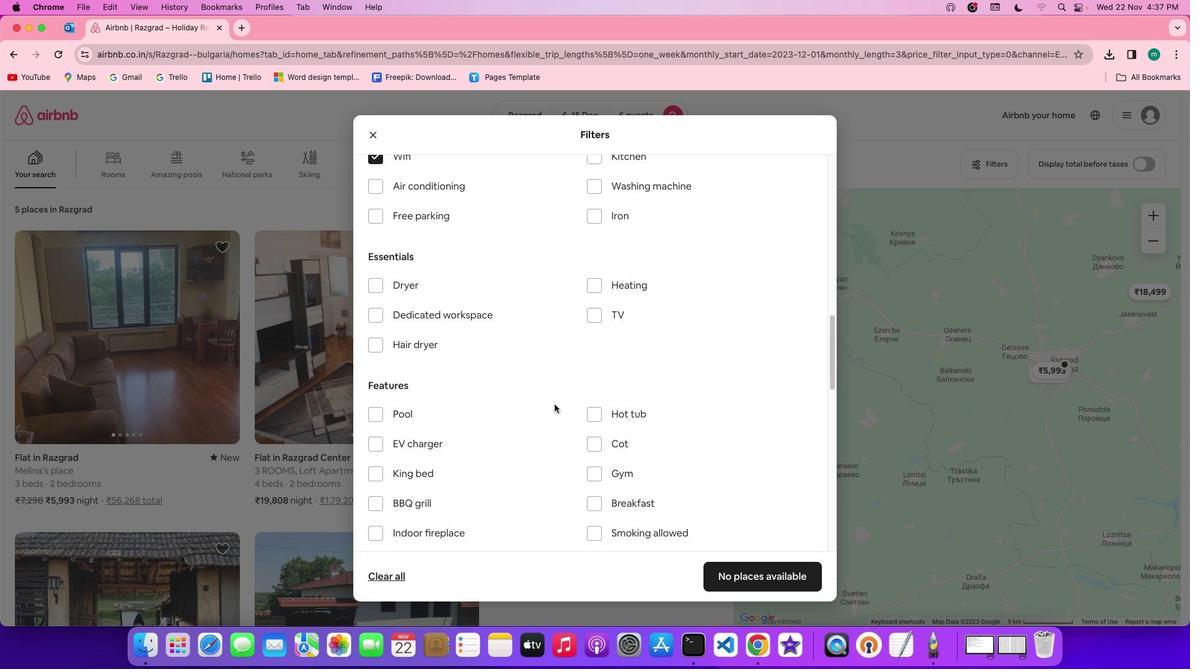 
Action: Mouse scrolled (564, 414) with delta (9, 9)
Screenshot: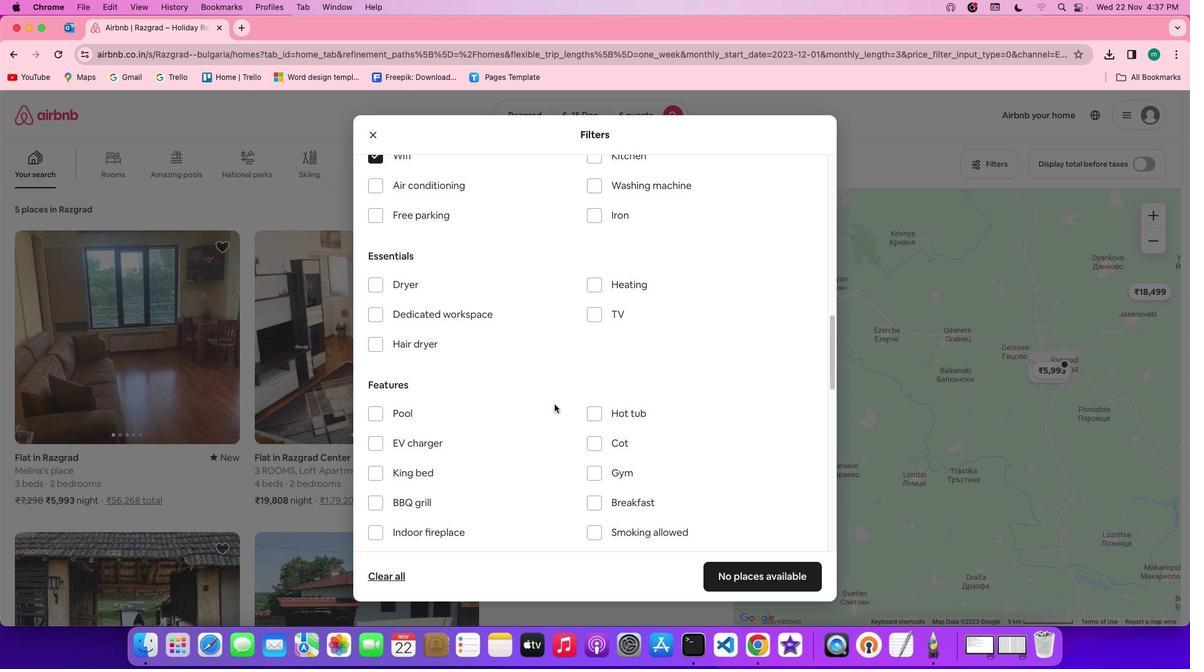 
Action: Mouse scrolled (564, 414) with delta (9, 9)
Screenshot: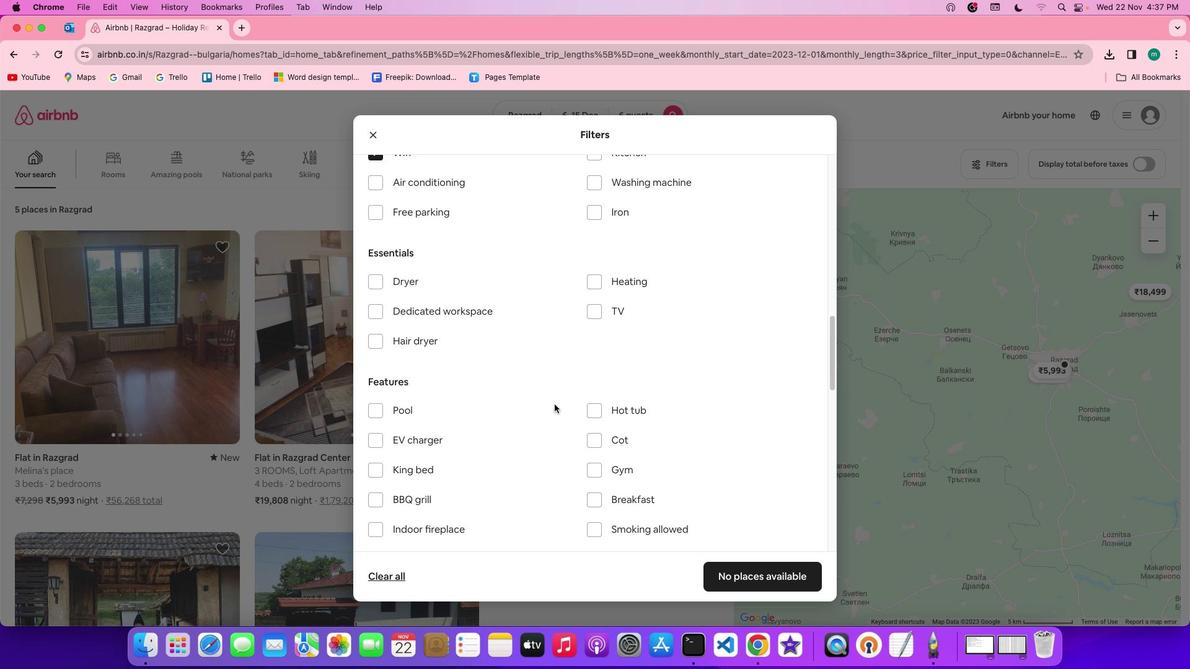 
Action: Mouse moved to (605, 315)
Screenshot: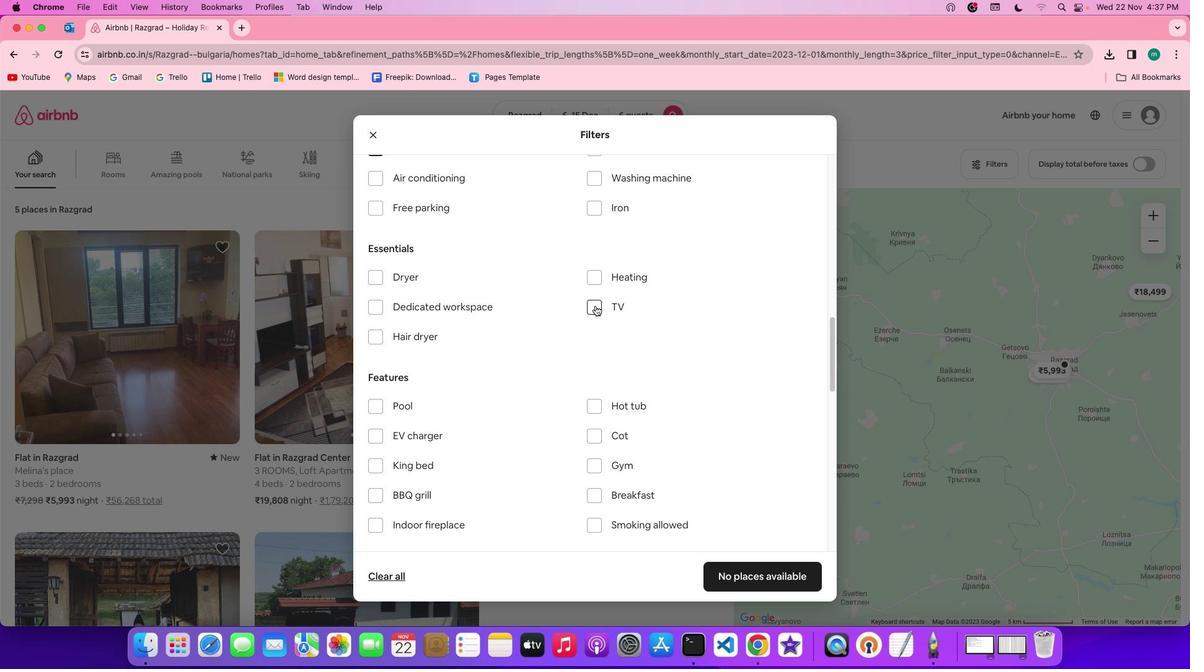 
Action: Mouse pressed left at (605, 315)
Screenshot: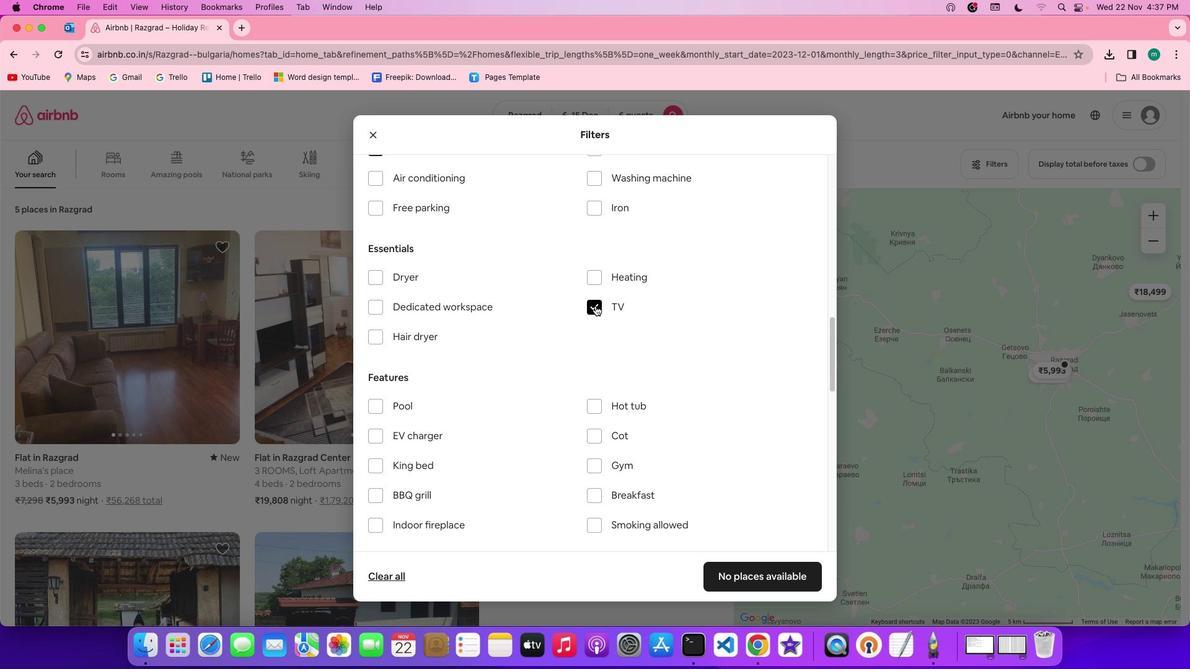 
Action: Mouse moved to (668, 377)
Screenshot: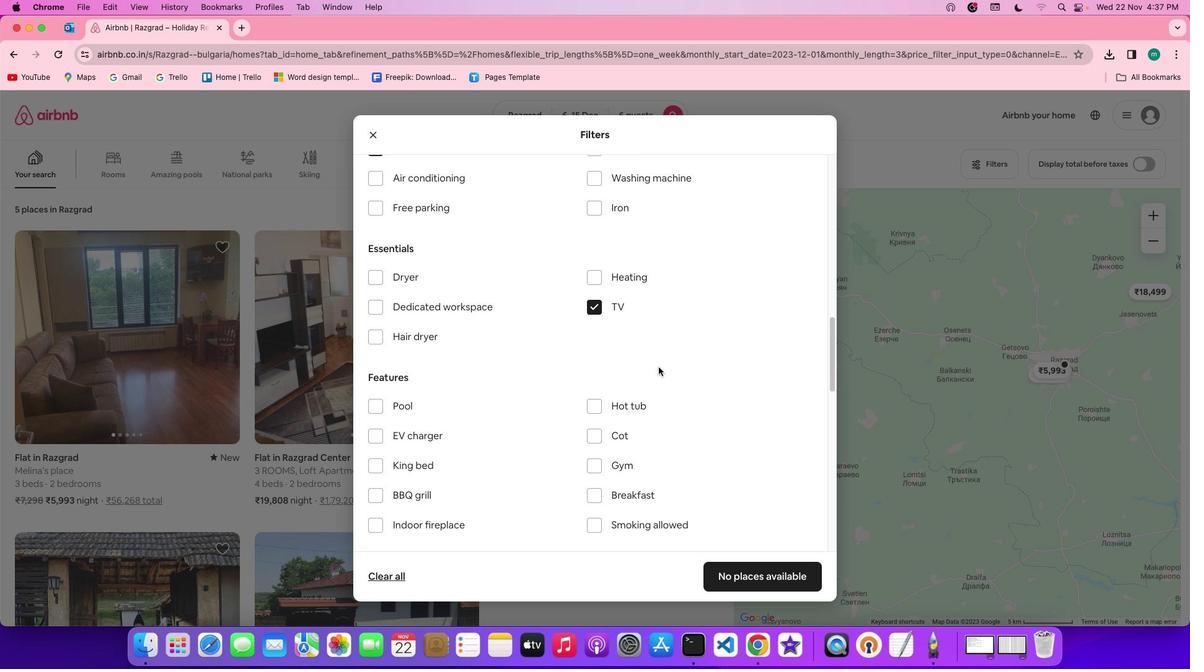 
Action: Mouse scrolled (668, 377) with delta (9, 9)
Screenshot: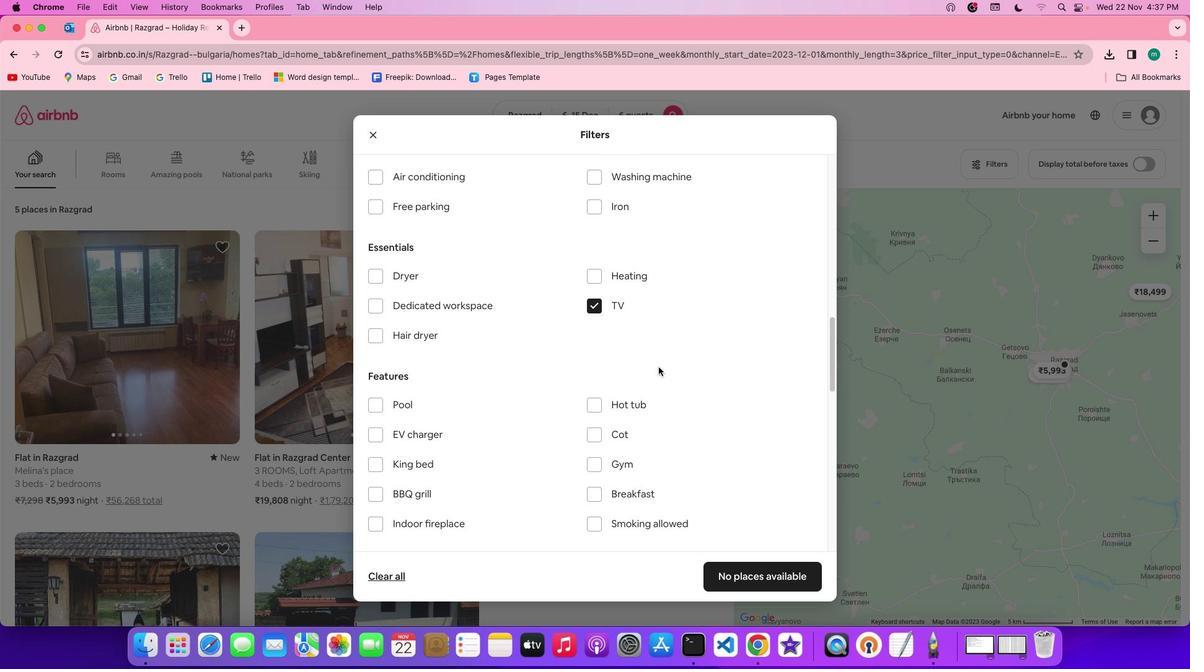 
Action: Mouse scrolled (668, 377) with delta (9, 9)
Screenshot: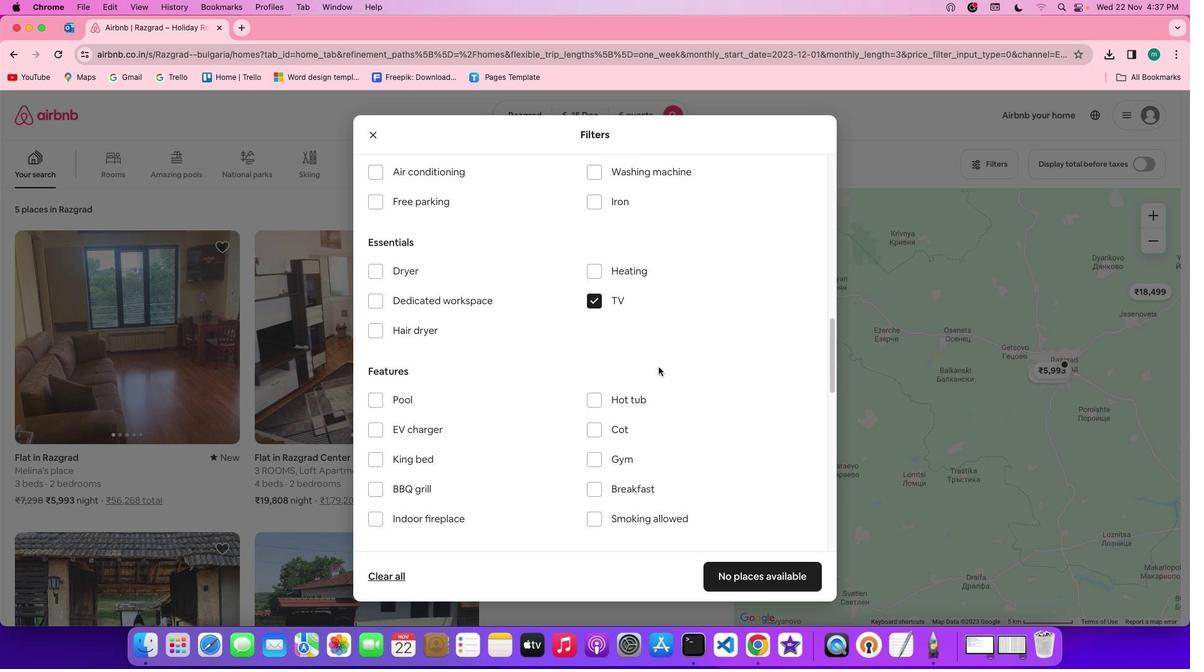 
Action: Mouse scrolled (668, 377) with delta (9, 9)
Screenshot: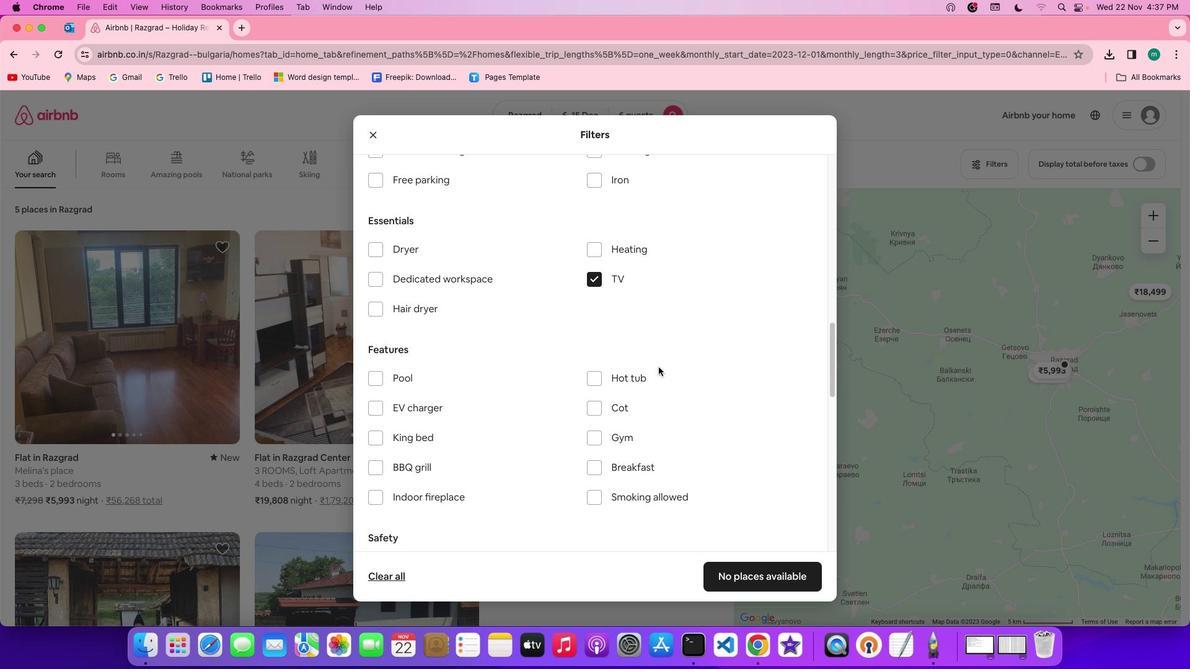 
Action: Mouse moved to (587, 319)
Screenshot: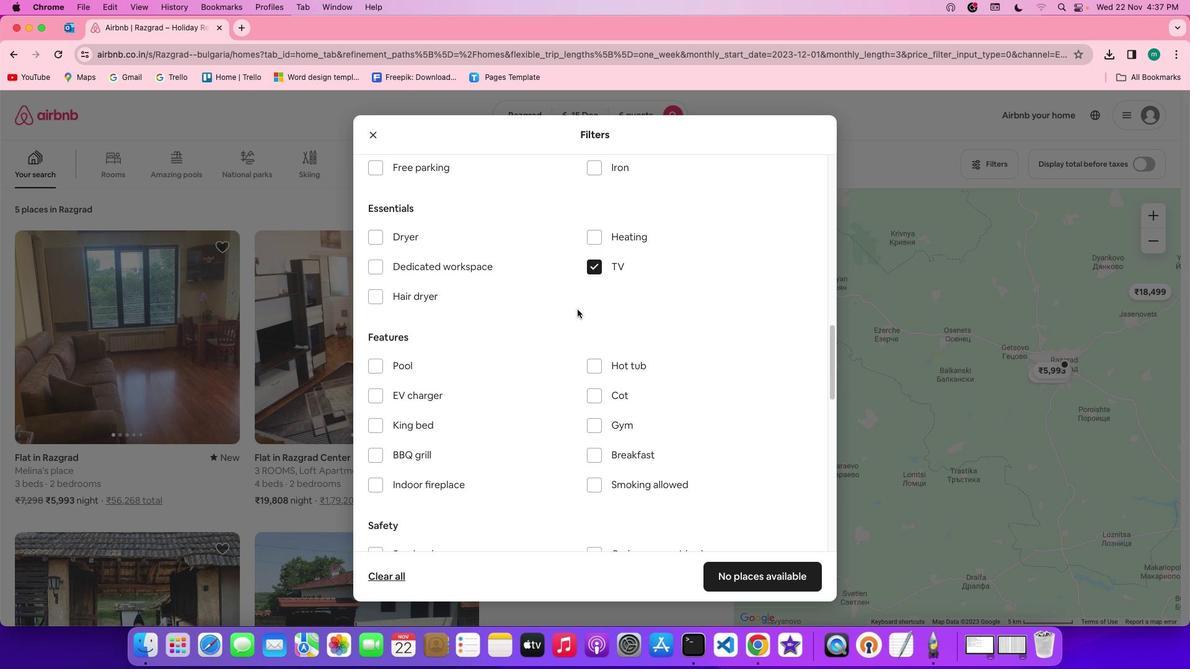 
Action: Mouse scrolled (587, 319) with delta (9, 9)
Screenshot: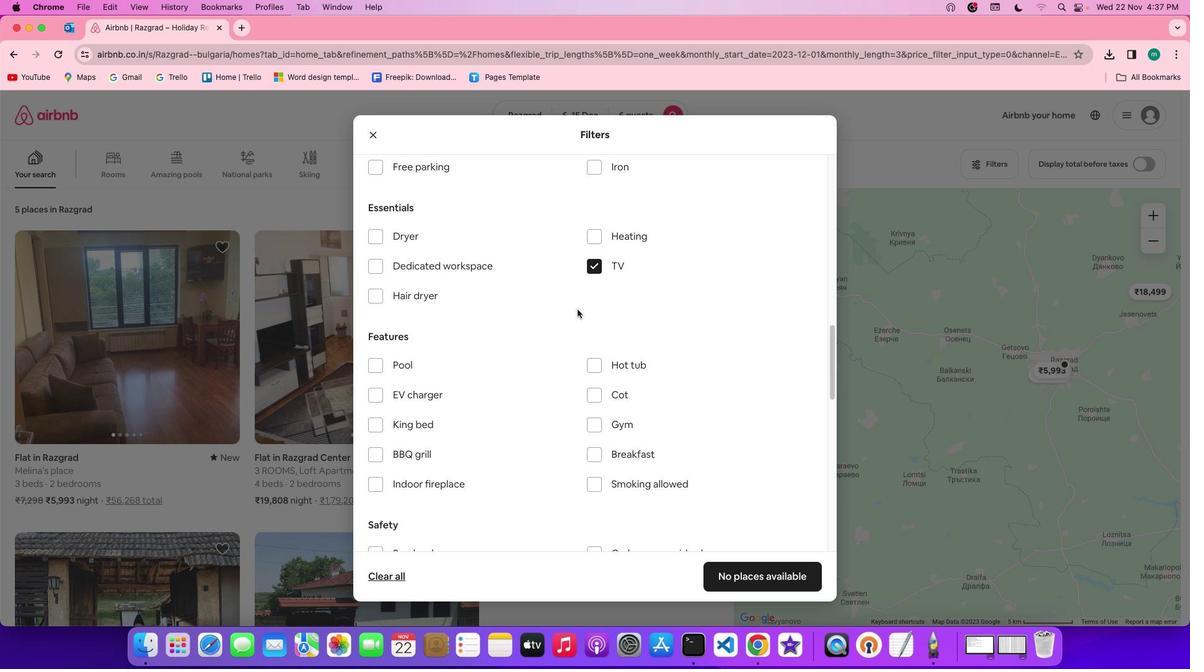 
Action: Mouse scrolled (587, 319) with delta (9, 10)
Screenshot: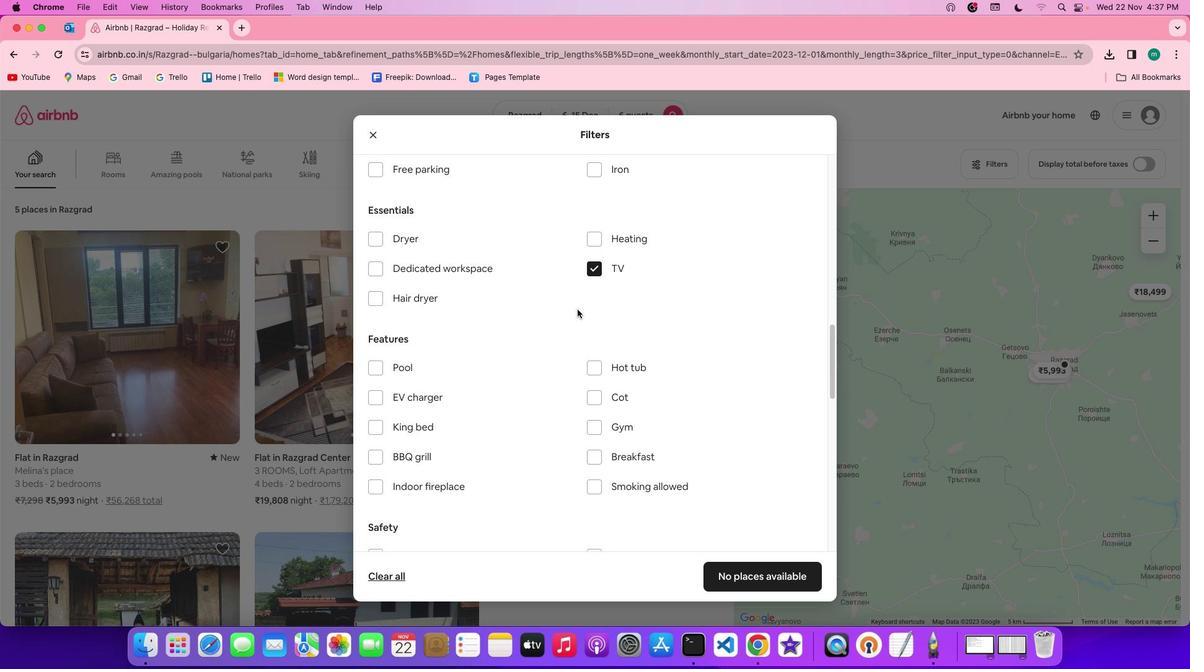 
Action: Mouse moved to (385, 193)
Screenshot: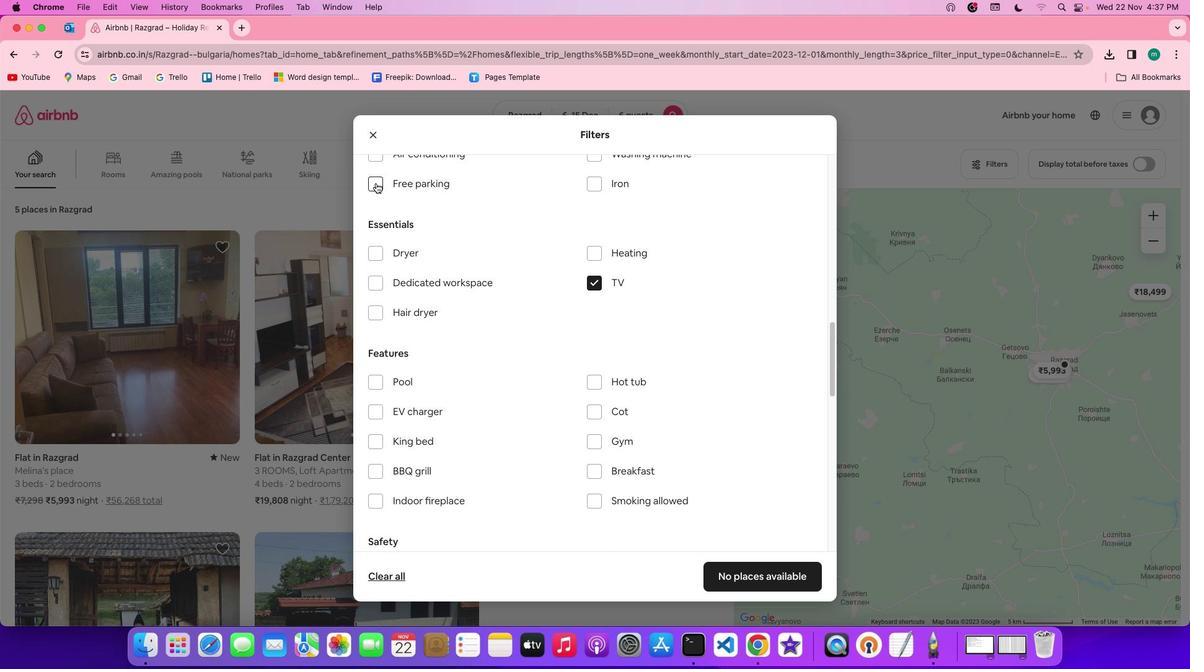 
Action: Mouse pressed left at (385, 193)
Screenshot: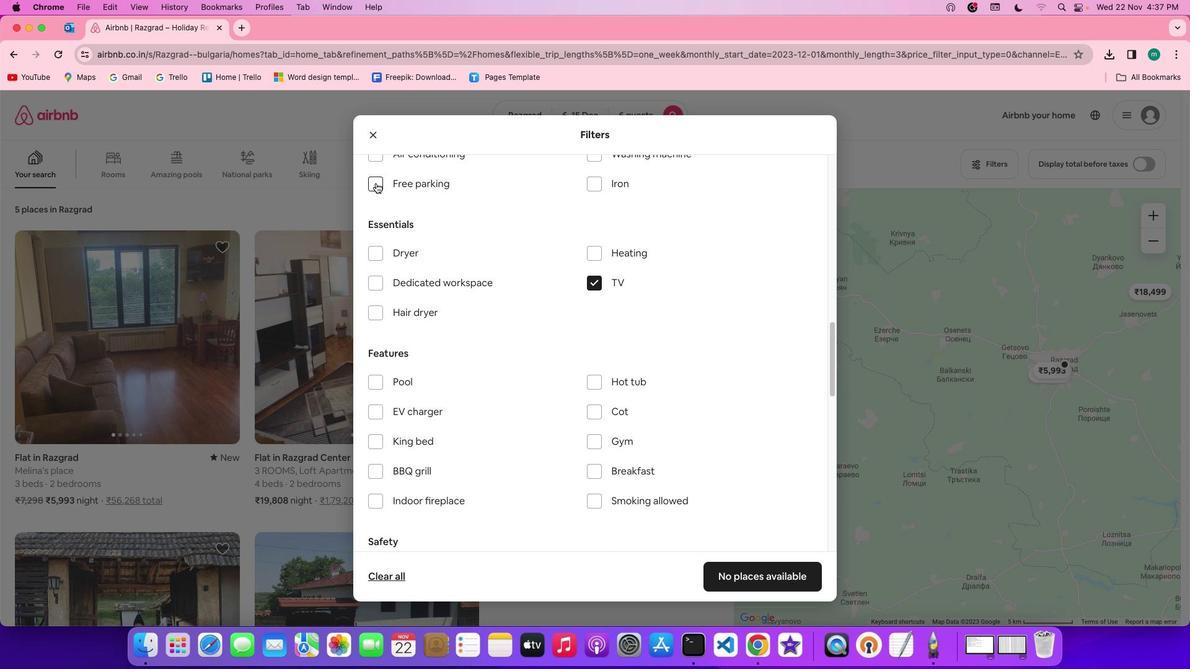 
Action: Mouse moved to (574, 407)
Screenshot: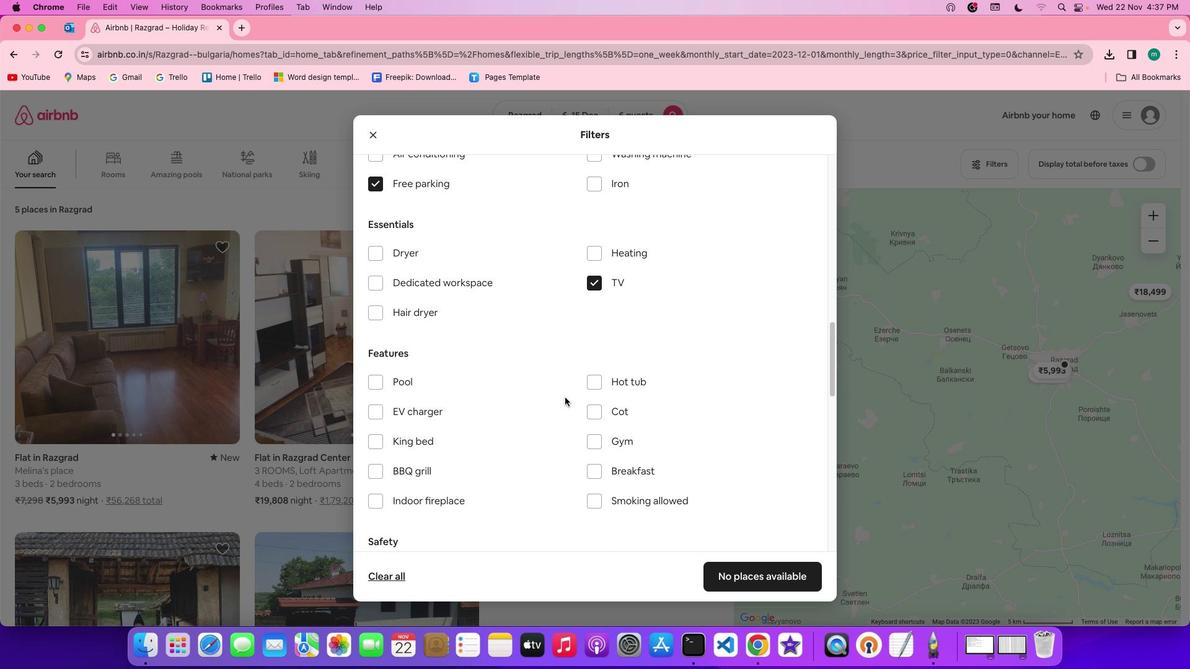 
Action: Mouse scrolled (574, 407) with delta (9, 9)
Screenshot: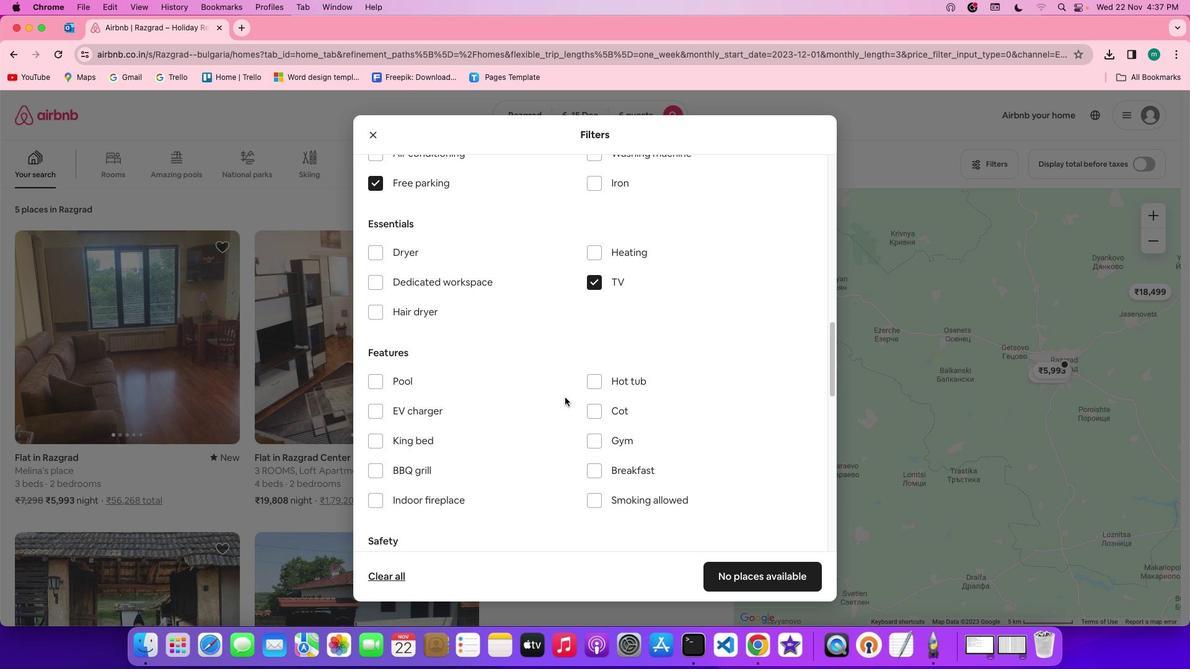 
Action: Mouse scrolled (574, 407) with delta (9, 9)
Screenshot: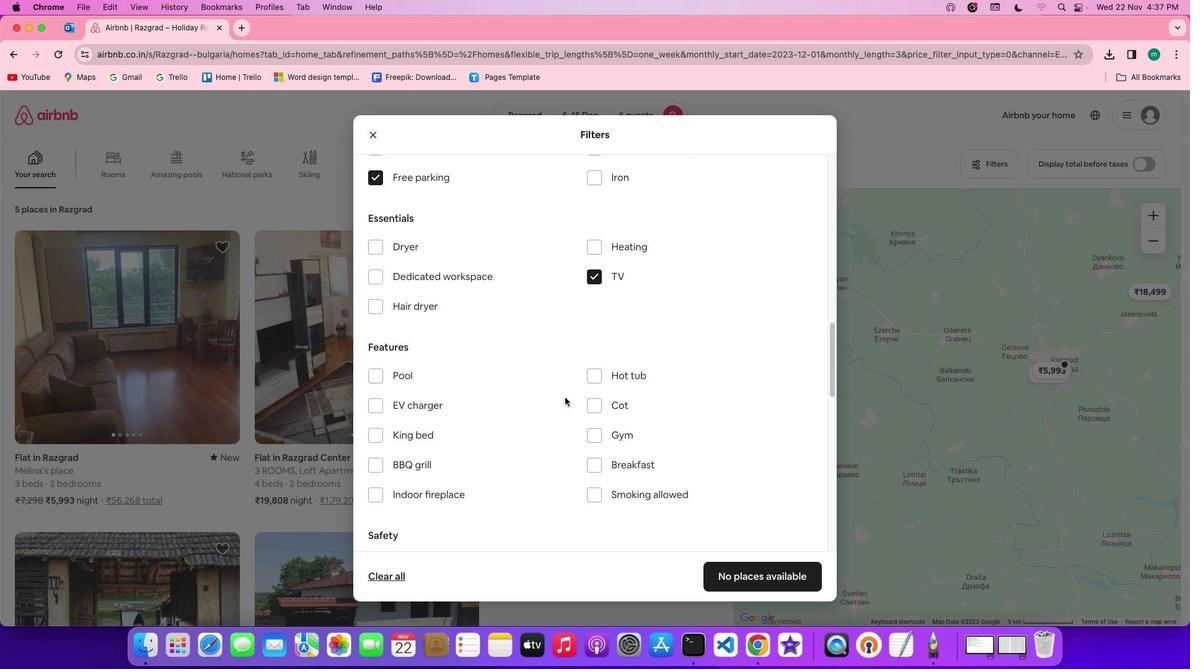 
Action: Mouse scrolled (574, 407) with delta (9, 9)
Screenshot: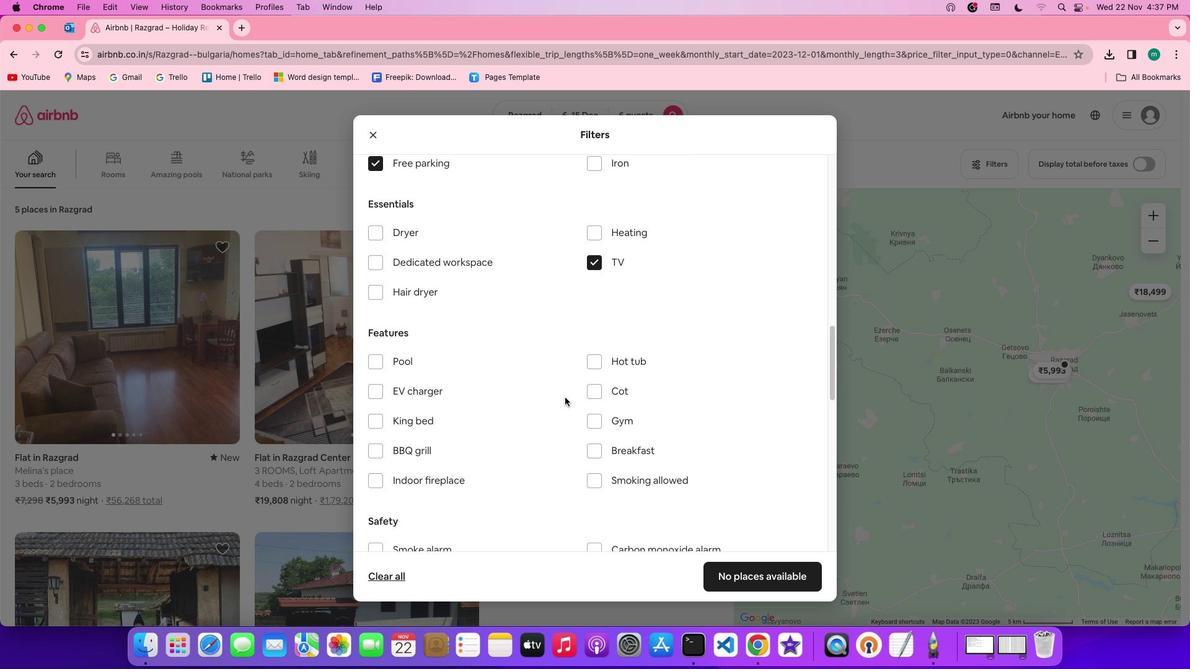 
Action: Mouse scrolled (574, 407) with delta (9, 9)
Screenshot: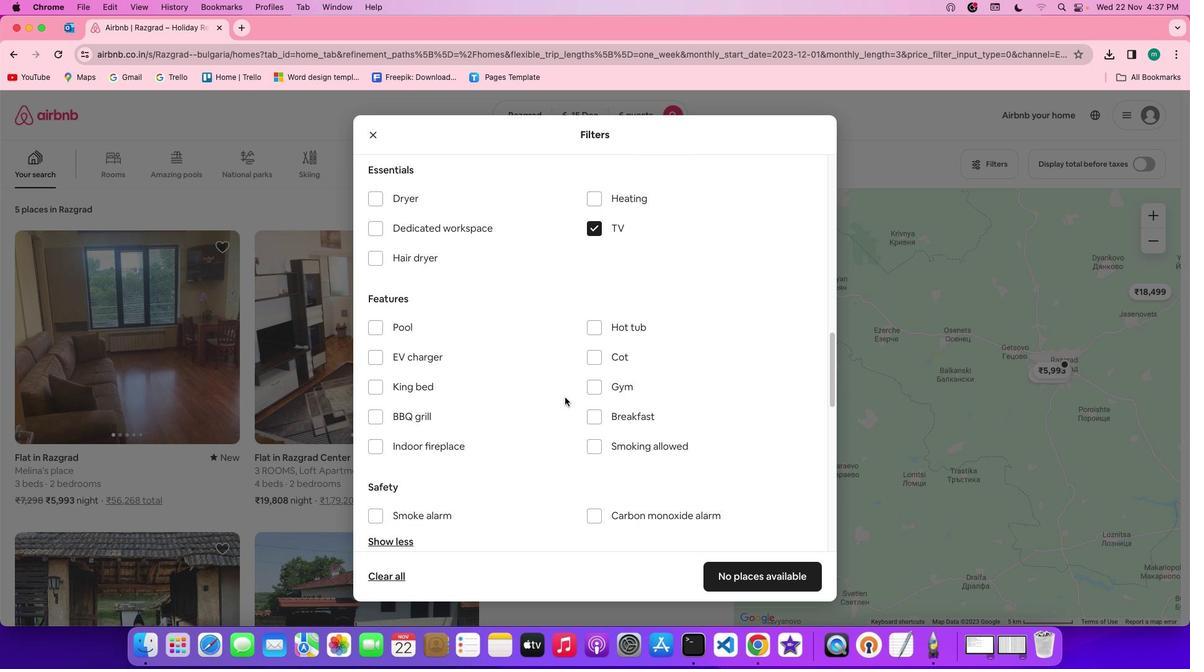 
Action: Mouse scrolled (574, 407) with delta (9, 9)
Screenshot: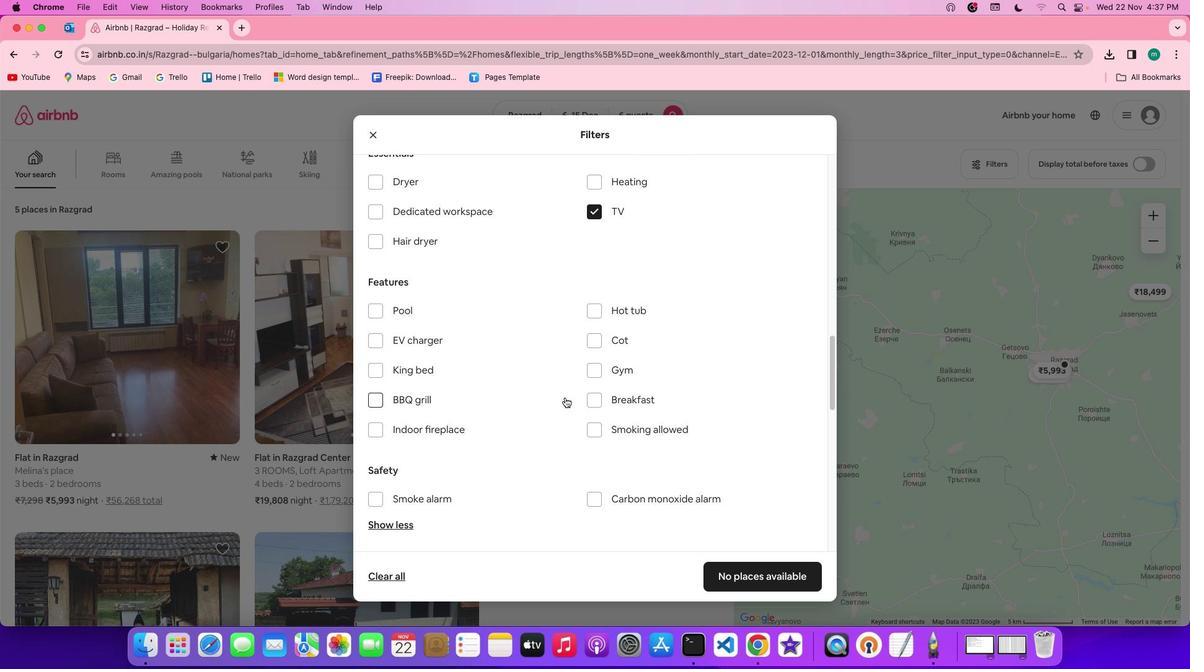 
Action: Mouse scrolled (574, 407) with delta (9, 9)
Screenshot: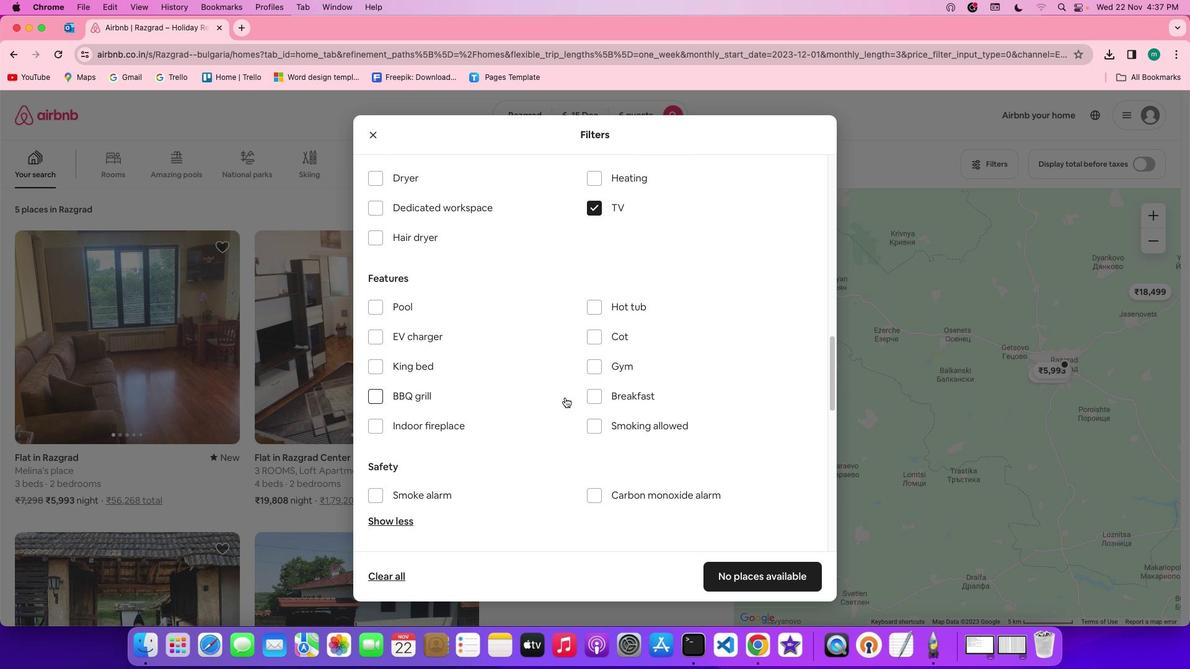 
Action: Mouse scrolled (574, 407) with delta (9, 9)
Screenshot: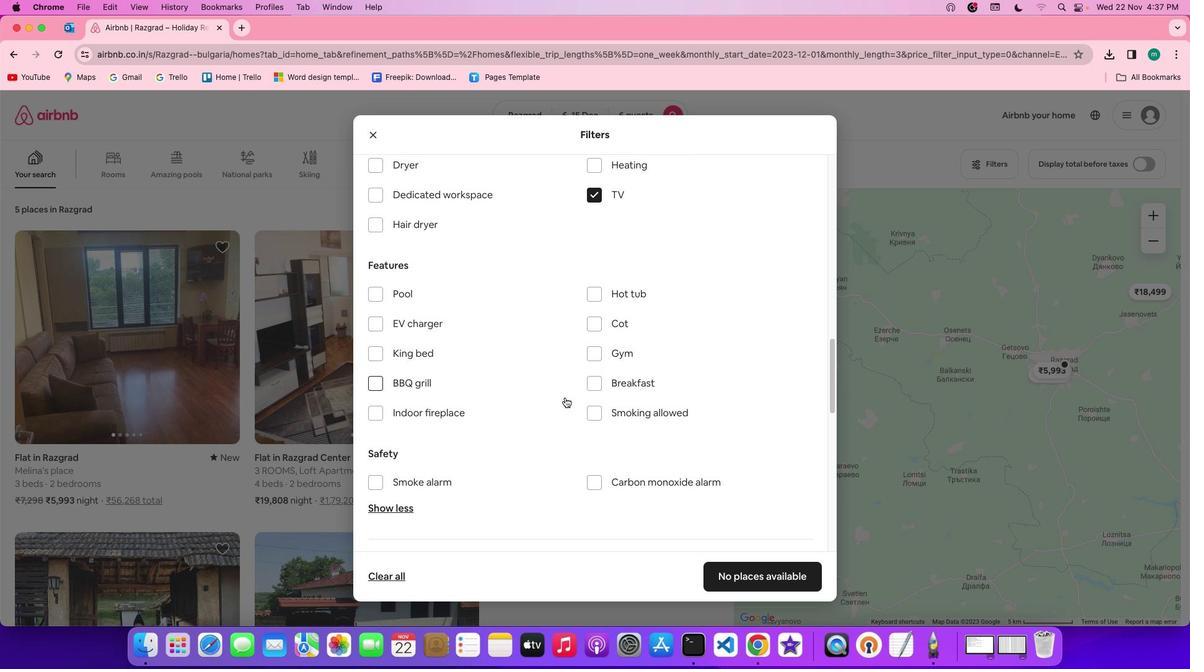 
Action: Mouse scrolled (574, 407) with delta (9, 9)
Screenshot: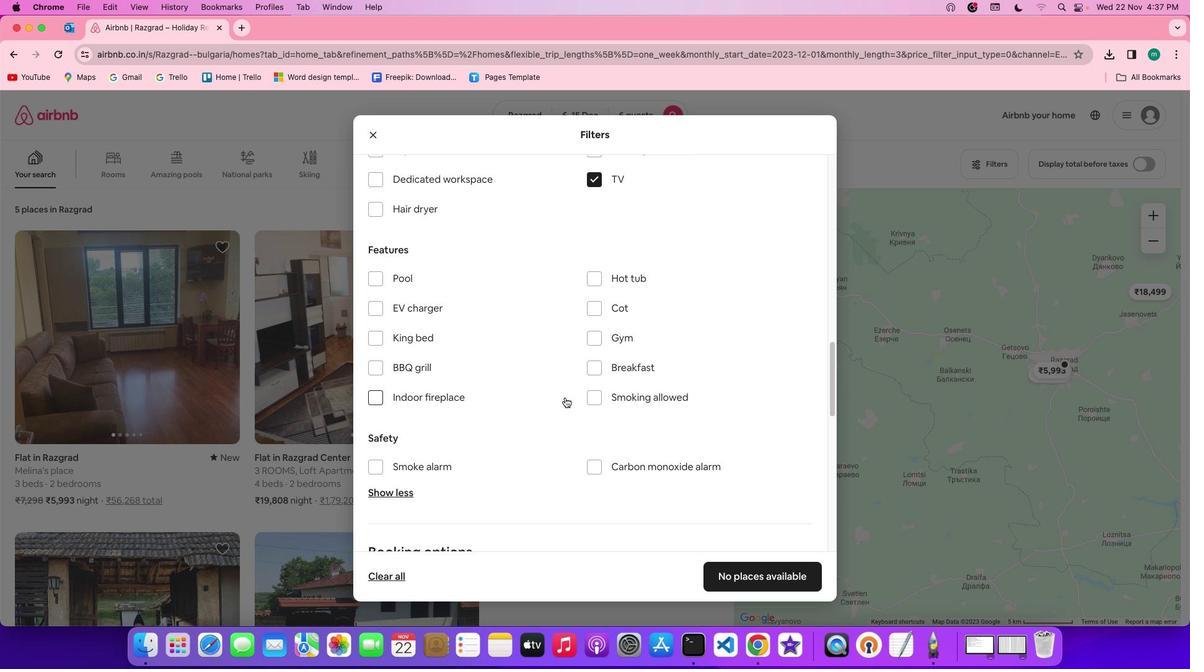 
Action: Mouse scrolled (574, 407) with delta (9, 9)
Screenshot: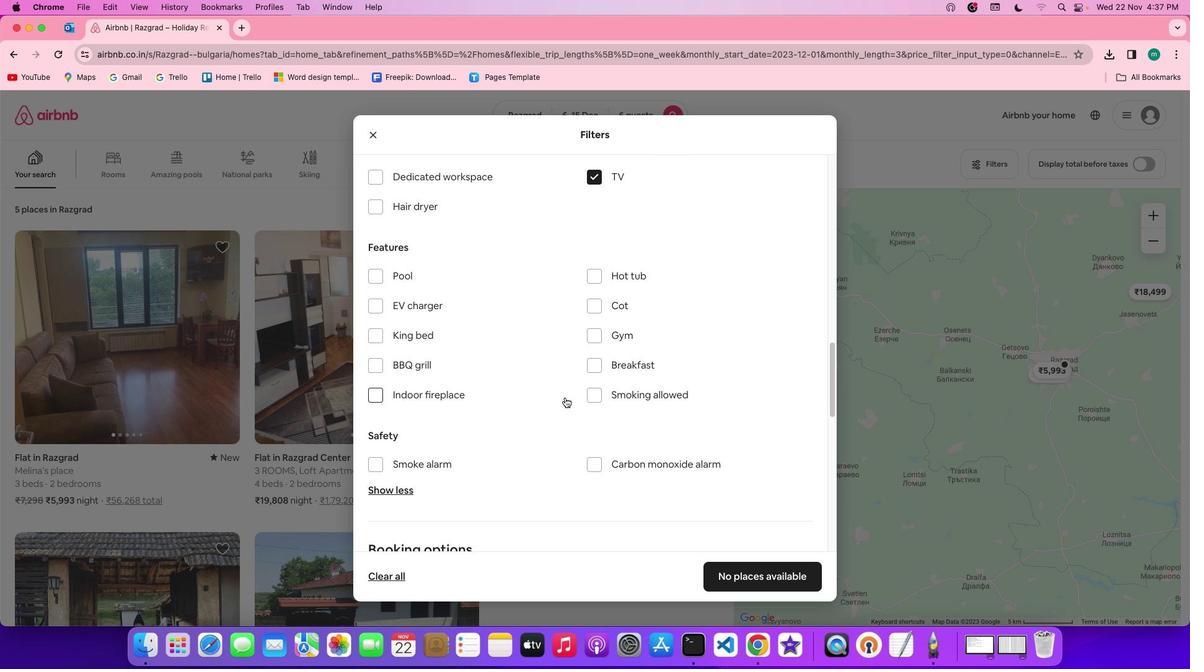 
Action: Mouse scrolled (574, 407) with delta (9, 9)
Screenshot: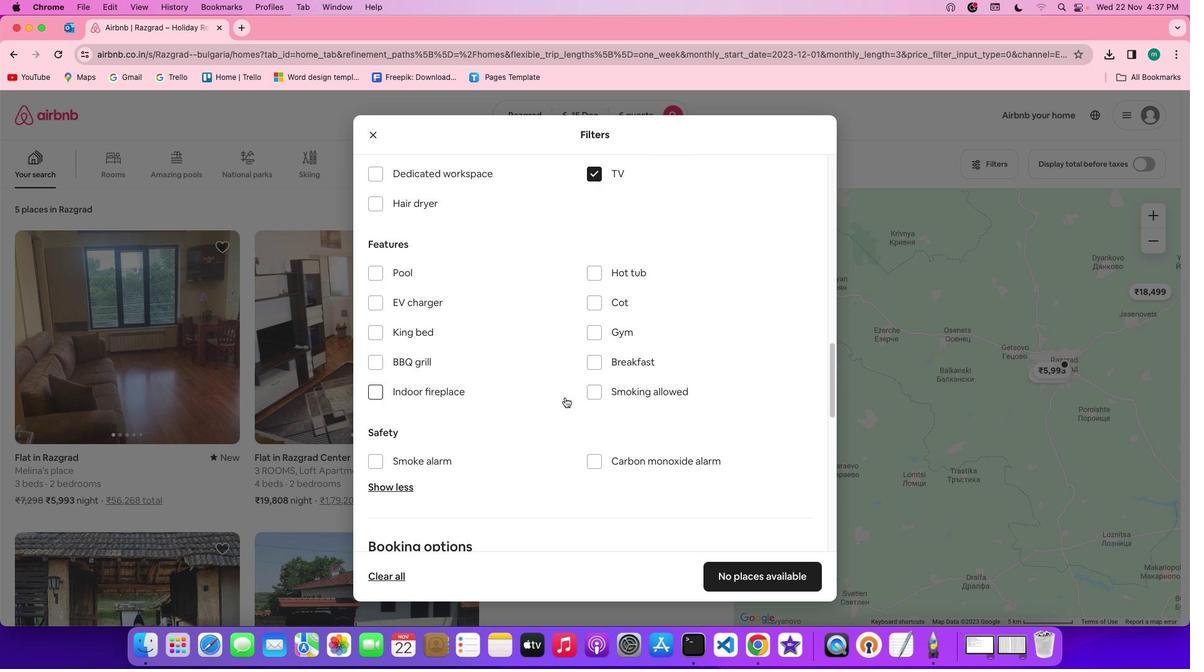 
Action: Mouse scrolled (574, 407) with delta (9, 9)
Screenshot: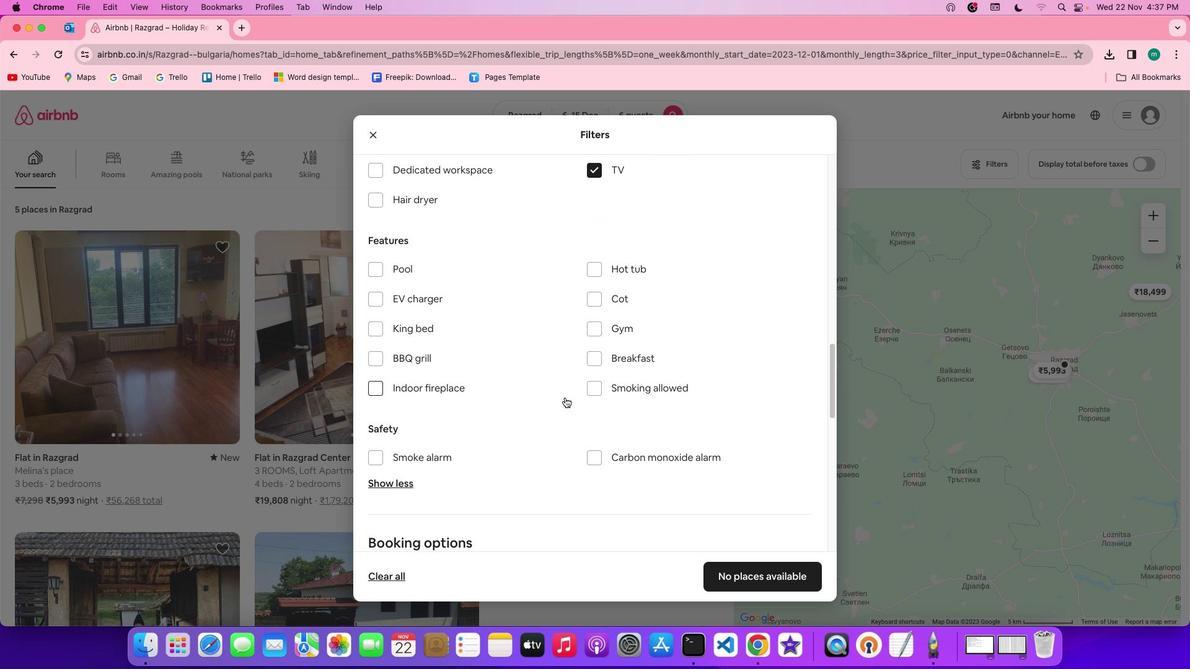 
Action: Mouse scrolled (574, 407) with delta (9, 9)
Screenshot: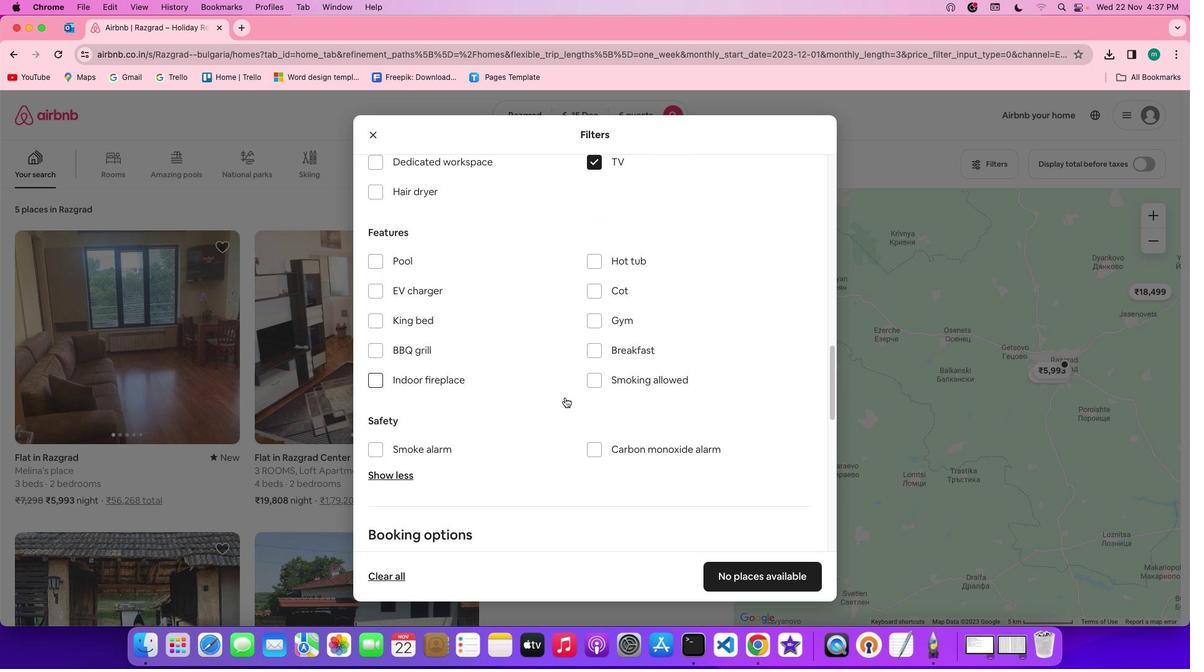 
Action: Mouse moved to (606, 304)
Screenshot: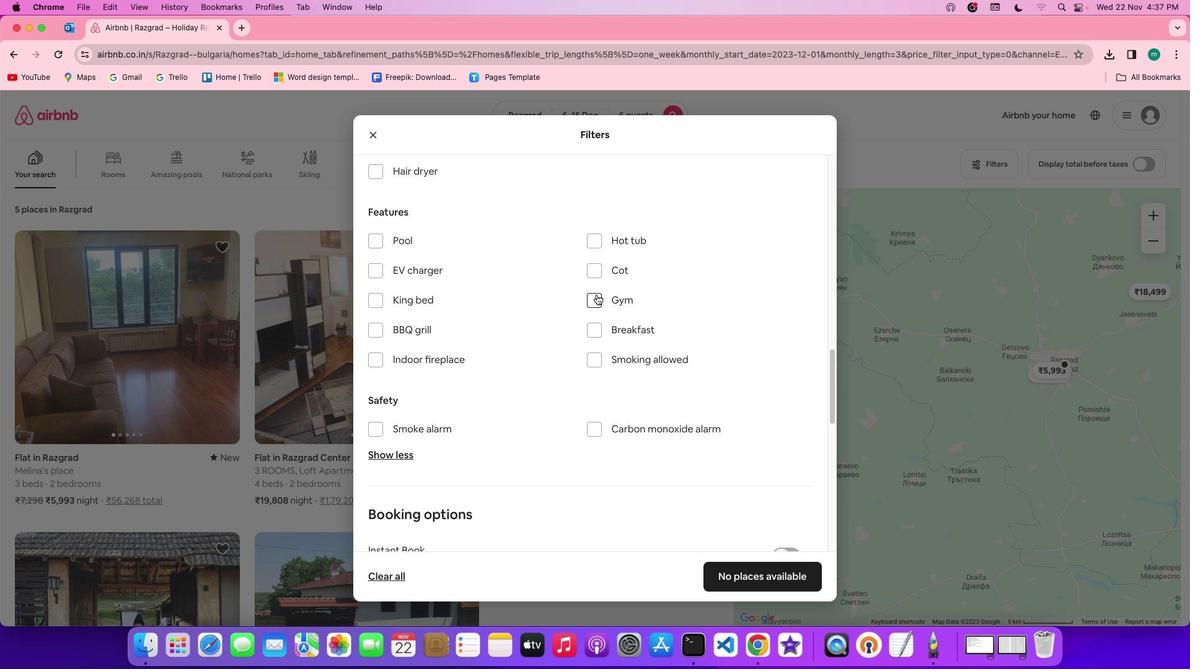 
Action: Mouse pressed left at (606, 304)
Screenshot: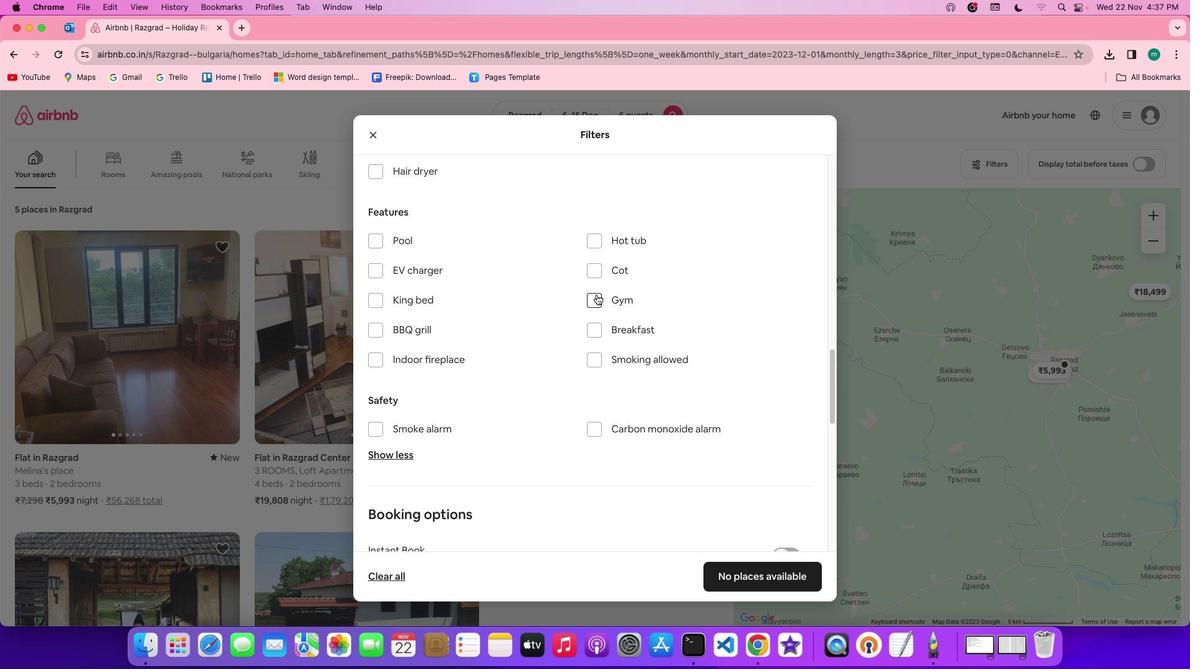 
Action: Mouse moved to (606, 334)
Screenshot: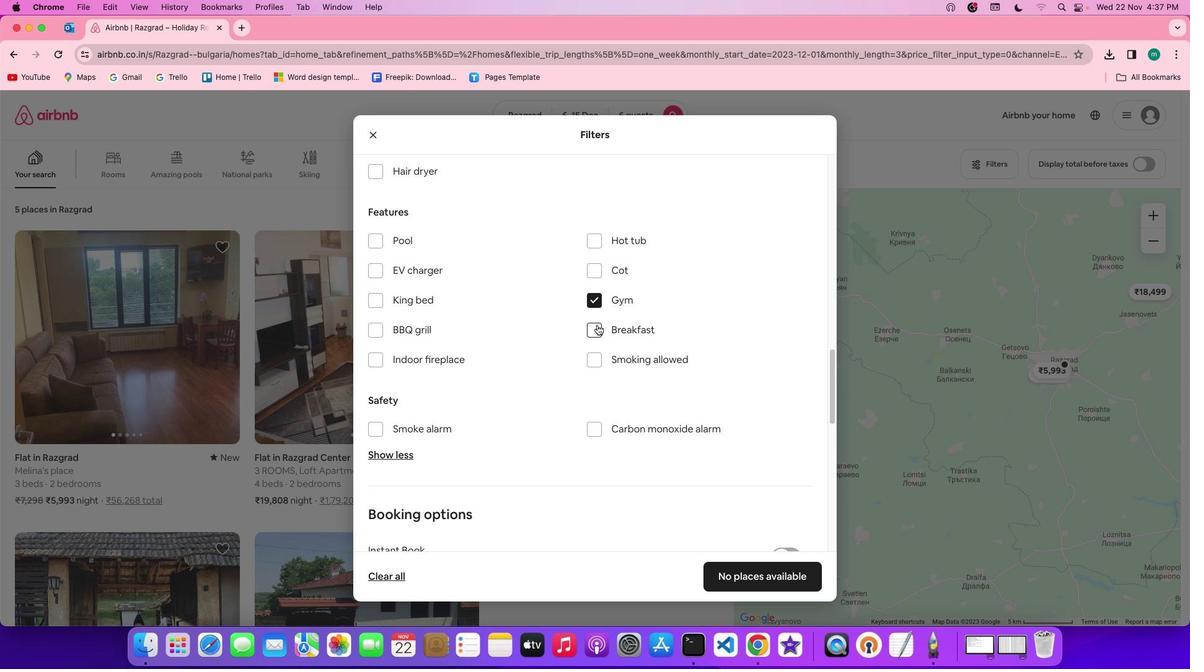 
Action: Mouse pressed left at (606, 334)
Screenshot: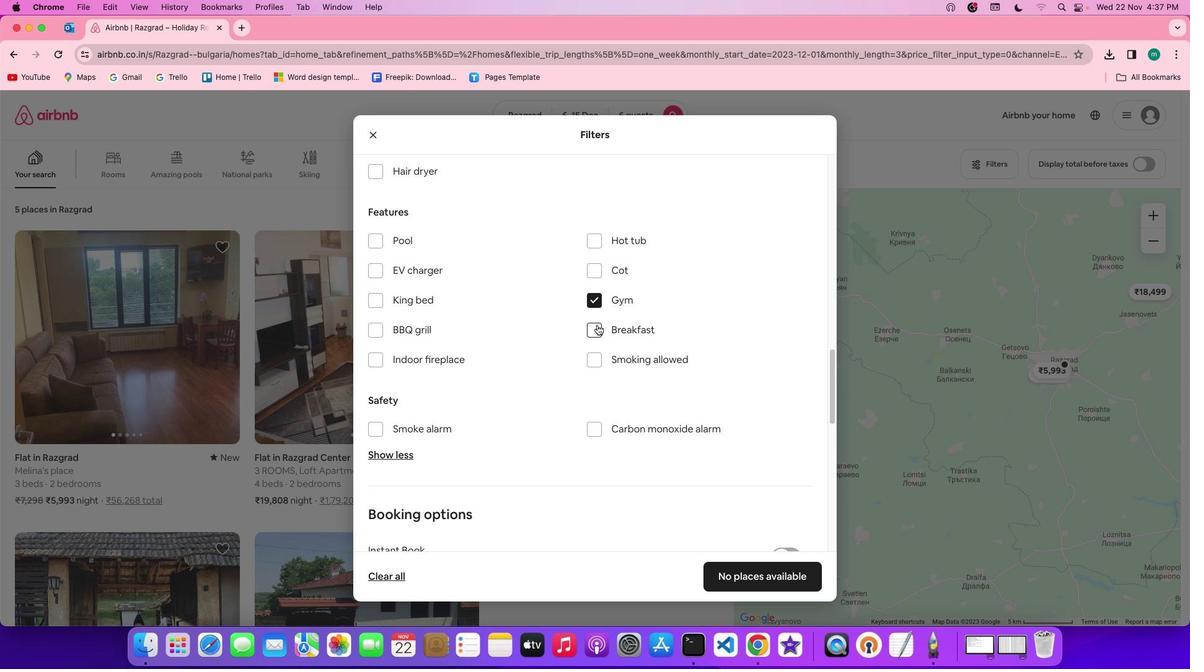 
Action: Mouse moved to (735, 431)
Screenshot: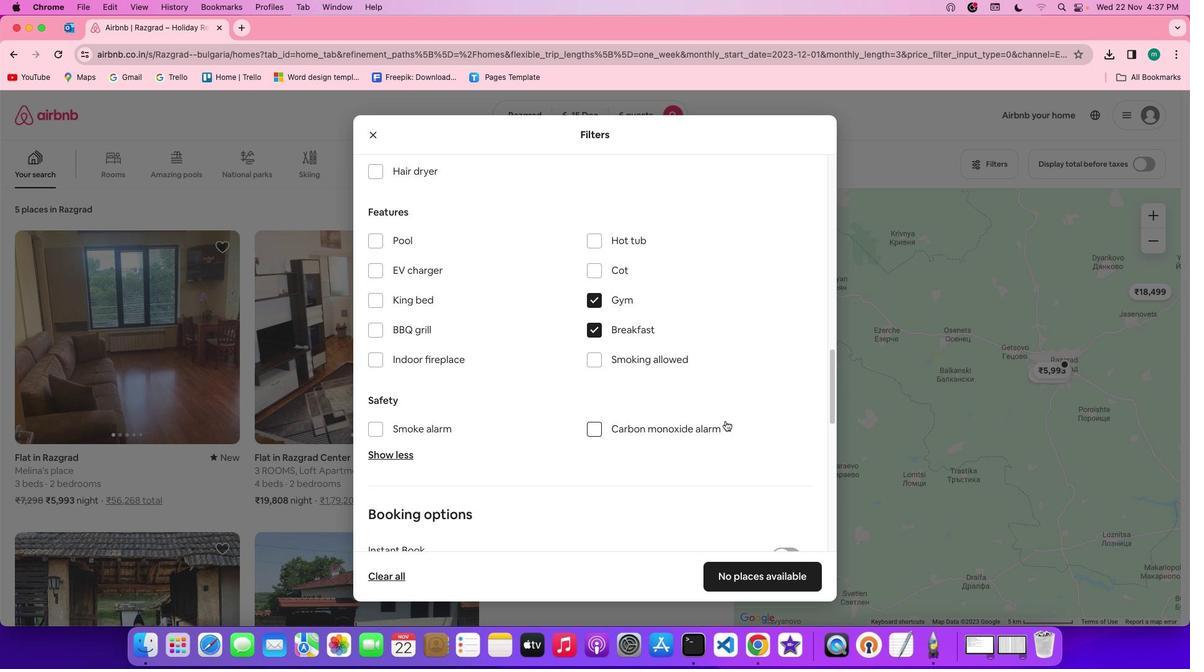 
Action: Mouse scrolled (735, 431) with delta (9, 9)
Screenshot: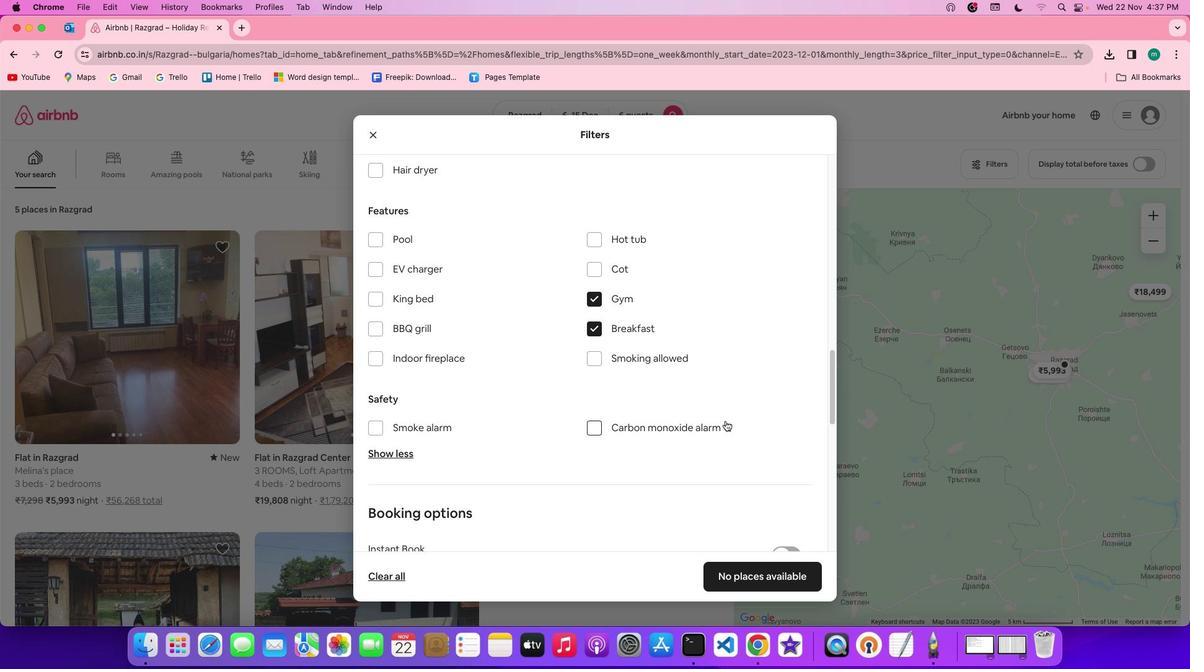 
Action: Mouse scrolled (735, 431) with delta (9, 9)
Screenshot: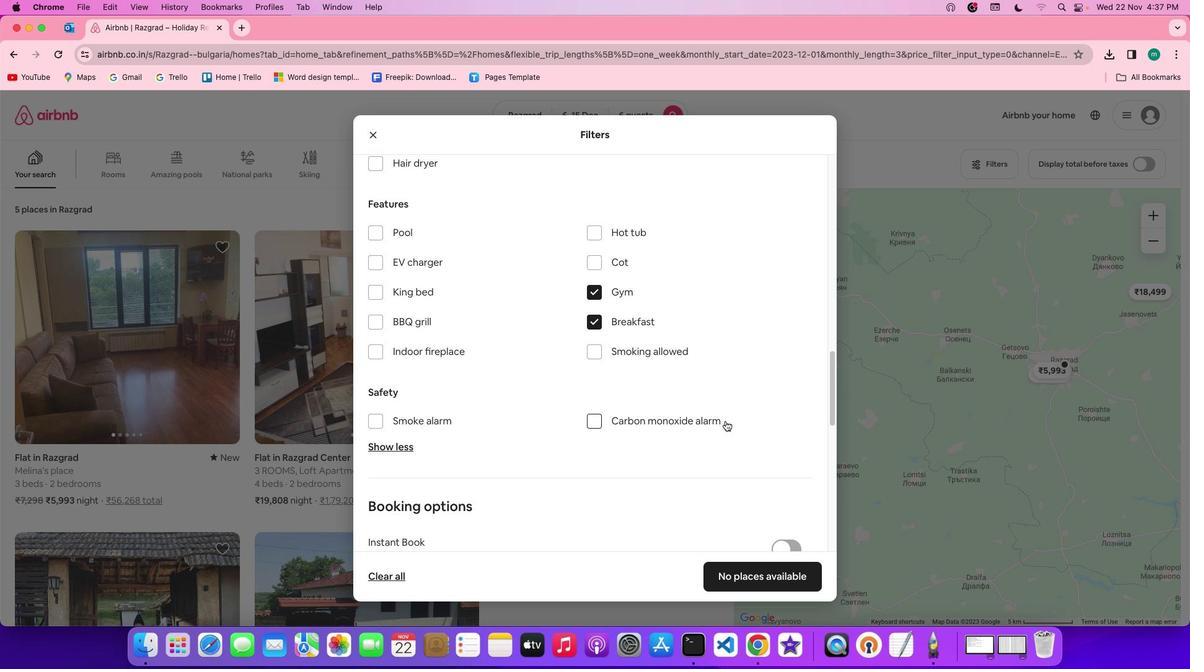 
Action: Mouse scrolled (735, 431) with delta (9, 8)
Screenshot: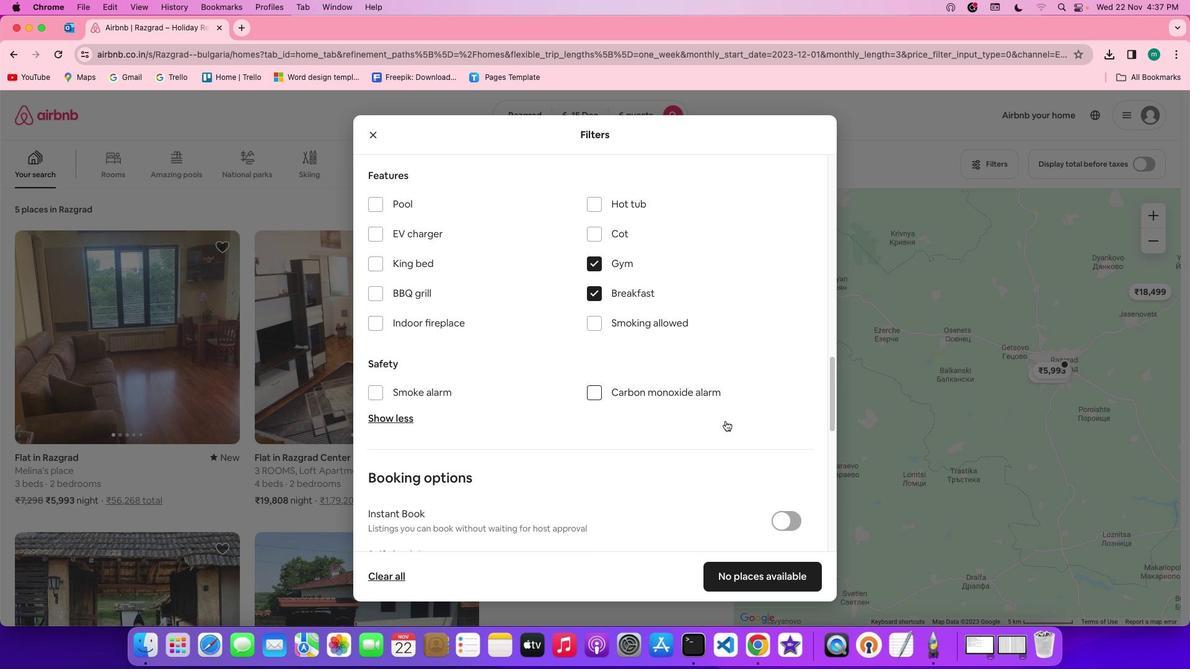 
Action: Mouse scrolled (735, 431) with delta (9, 8)
Screenshot: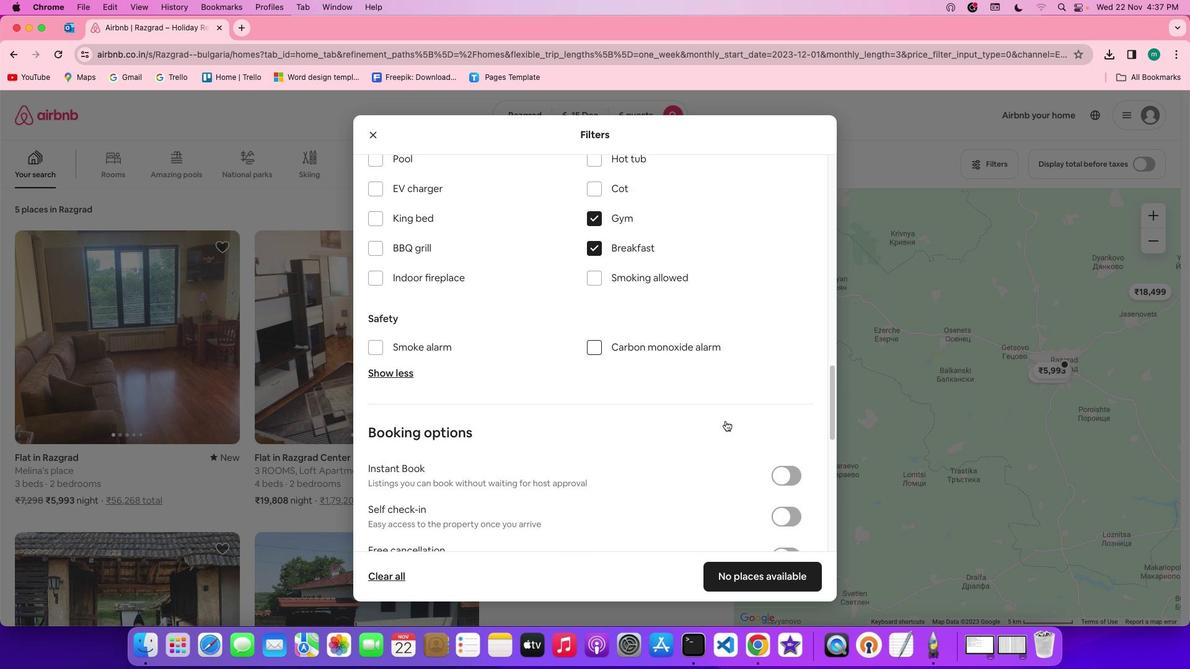 
Action: Mouse scrolled (735, 431) with delta (9, 9)
Screenshot: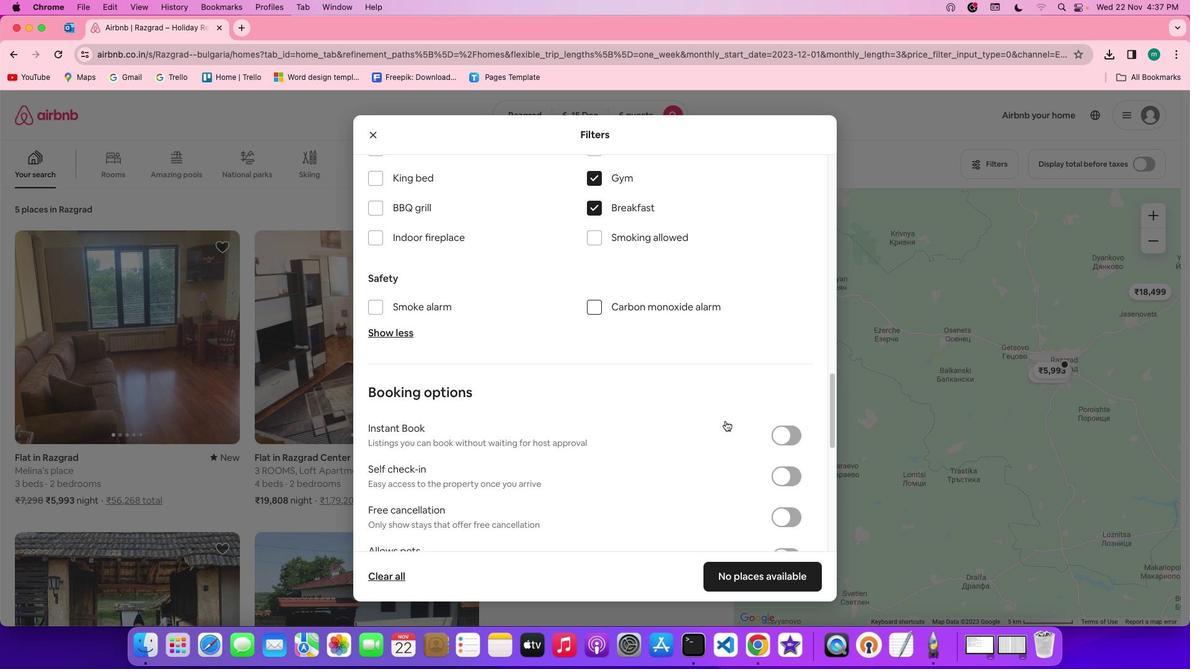 
Action: Mouse scrolled (735, 431) with delta (9, 9)
Screenshot: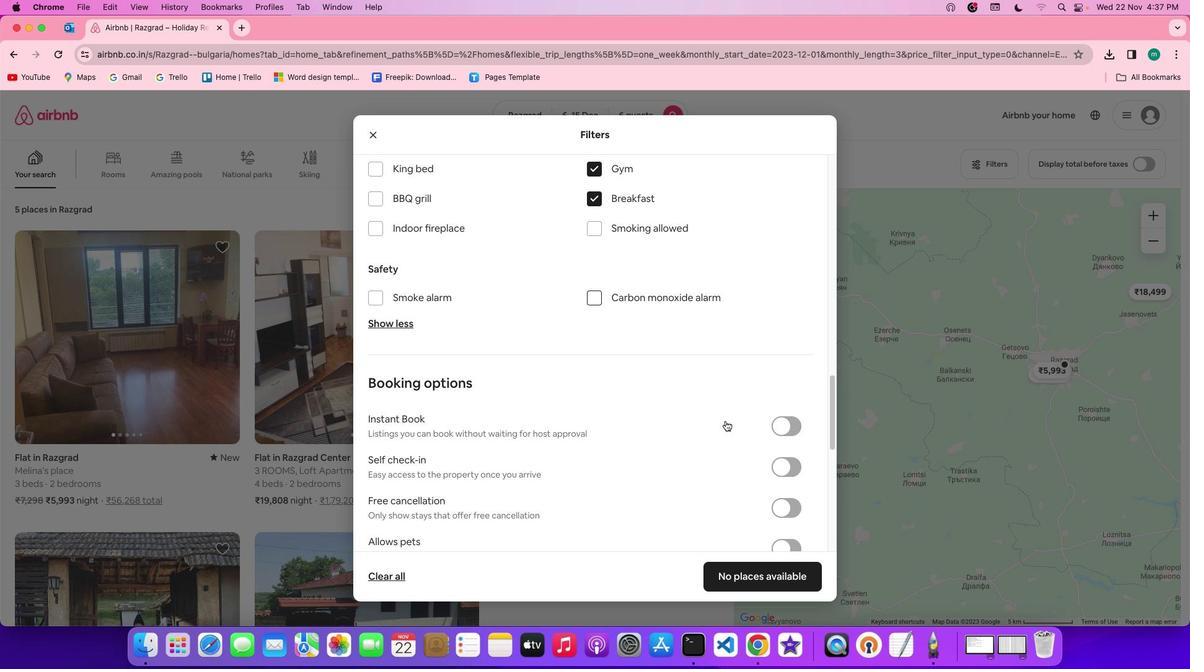 
Action: Mouse scrolled (735, 431) with delta (9, 8)
Screenshot: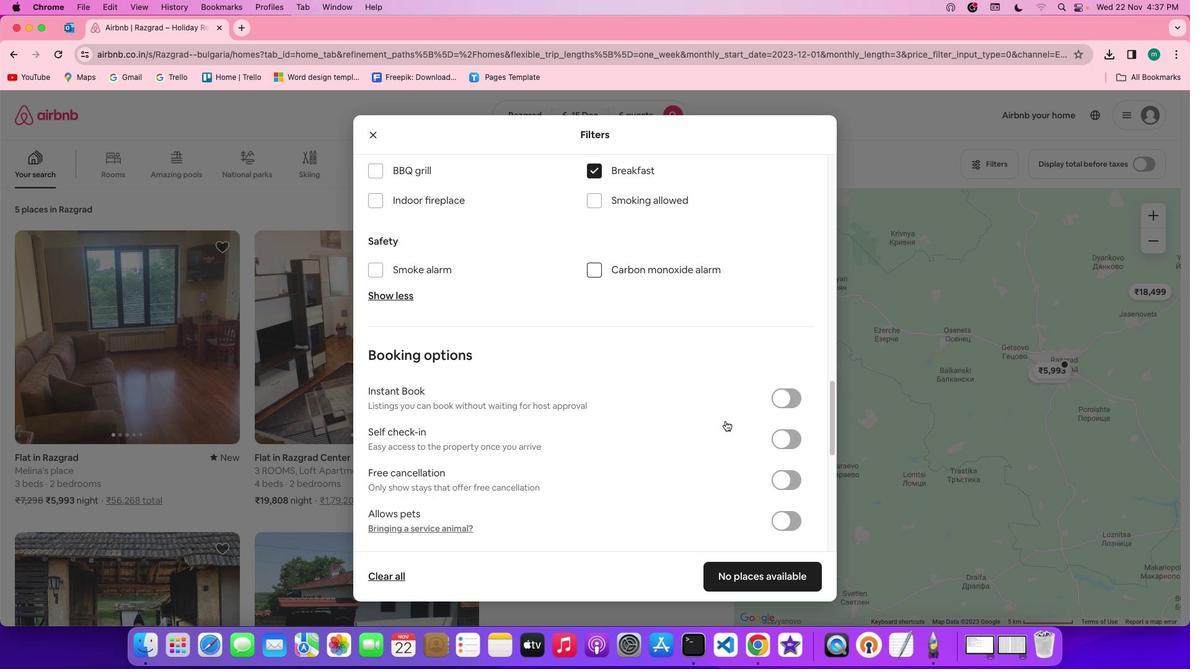 
Action: Mouse scrolled (735, 431) with delta (9, 9)
Screenshot: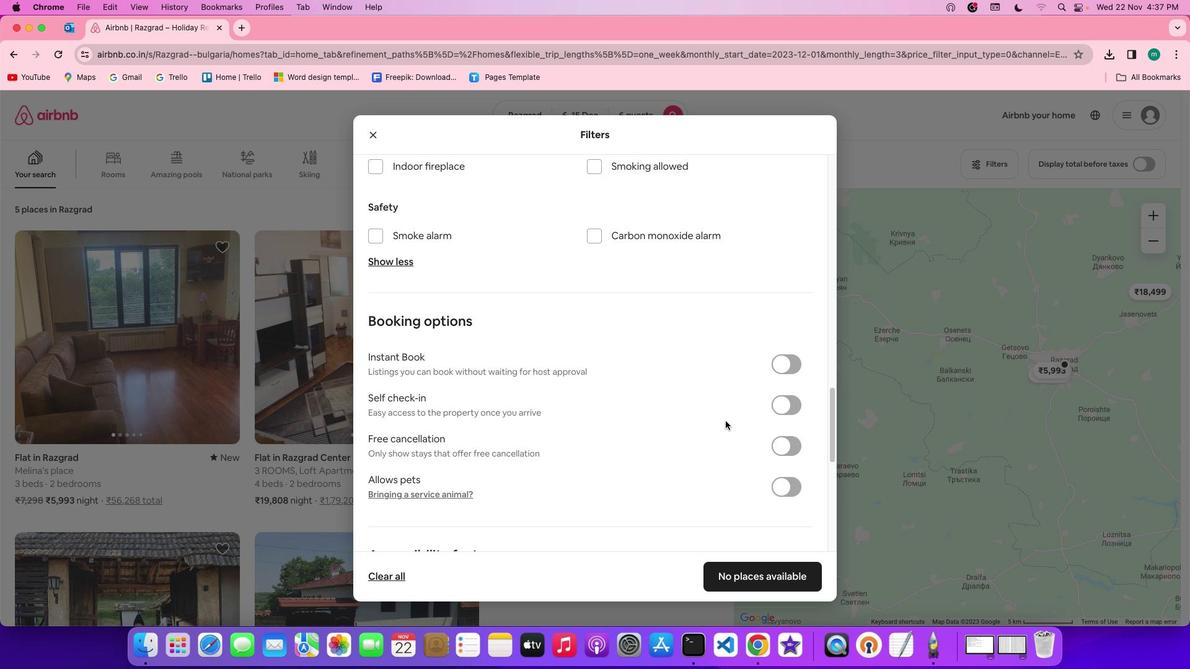 
Action: Mouse scrolled (735, 431) with delta (9, 9)
Screenshot: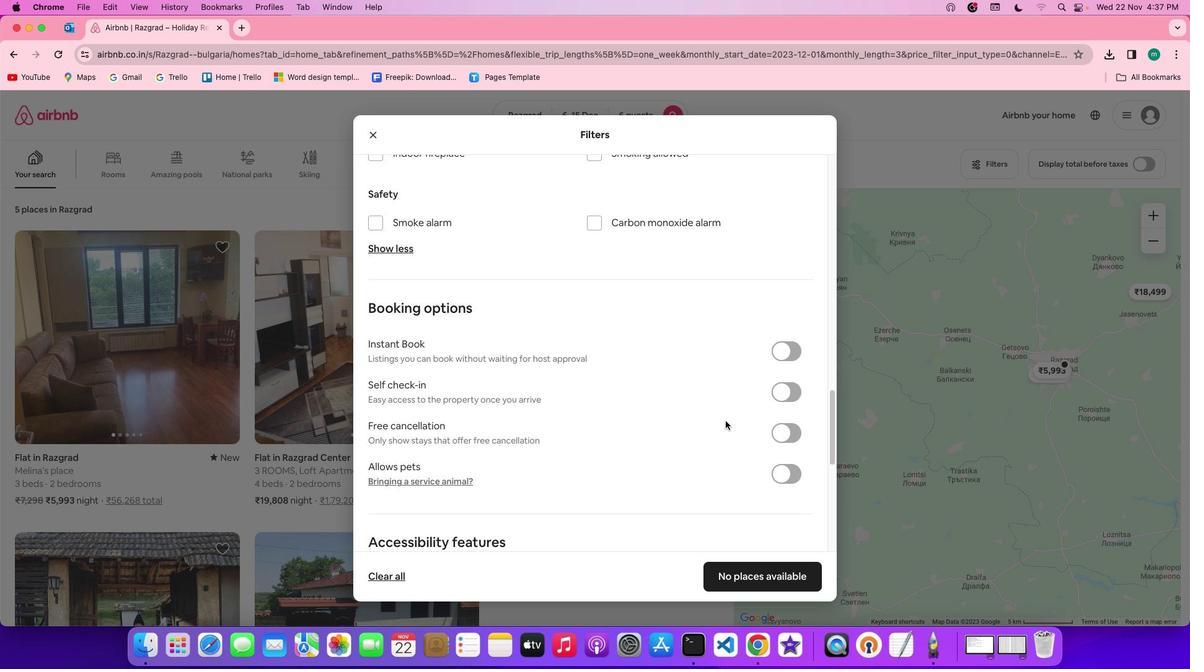 
Action: Mouse scrolled (735, 431) with delta (9, 8)
Screenshot: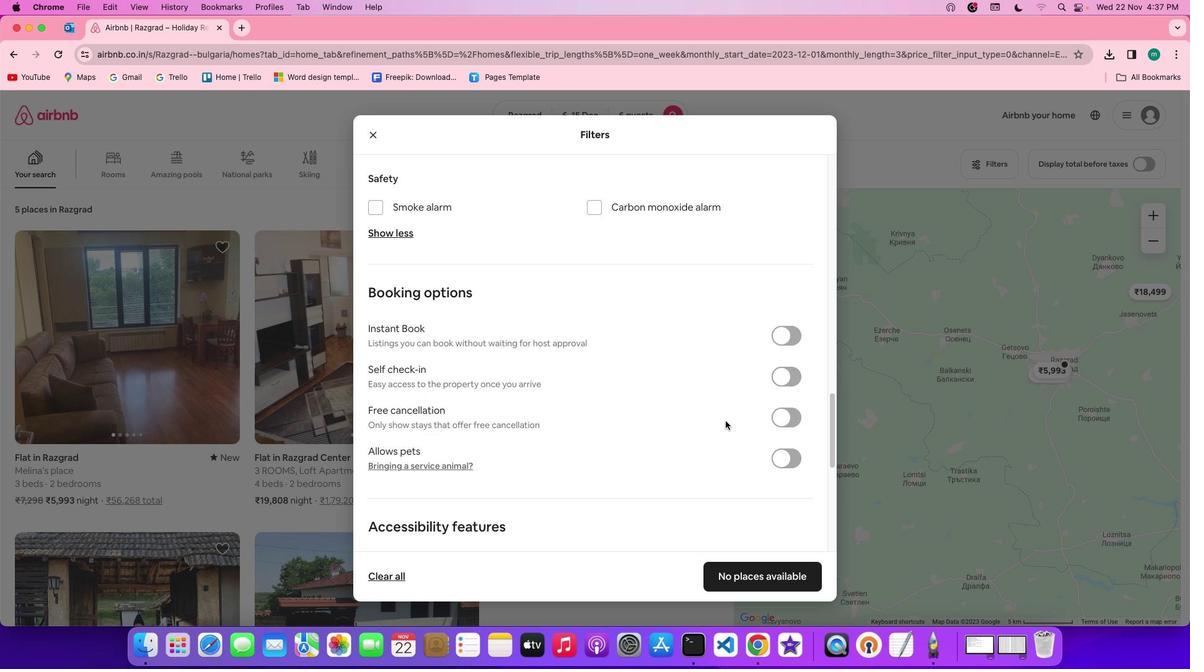 
Action: Mouse scrolled (735, 431) with delta (9, 8)
Screenshot: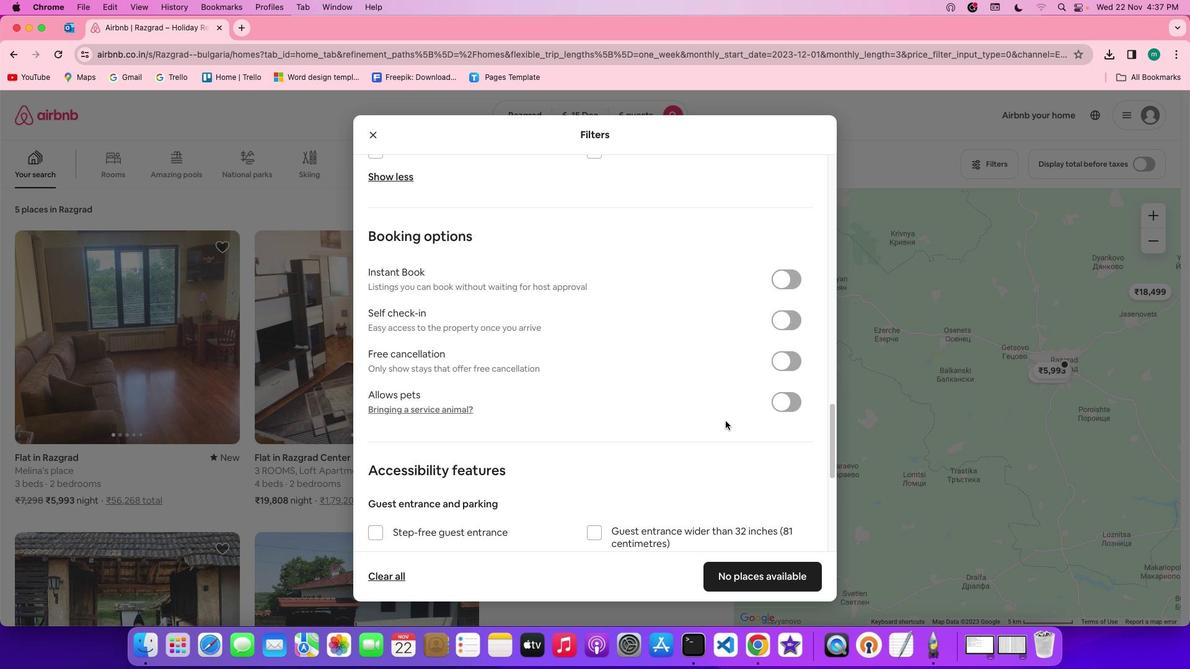 
Action: Mouse scrolled (735, 431) with delta (9, 9)
Screenshot: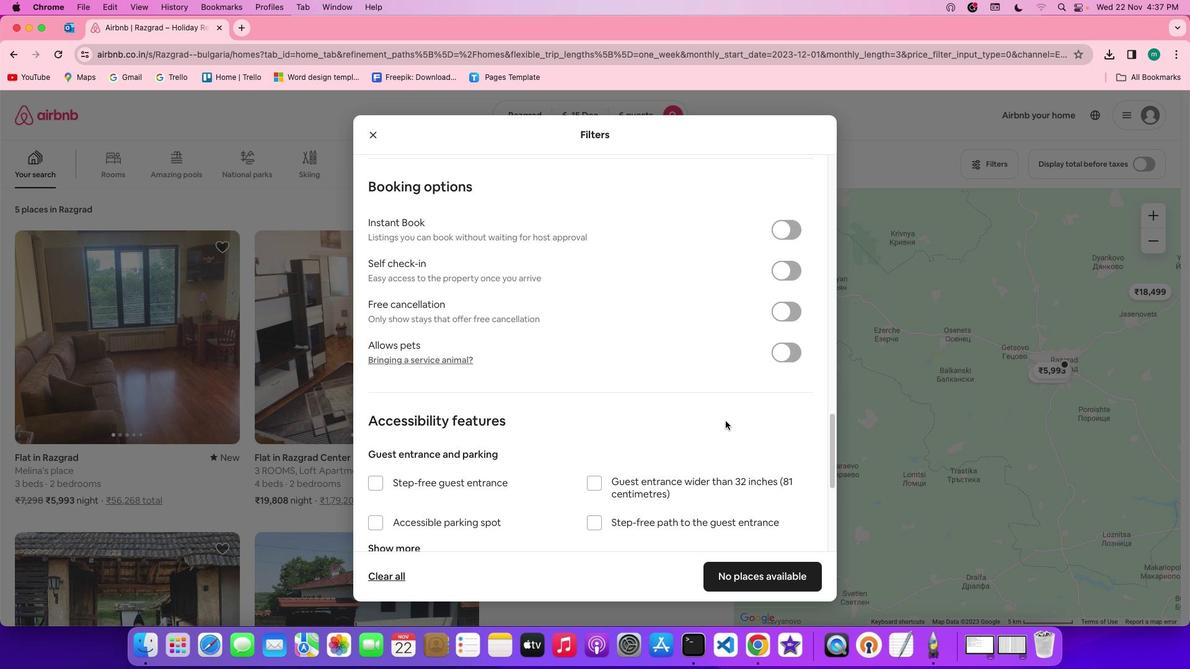 
Action: Mouse scrolled (735, 431) with delta (9, 9)
Screenshot: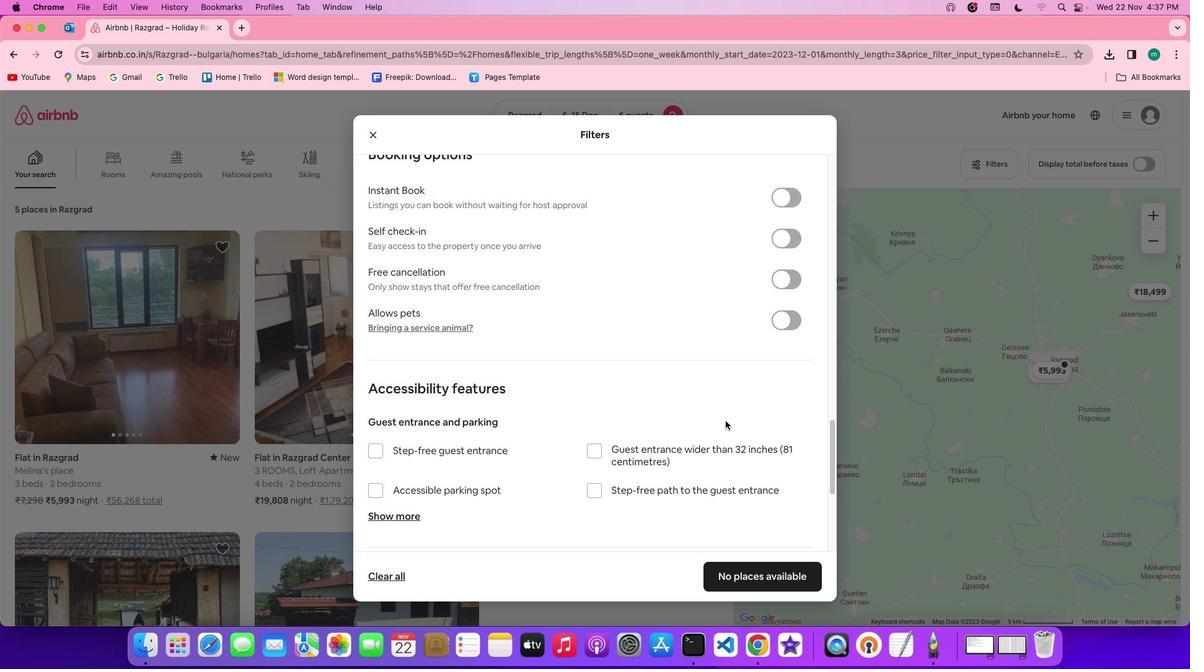 
Action: Mouse scrolled (735, 431) with delta (9, 8)
Screenshot: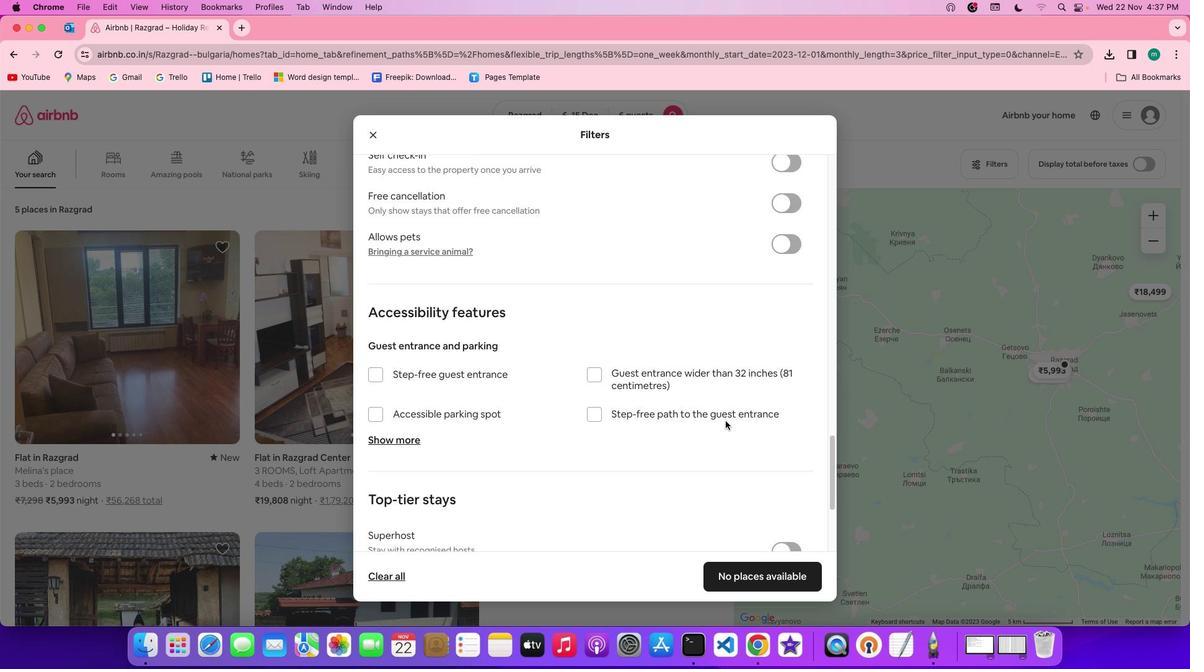 
Action: Mouse scrolled (735, 431) with delta (9, 7)
Screenshot: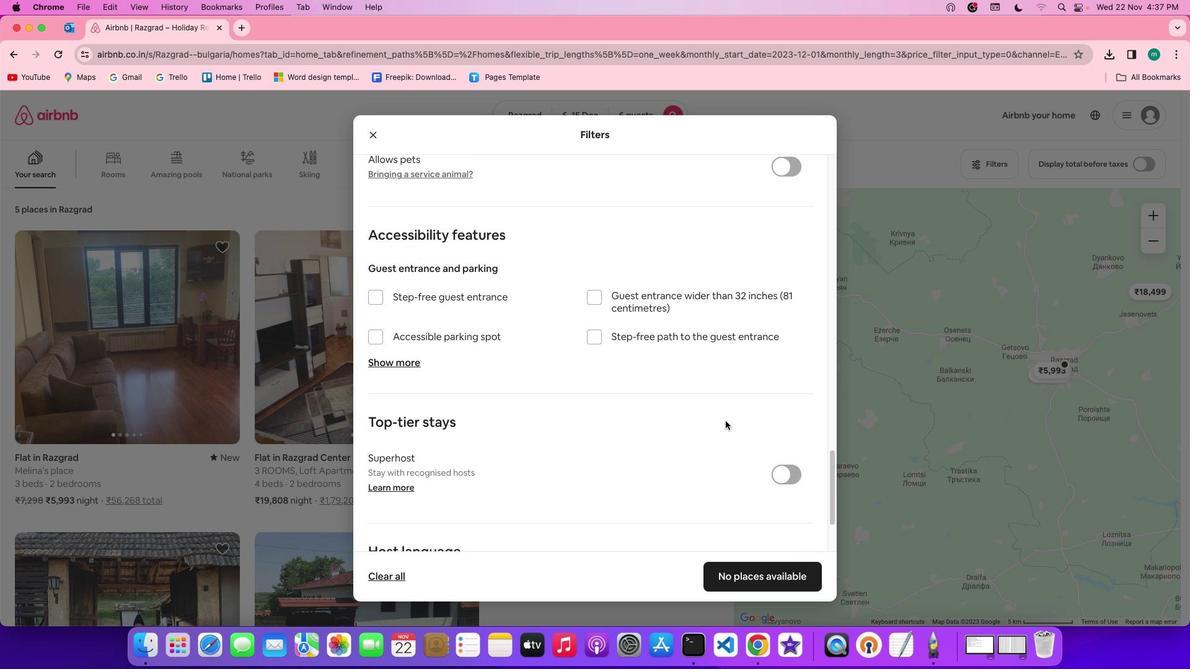 
Action: Mouse scrolled (735, 431) with delta (9, 9)
Screenshot: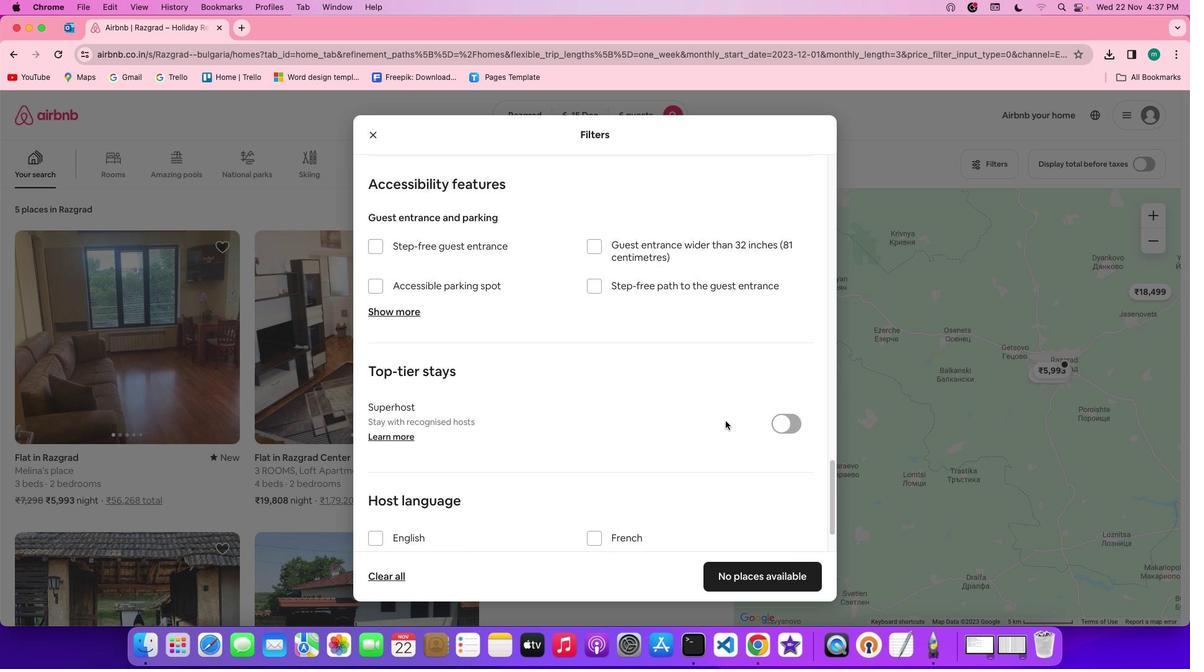 
Action: Mouse scrolled (735, 431) with delta (9, 9)
Screenshot: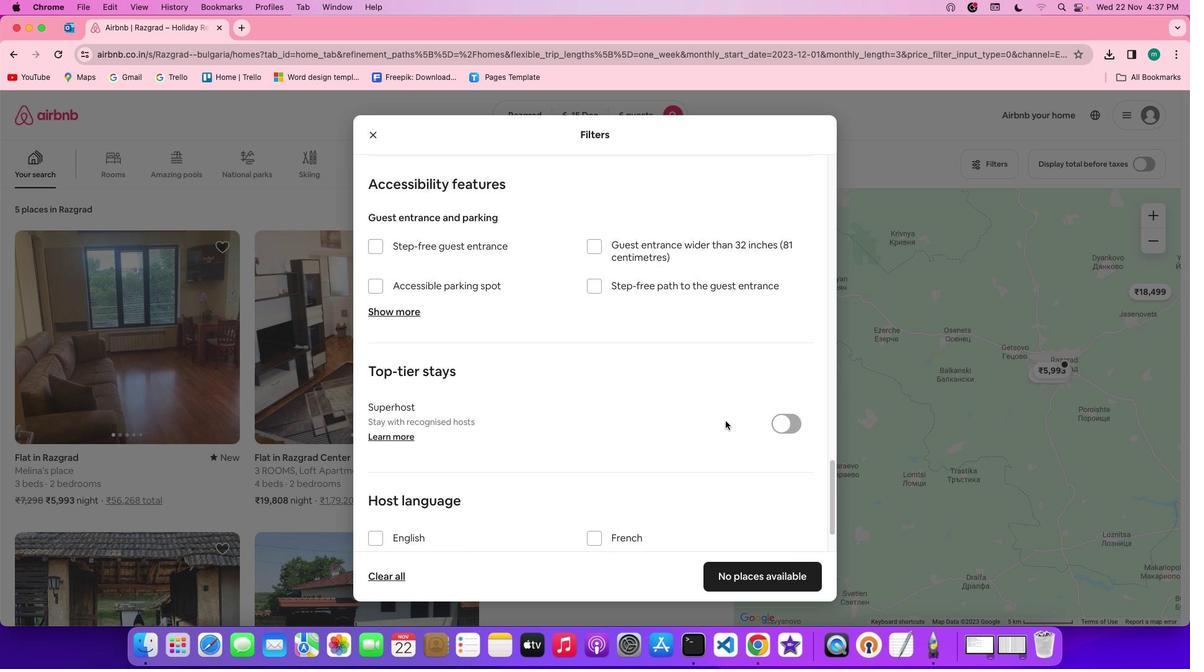 
Action: Mouse scrolled (735, 431) with delta (9, 8)
Screenshot: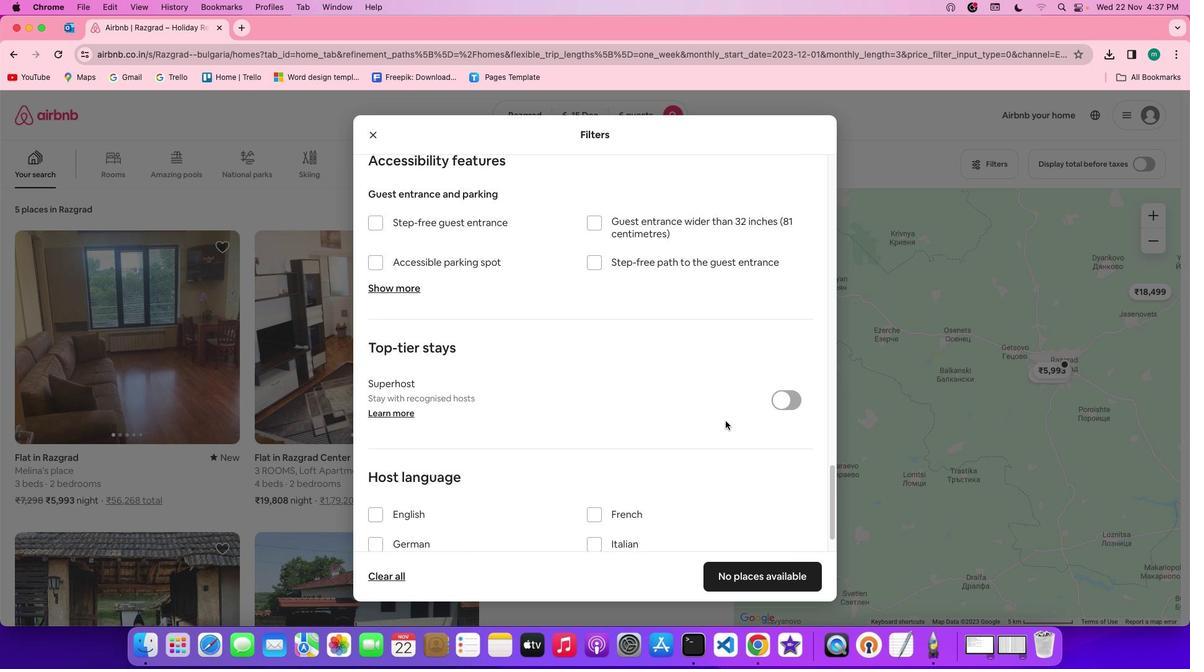 
Action: Mouse scrolled (735, 431) with delta (9, 6)
Screenshot: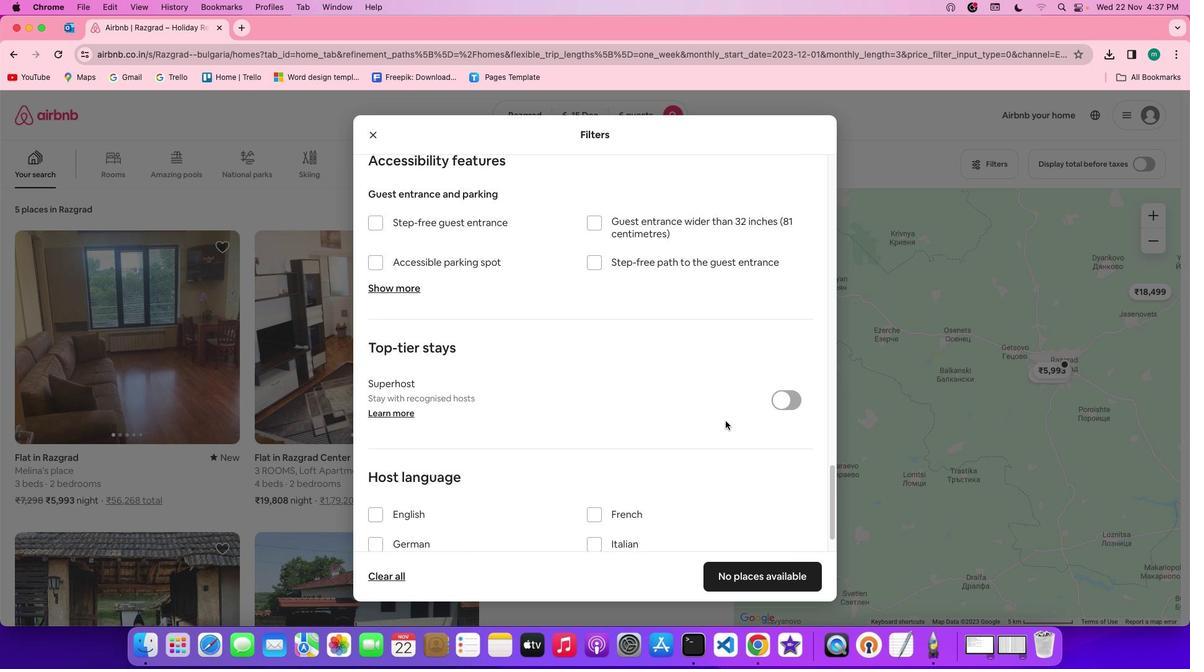 
Action: Mouse scrolled (735, 431) with delta (9, 6)
Screenshot: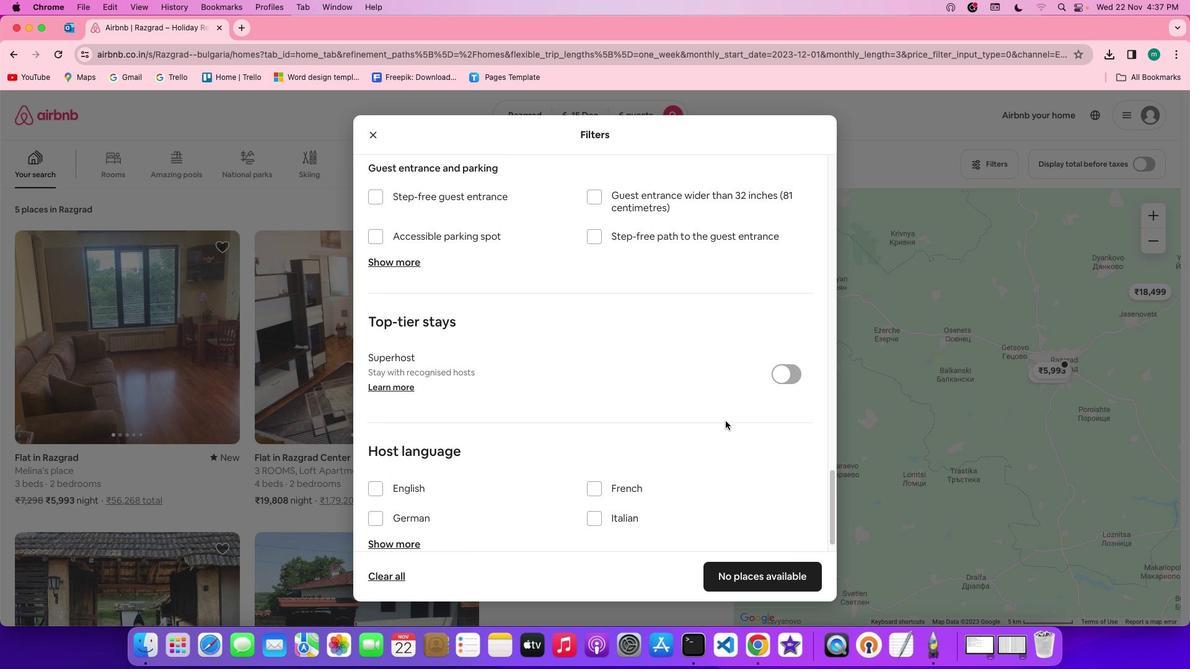 
Action: Mouse moved to (732, 446)
Screenshot: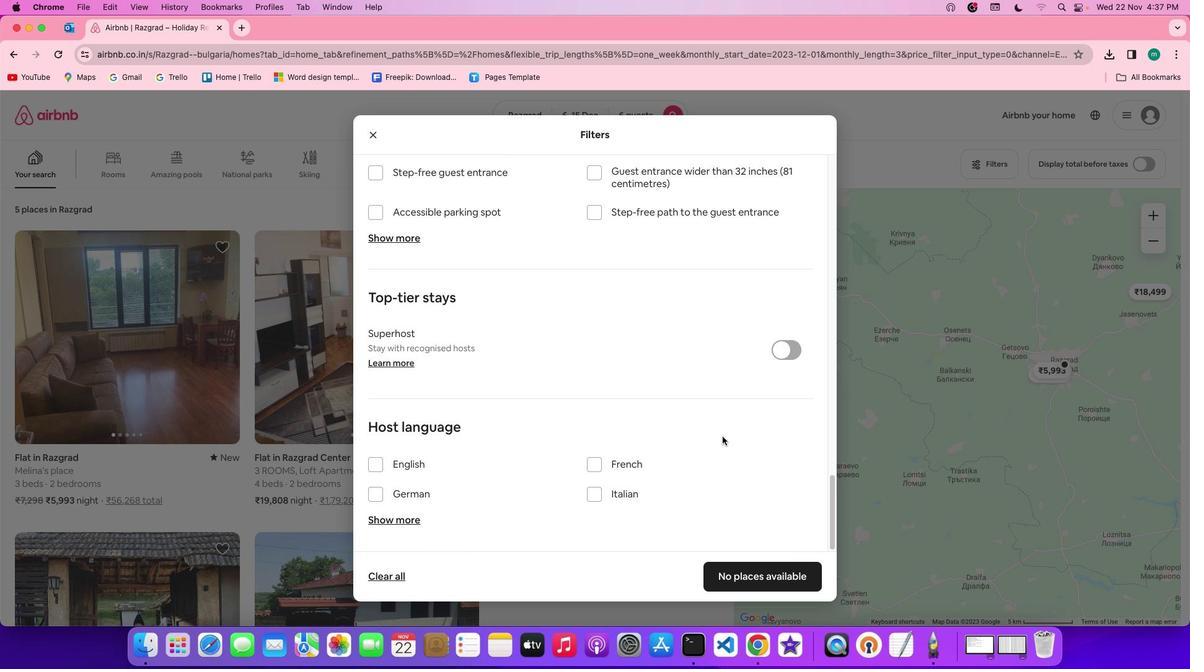 
Action: Mouse scrolled (732, 446) with delta (9, 9)
Screenshot: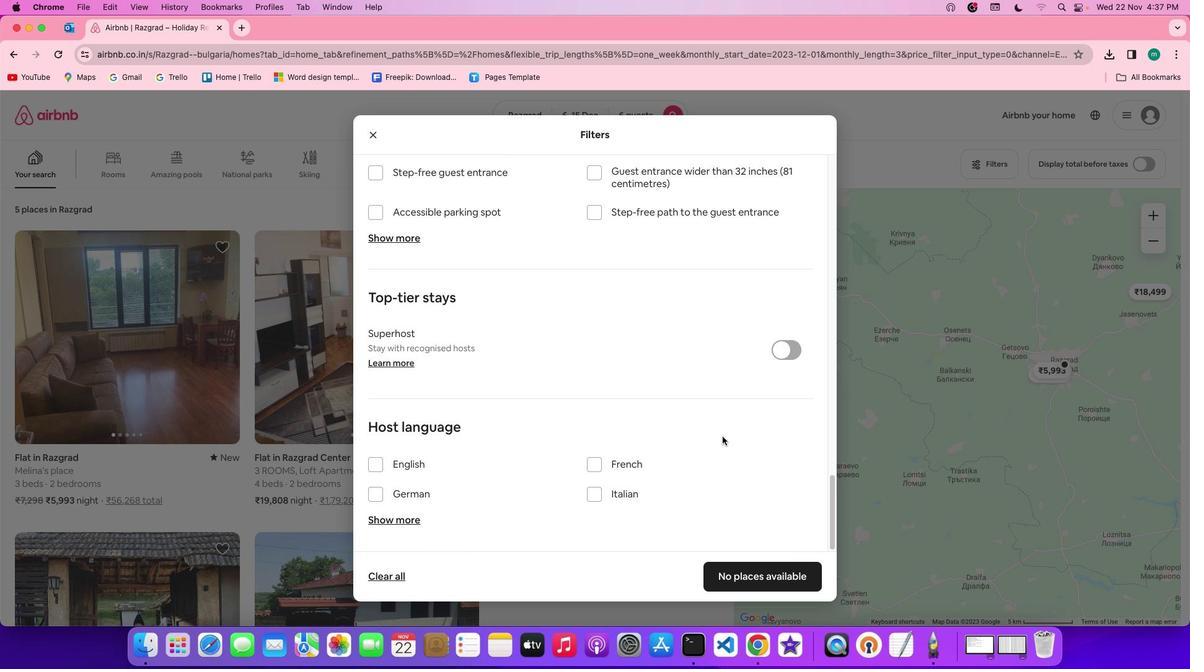 
Action: Mouse scrolled (732, 446) with delta (9, 9)
Screenshot: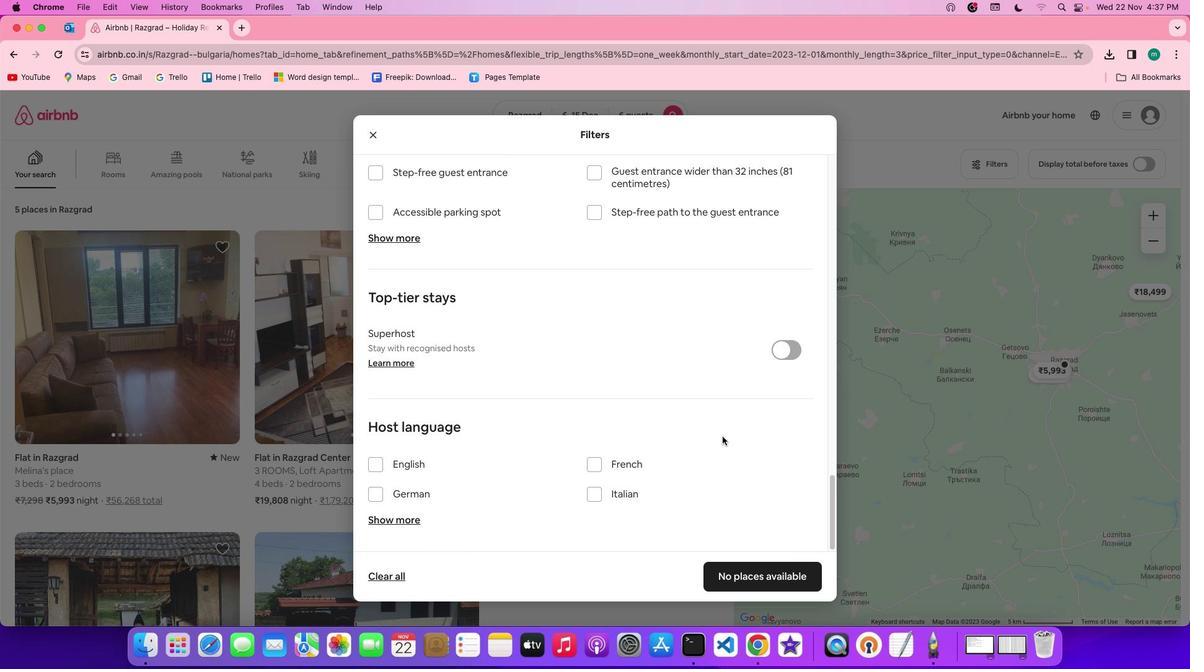 
Action: Mouse scrolled (732, 446) with delta (9, 8)
Screenshot: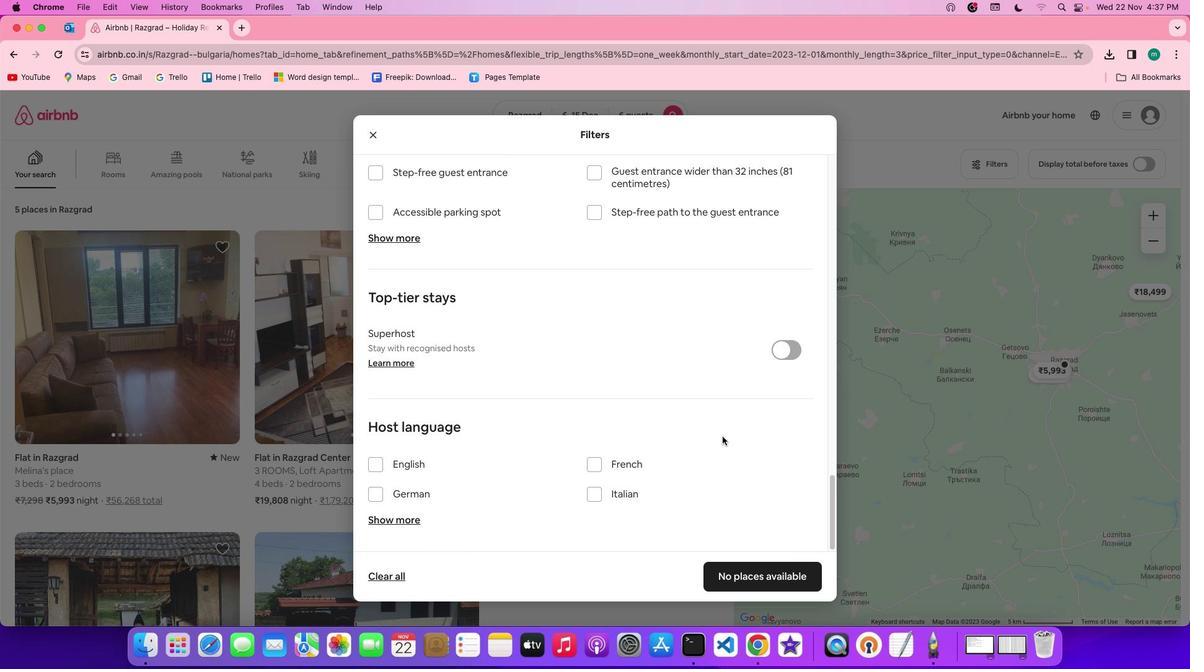 
Action: Mouse scrolled (732, 446) with delta (9, 6)
Screenshot: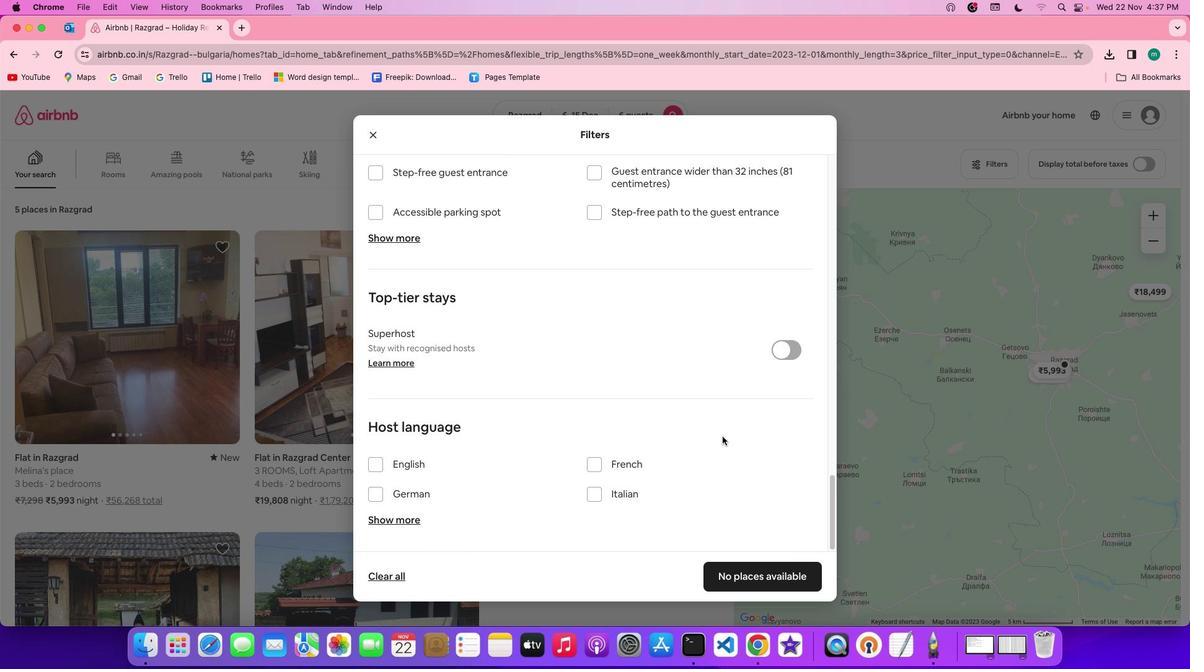 
Action: Mouse scrolled (732, 446) with delta (9, 6)
Screenshot: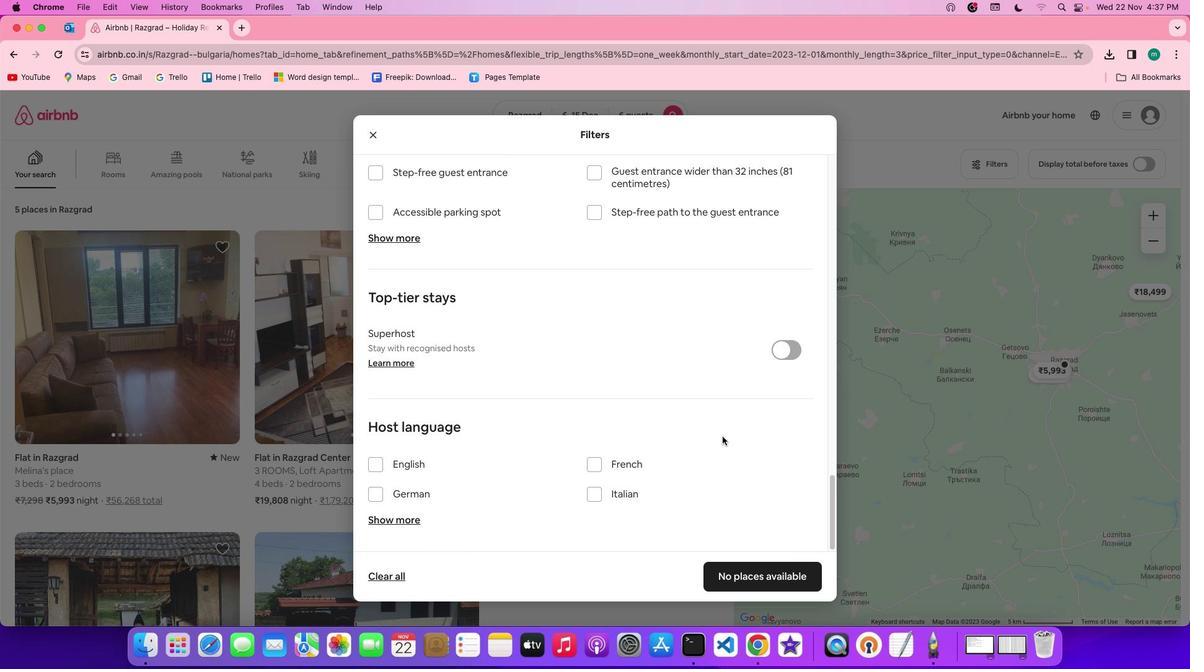 
Action: Mouse moved to (789, 581)
Screenshot: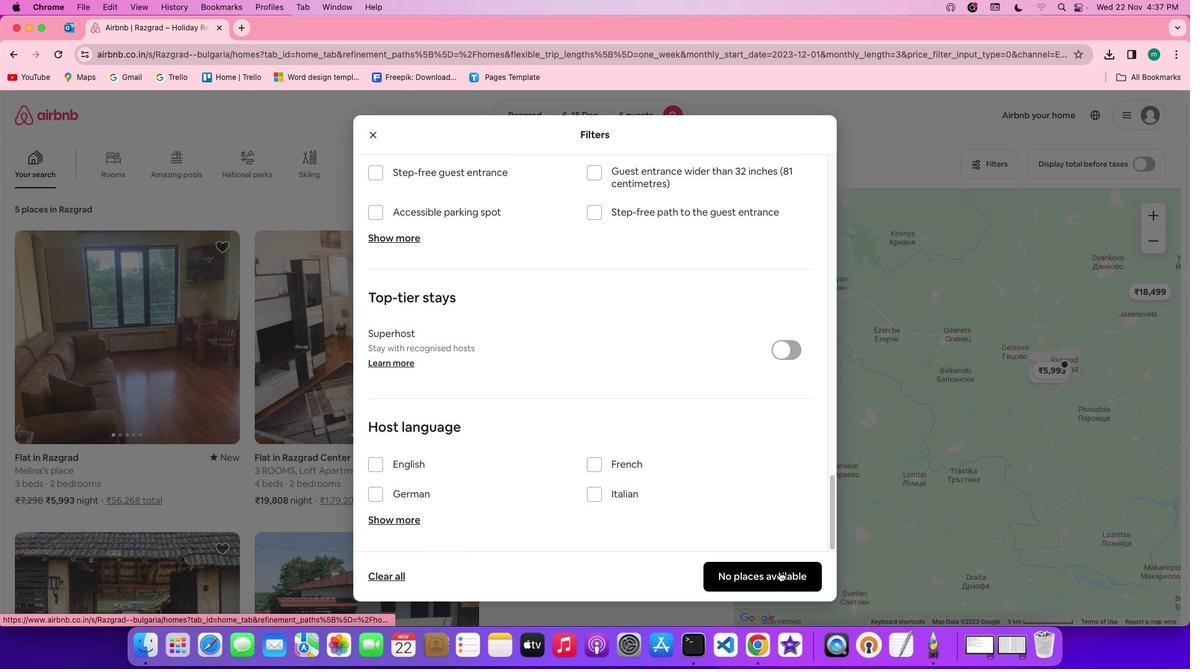 
Action: Mouse pressed left at (789, 581)
Screenshot: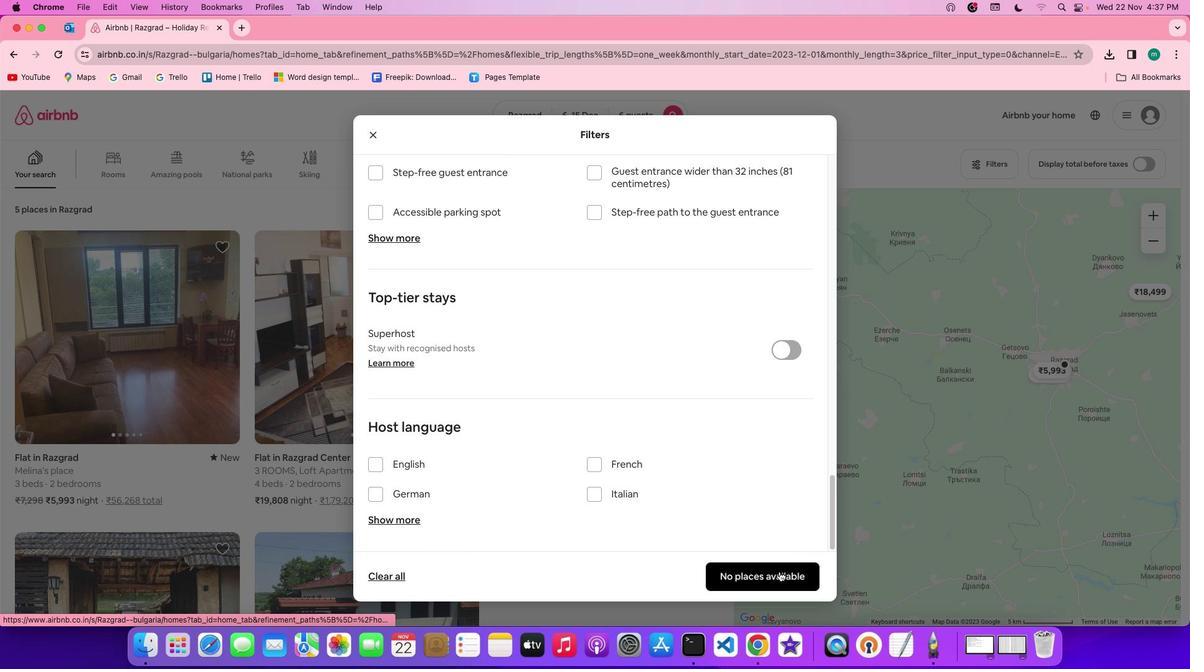 
Action: Mouse moved to (467, 425)
Screenshot: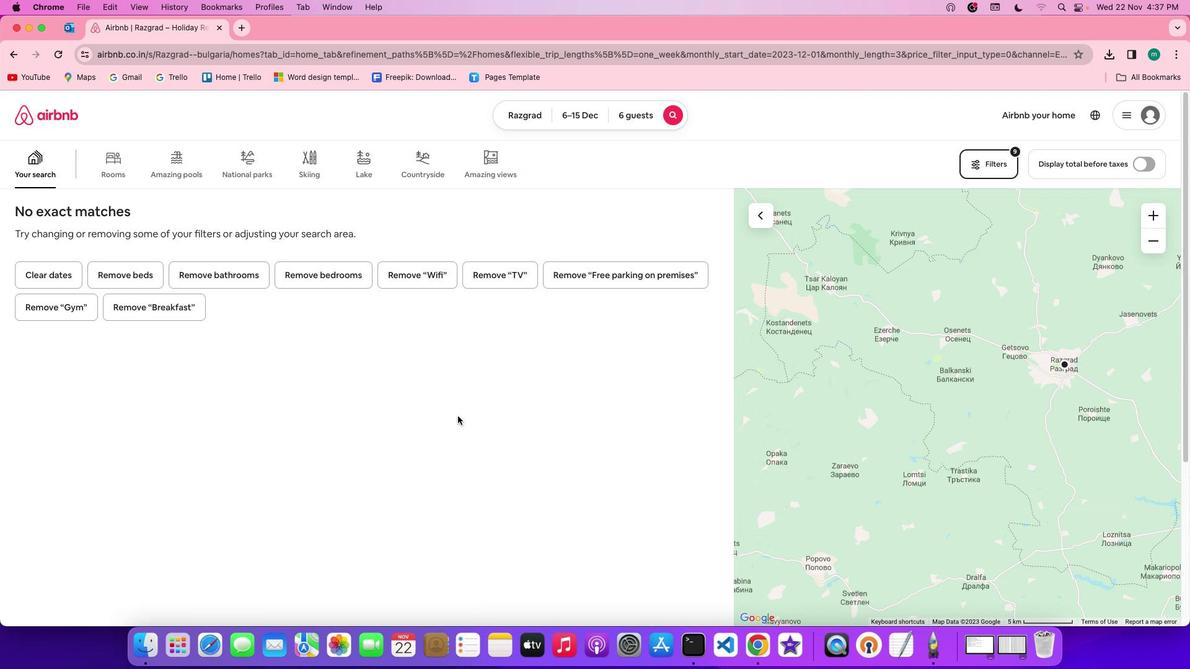 
